 Task: Research Airbnb properties in JÃ©rÃ©mie, Haiti from 10th November, 2023 to 25th November, 2023 for 4 adults.4 bedrooms having 4 beds and 4 bathrooms. Property type can be hotel. Amenities needed are: wifi, TV, free parkinig on premises, gym, breakfast. Booking option can be shelf check-in. Look for 3 properties as per requirement.
Action: Mouse moved to (406, 90)
Screenshot: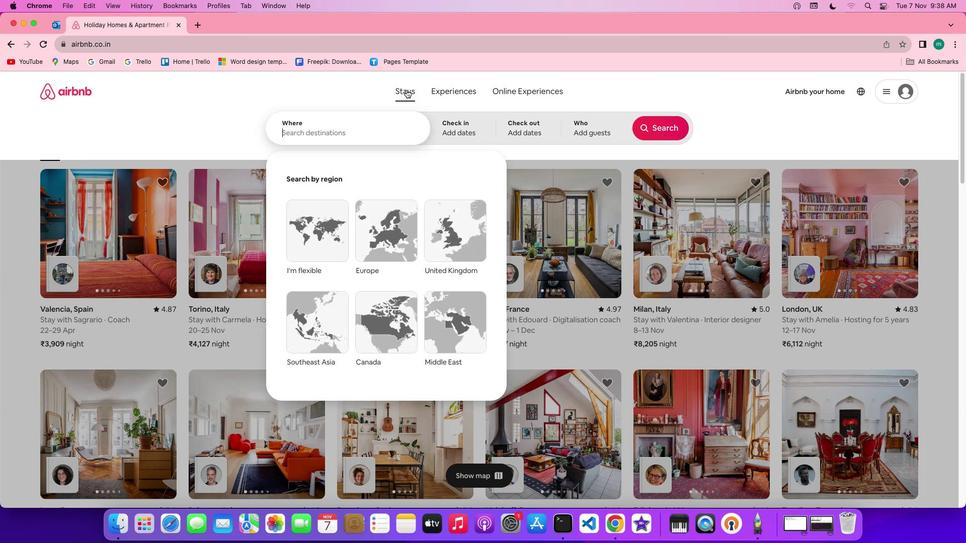 
Action: Mouse pressed left at (406, 90)
Screenshot: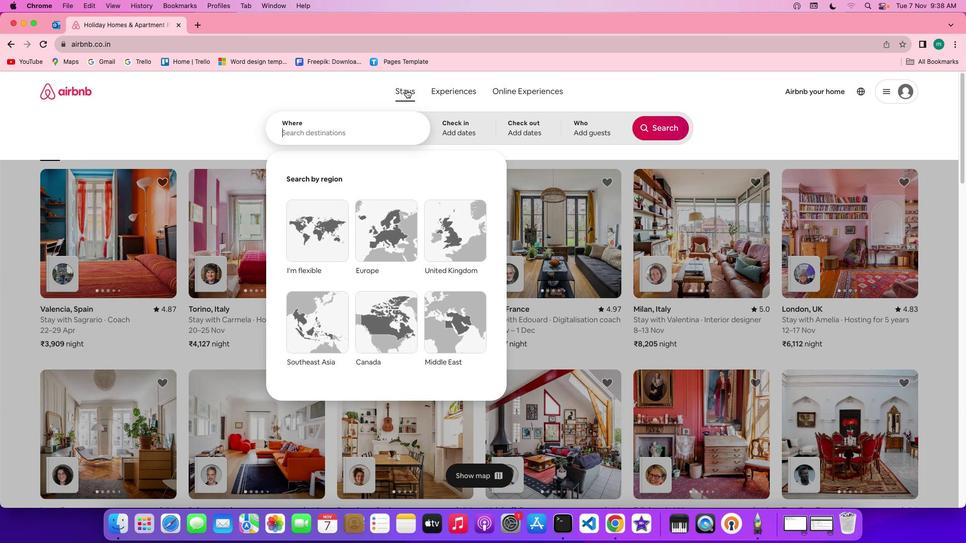 
Action: Mouse pressed left at (406, 90)
Screenshot: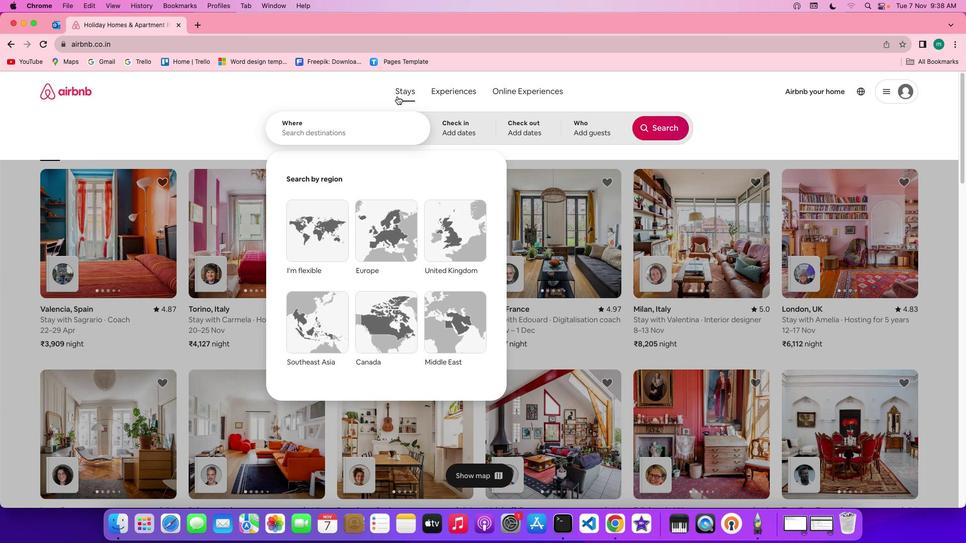 
Action: Mouse moved to (370, 128)
Screenshot: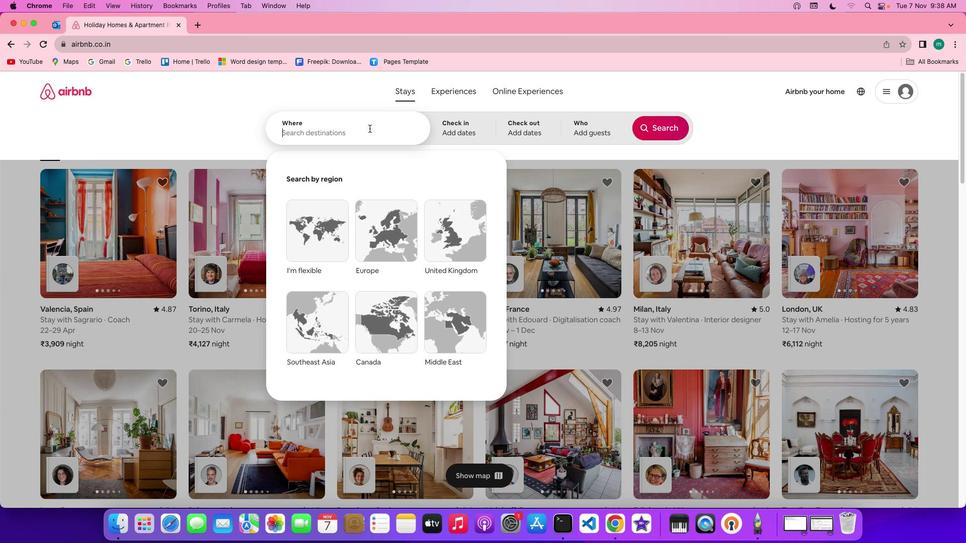 
Action: Key pressed Key.shift'J''e''r''e''m''i''e'','Key.spaceKey.shift'H''a''i''t''i'
Screenshot: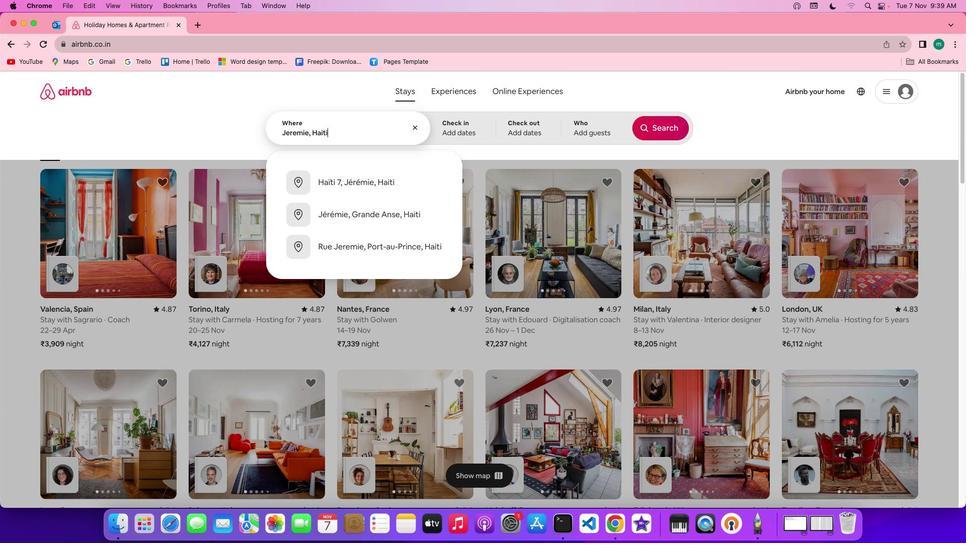 
Action: Mouse moved to (460, 126)
Screenshot: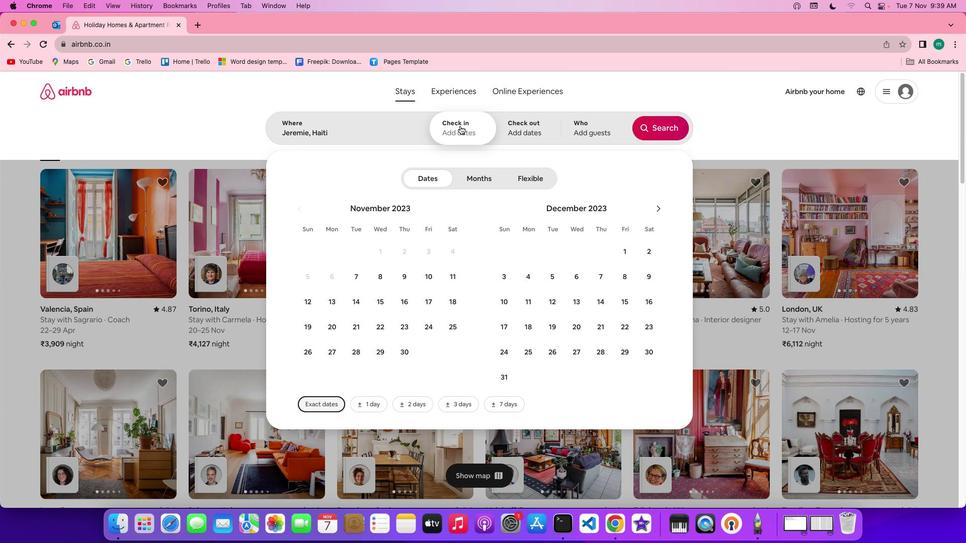 
Action: Mouse pressed left at (460, 126)
Screenshot: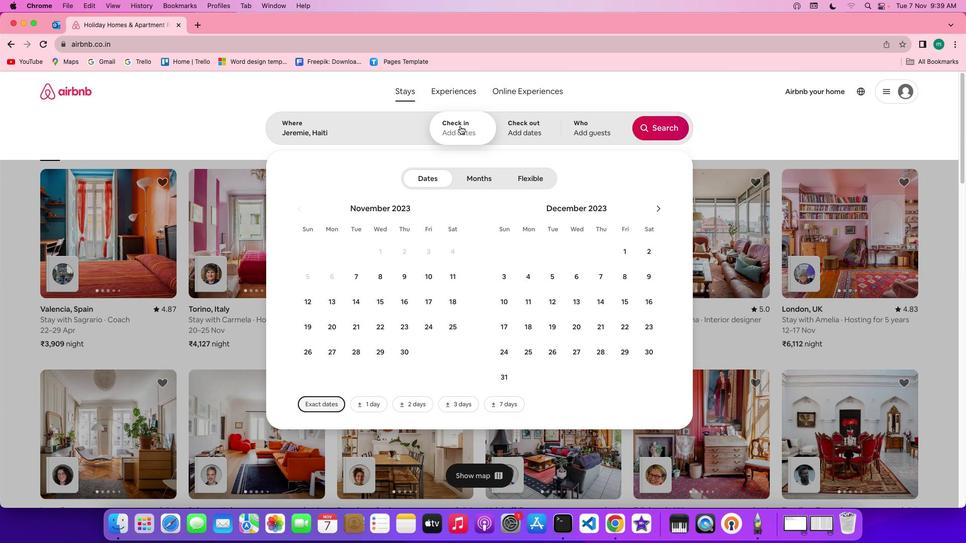 
Action: Mouse moved to (428, 271)
Screenshot: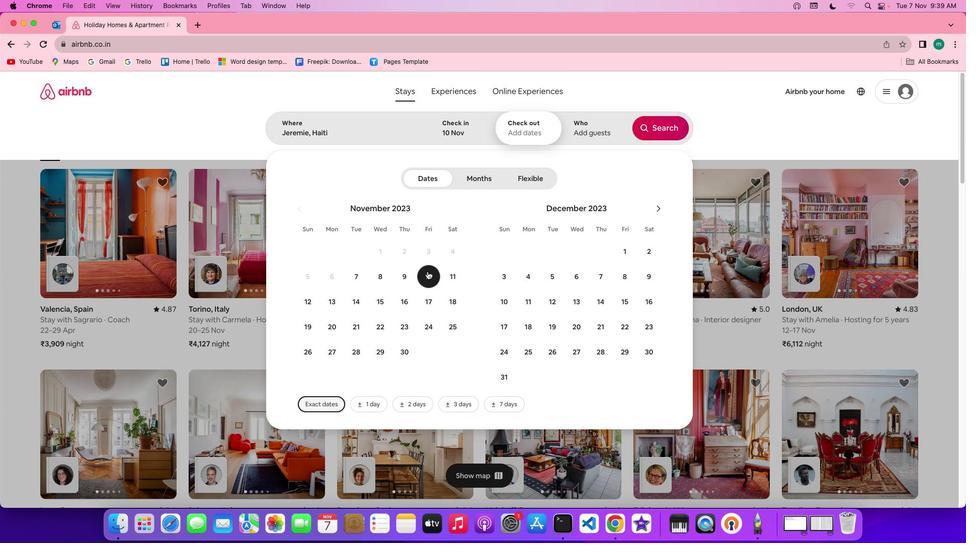 
Action: Mouse pressed left at (428, 271)
Screenshot: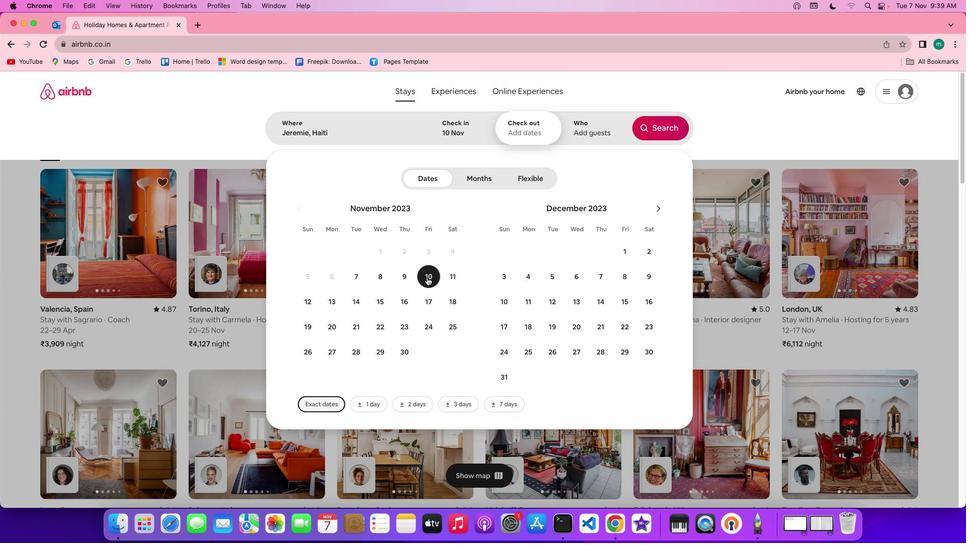 
Action: Mouse moved to (453, 326)
Screenshot: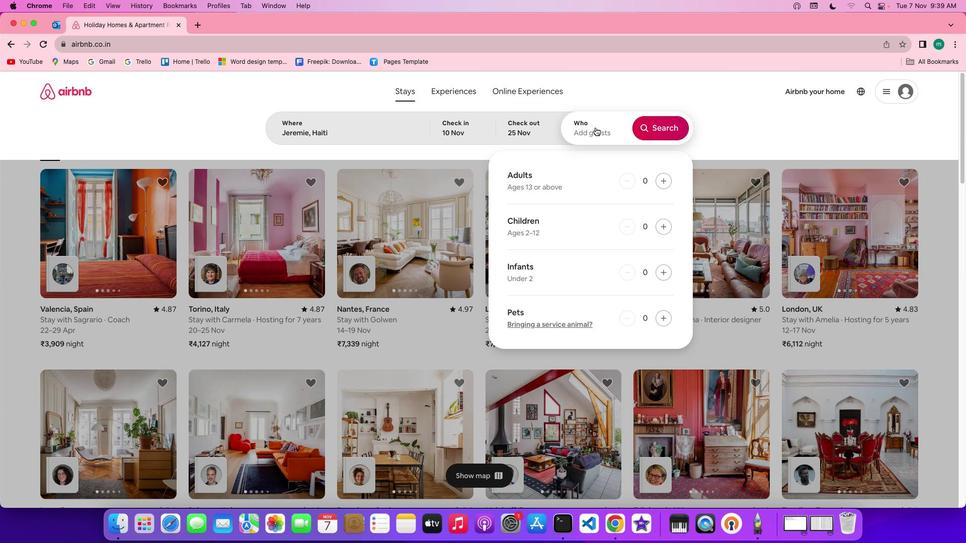 
Action: Mouse pressed left at (453, 326)
Screenshot: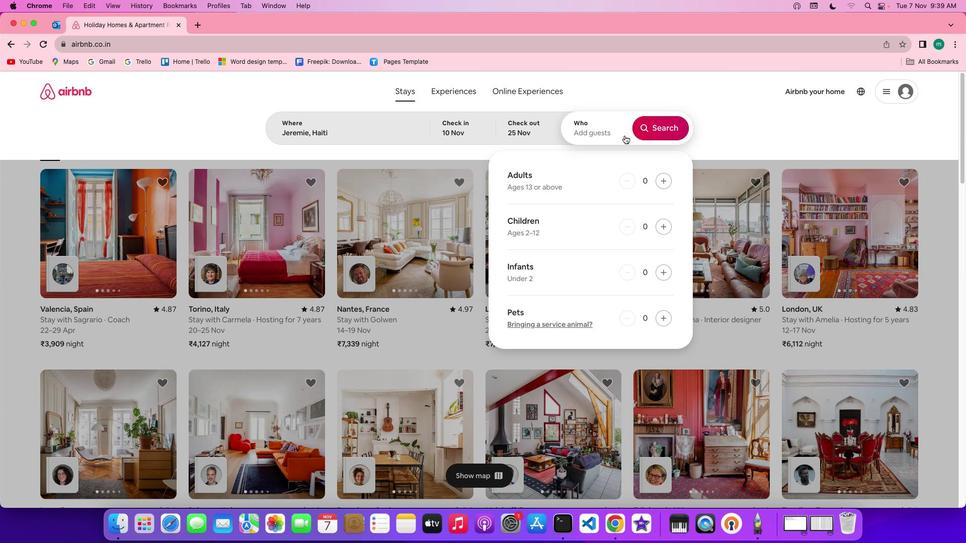 
Action: Mouse moved to (596, 127)
Screenshot: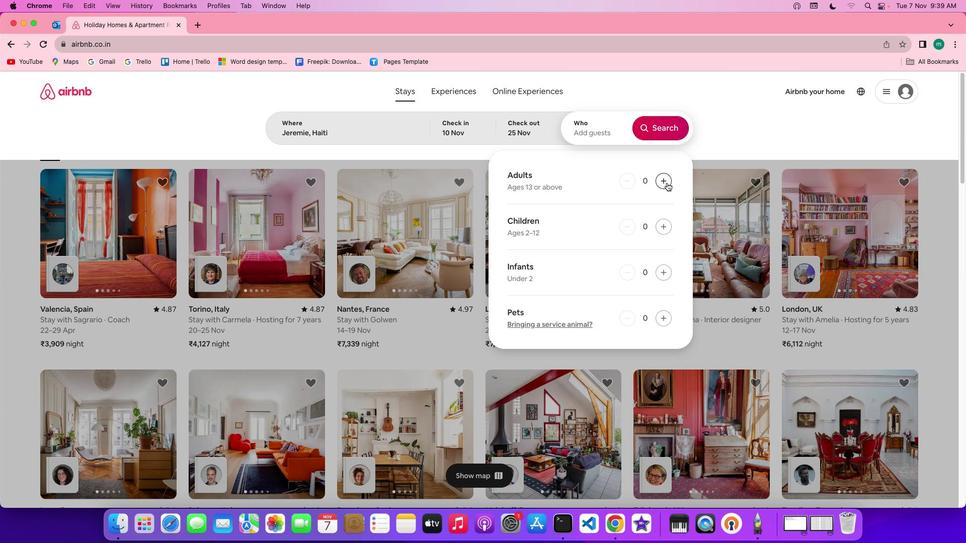 
Action: Mouse pressed left at (596, 127)
Screenshot: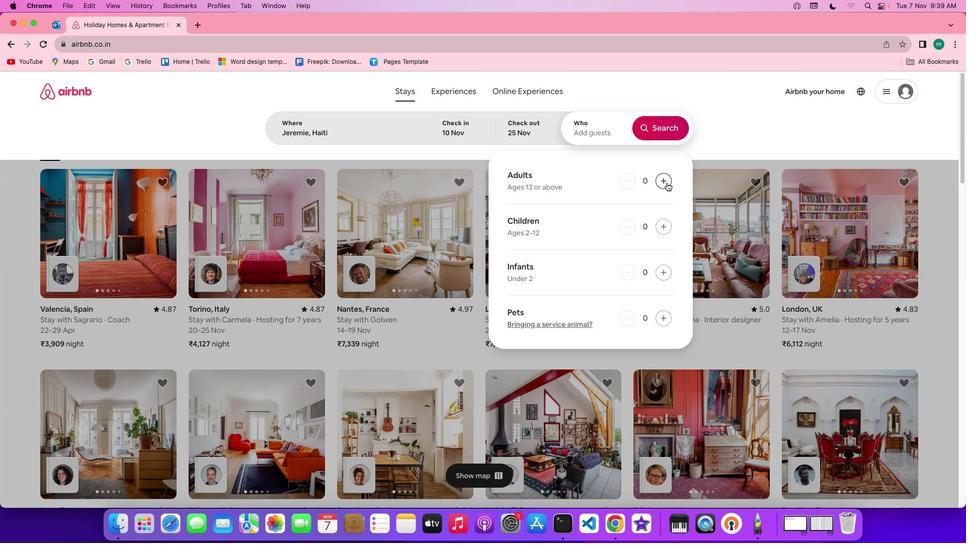 
Action: Mouse moved to (668, 183)
Screenshot: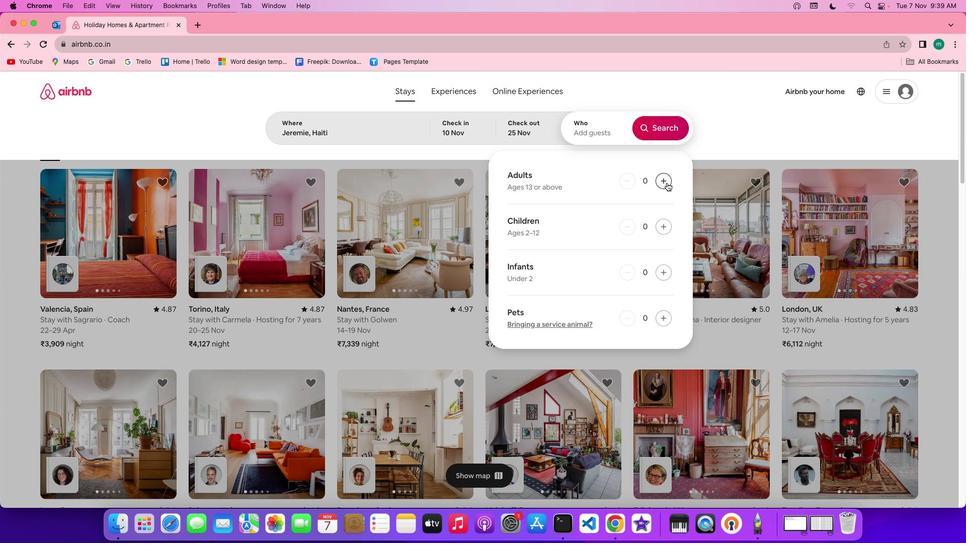 
Action: Mouse pressed left at (668, 183)
Screenshot: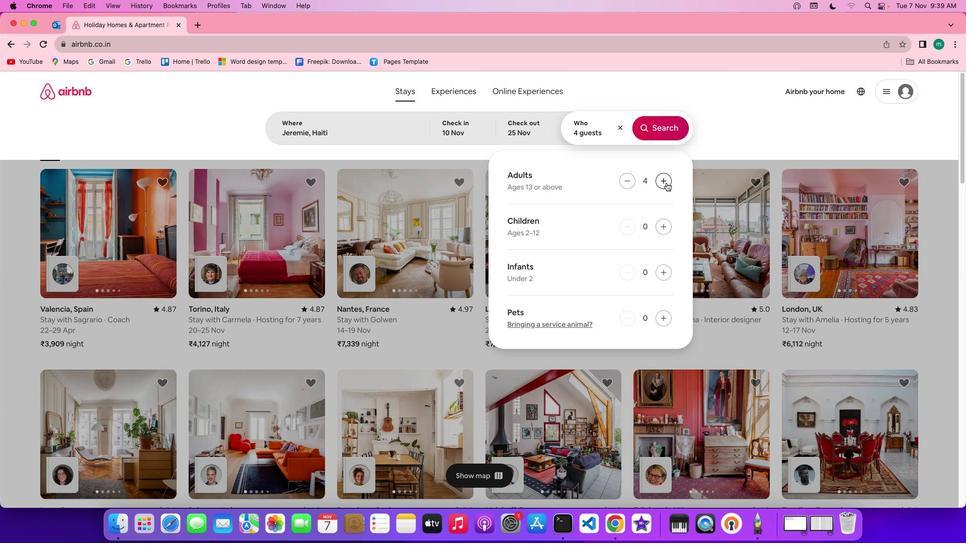 
Action: Mouse pressed left at (668, 183)
Screenshot: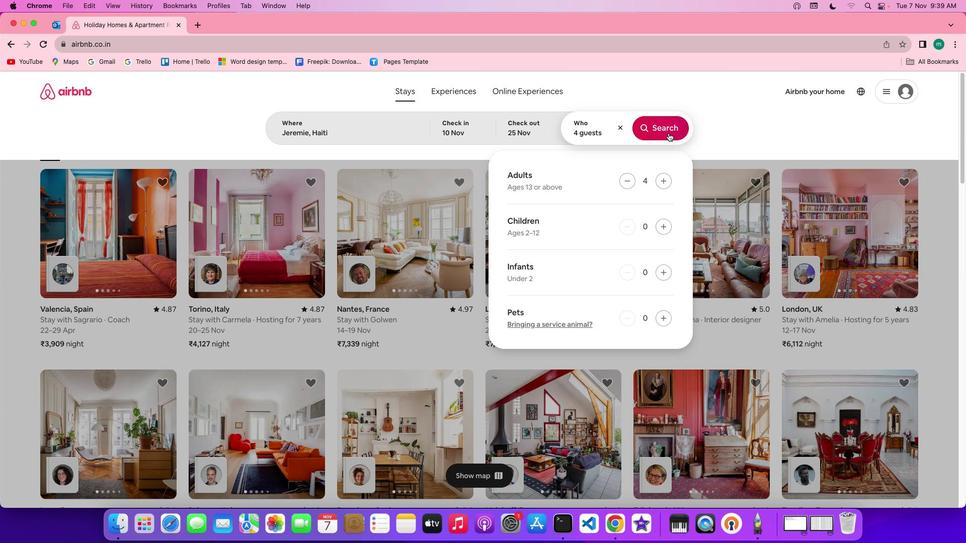 
Action: Mouse moved to (667, 183)
Screenshot: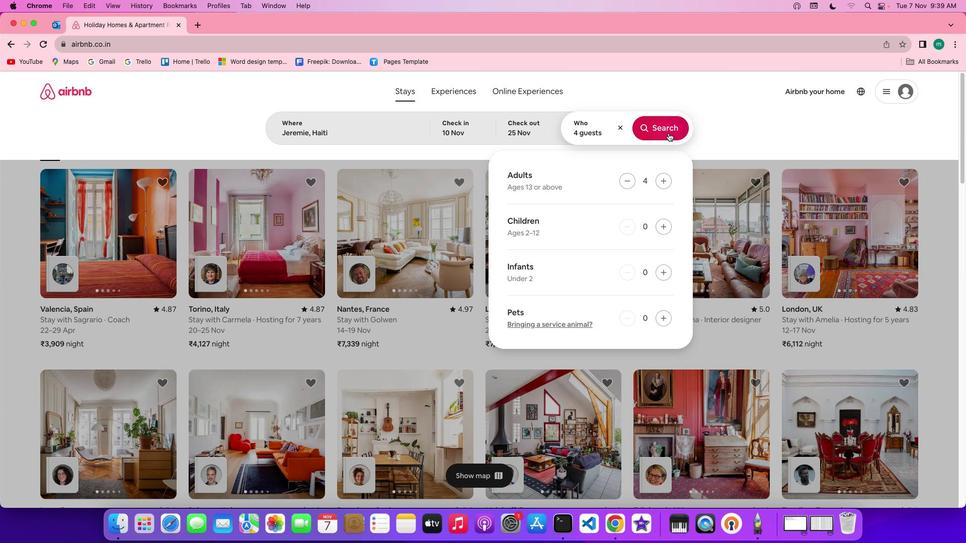 
Action: Mouse pressed left at (667, 183)
Screenshot: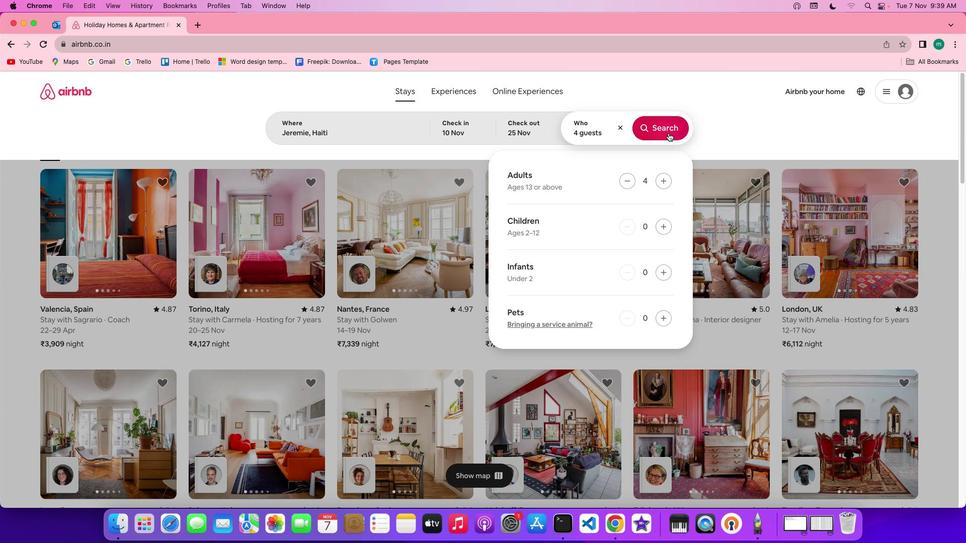 
Action: Mouse pressed left at (667, 183)
Screenshot: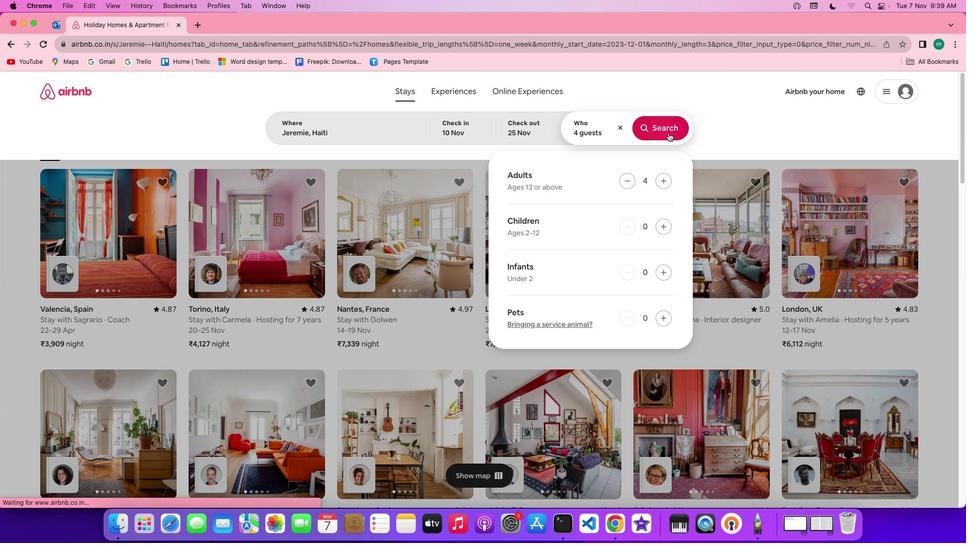 
Action: Mouse moved to (669, 133)
Screenshot: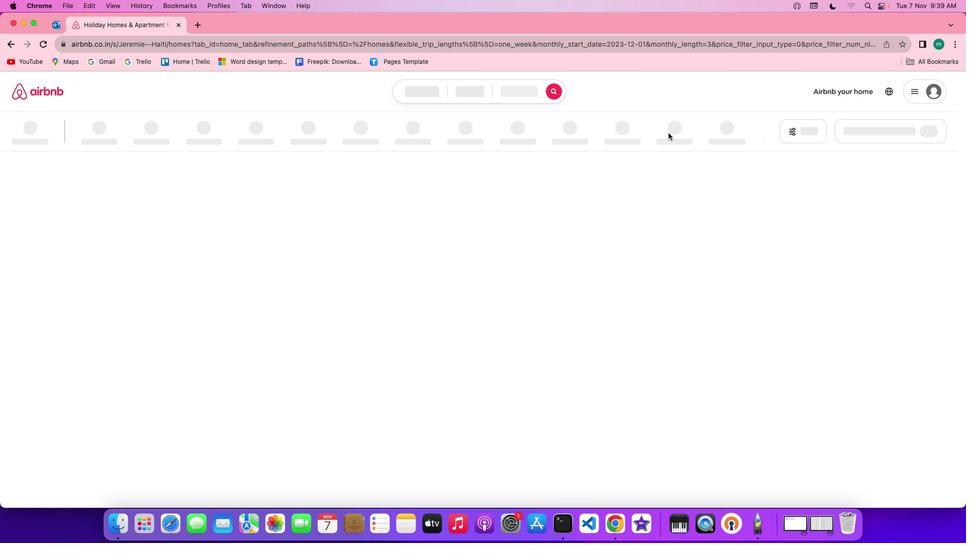 
Action: Mouse pressed left at (669, 133)
Screenshot: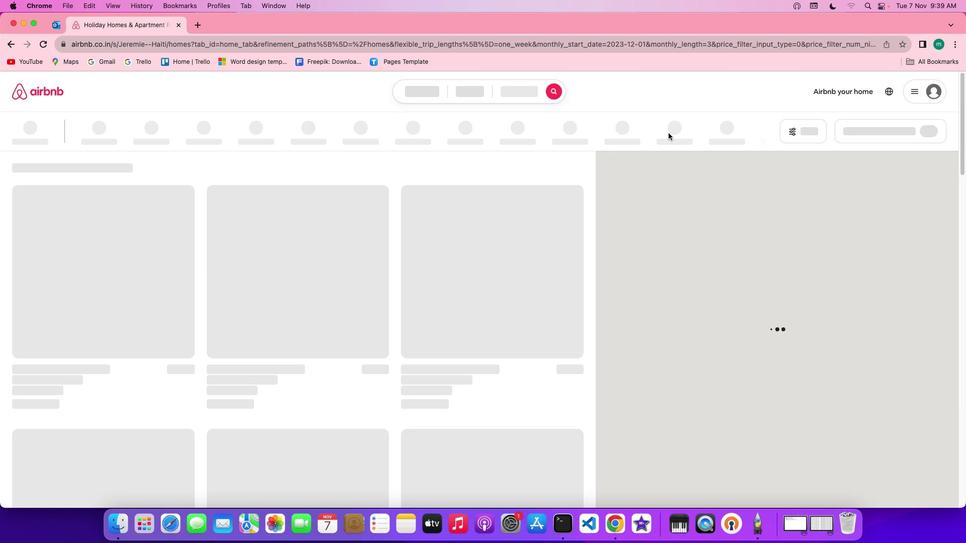 
Action: Mouse moved to (803, 133)
Screenshot: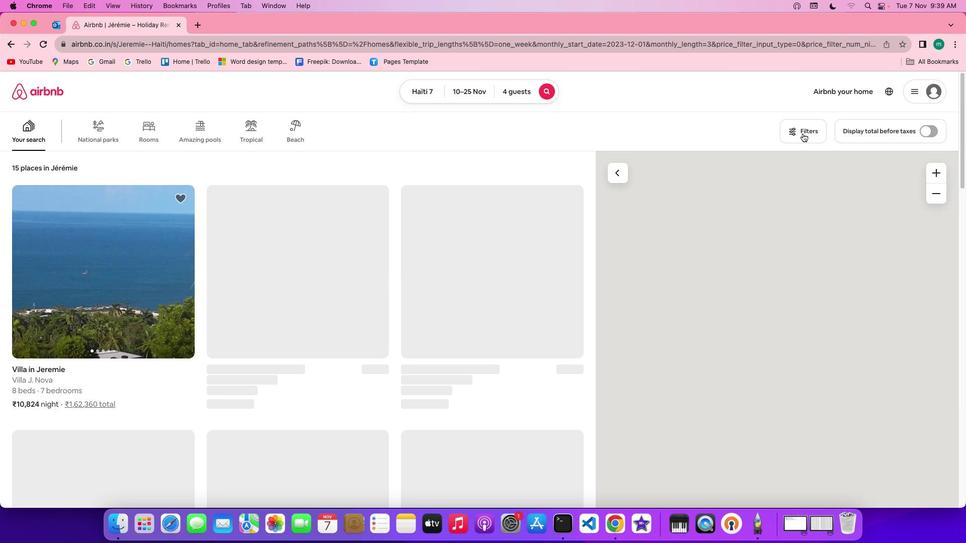 
Action: Mouse pressed left at (803, 133)
Screenshot: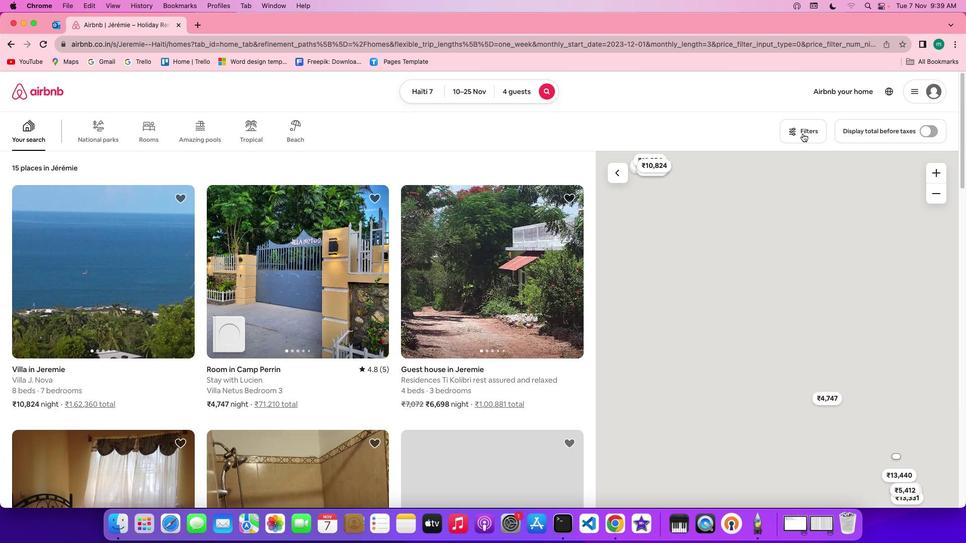 
Action: Mouse moved to (469, 288)
Screenshot: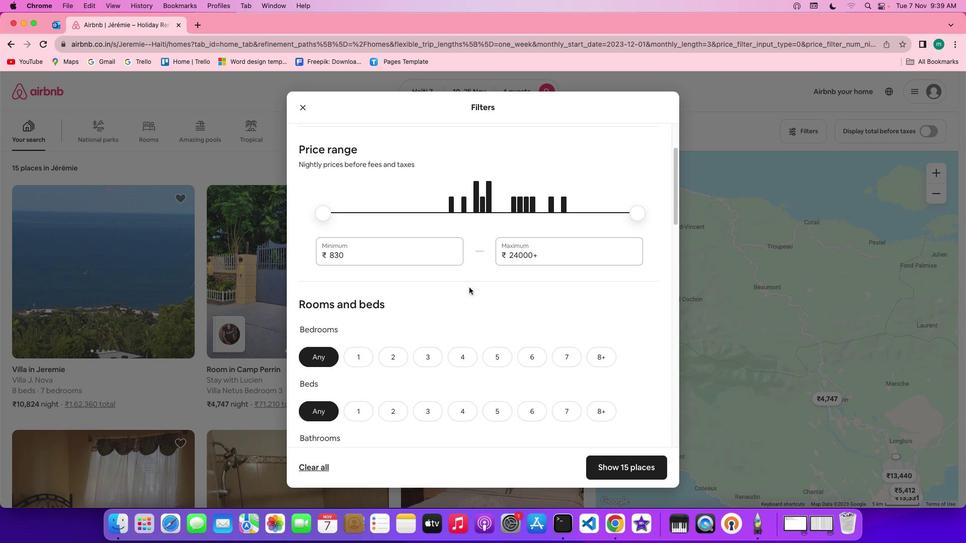
Action: Mouse scrolled (469, 288) with delta (0, 0)
Screenshot: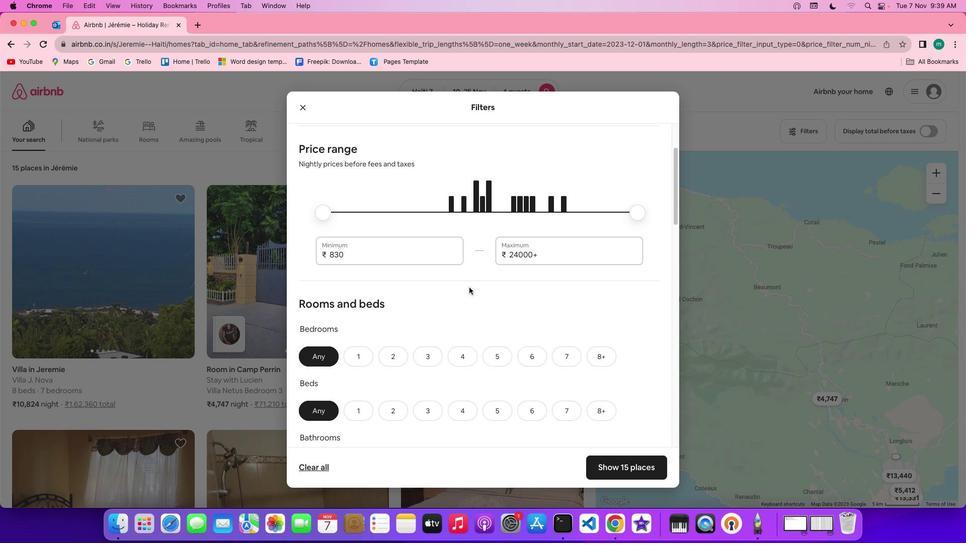 
Action: Mouse scrolled (469, 288) with delta (0, 0)
Screenshot: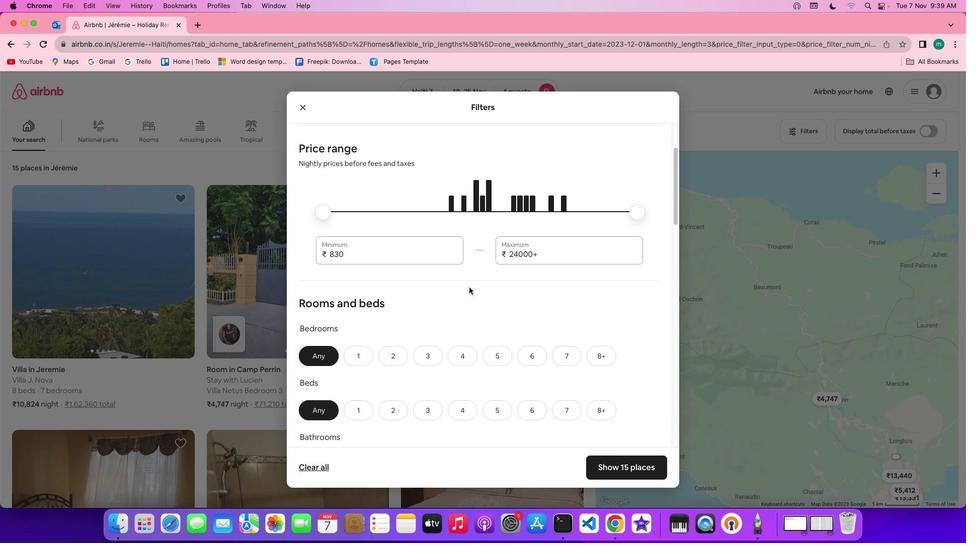 
Action: Mouse scrolled (469, 288) with delta (0, 0)
Screenshot: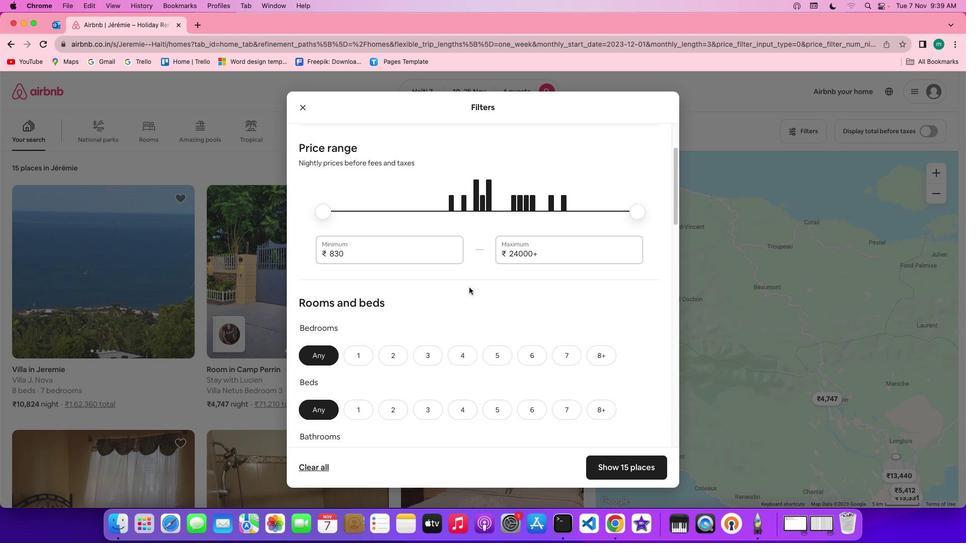 
Action: Mouse scrolled (469, 288) with delta (0, 0)
Screenshot: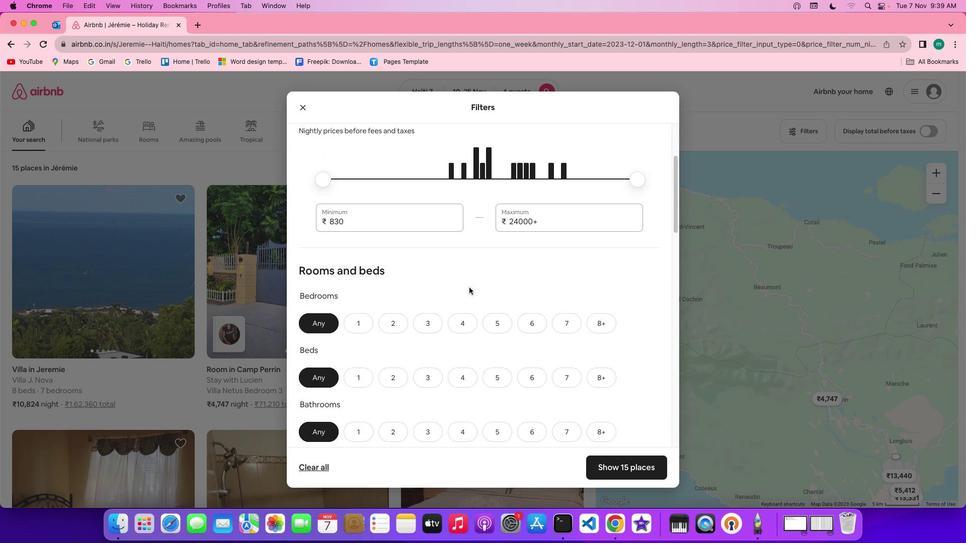 
Action: Mouse scrolled (469, 288) with delta (0, 0)
Screenshot: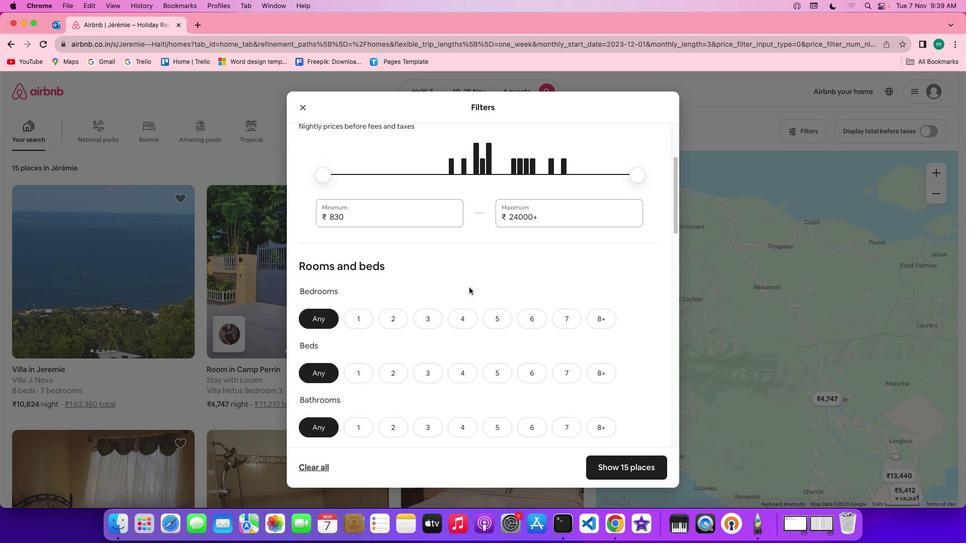 
Action: Mouse scrolled (469, 288) with delta (0, 0)
Screenshot: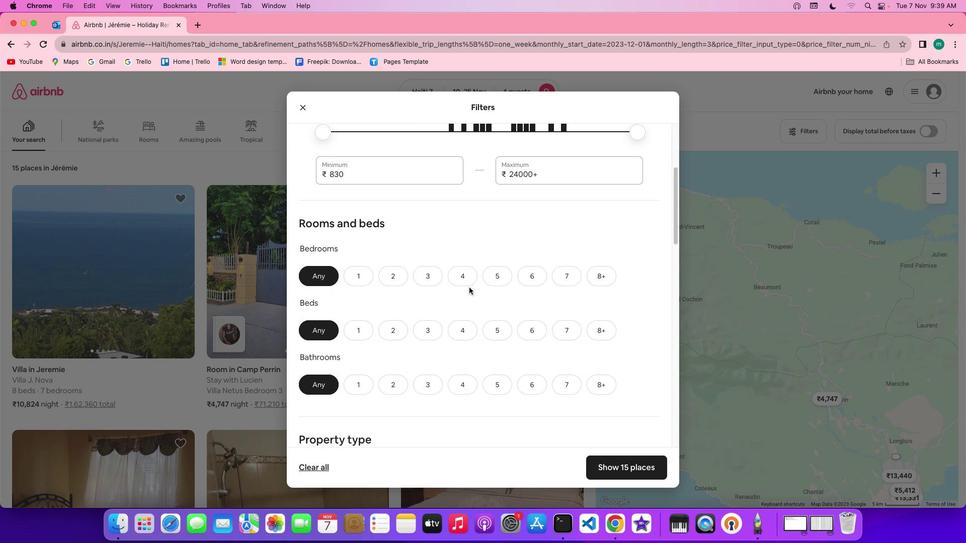 
Action: Mouse scrolled (469, 288) with delta (0, 0)
Screenshot: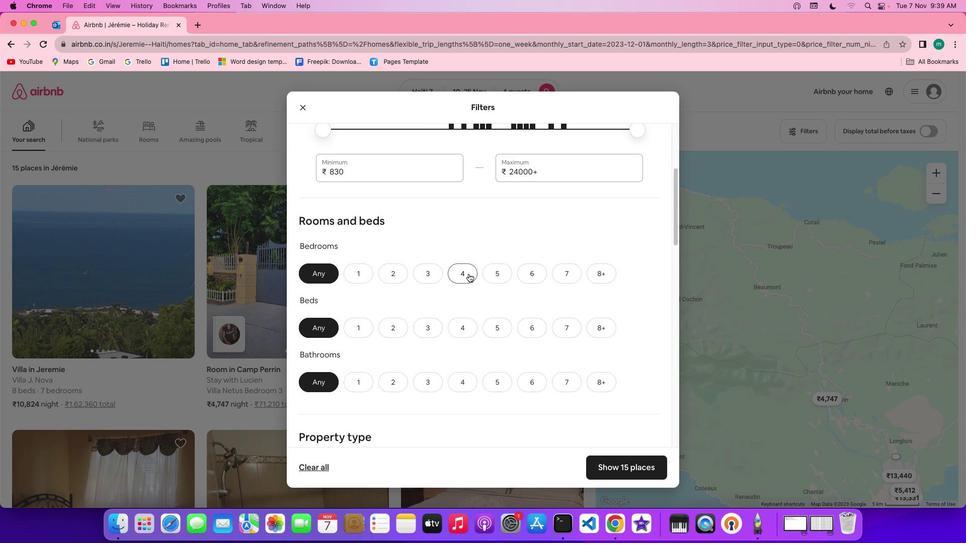 
Action: Mouse scrolled (469, 288) with delta (0, 0)
Screenshot: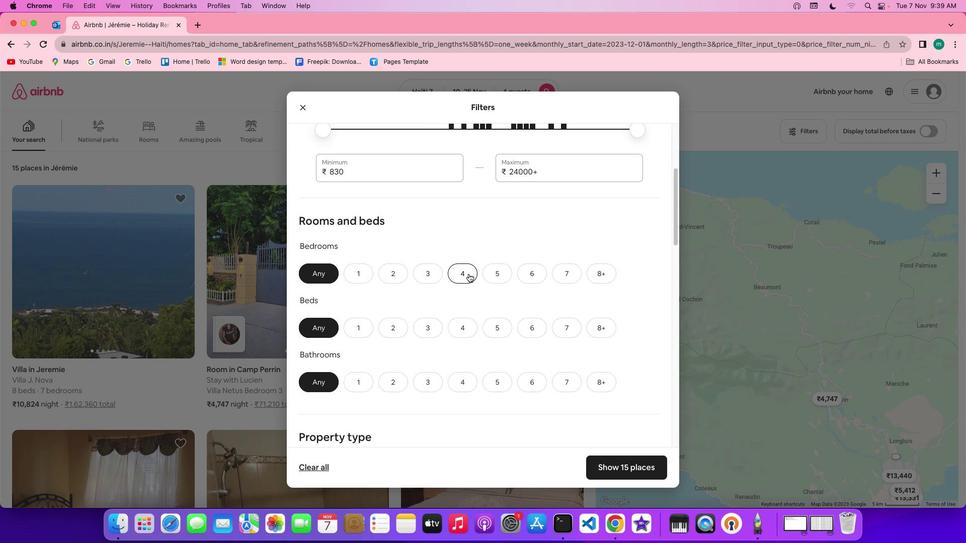 
Action: Mouse scrolled (469, 288) with delta (0, 0)
Screenshot: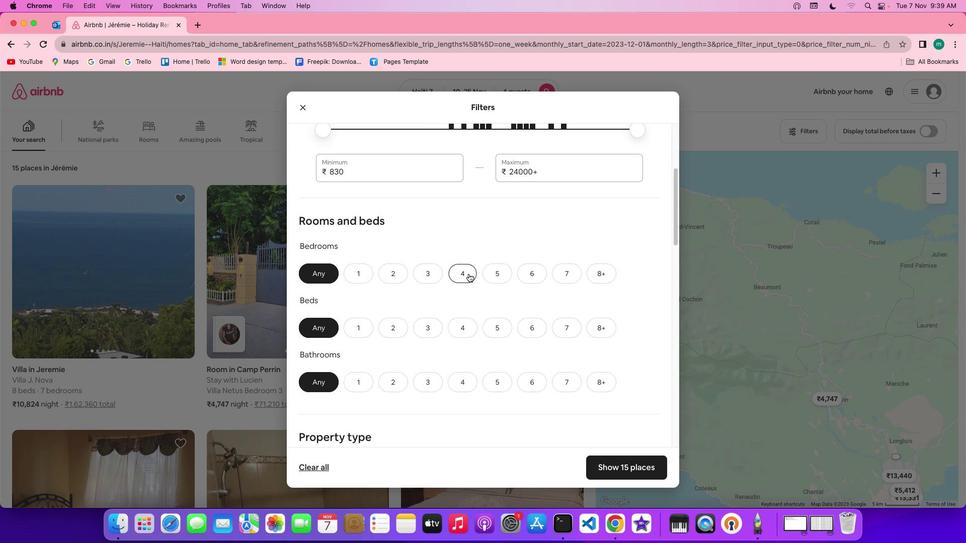 
Action: Mouse scrolled (469, 288) with delta (0, 0)
Screenshot: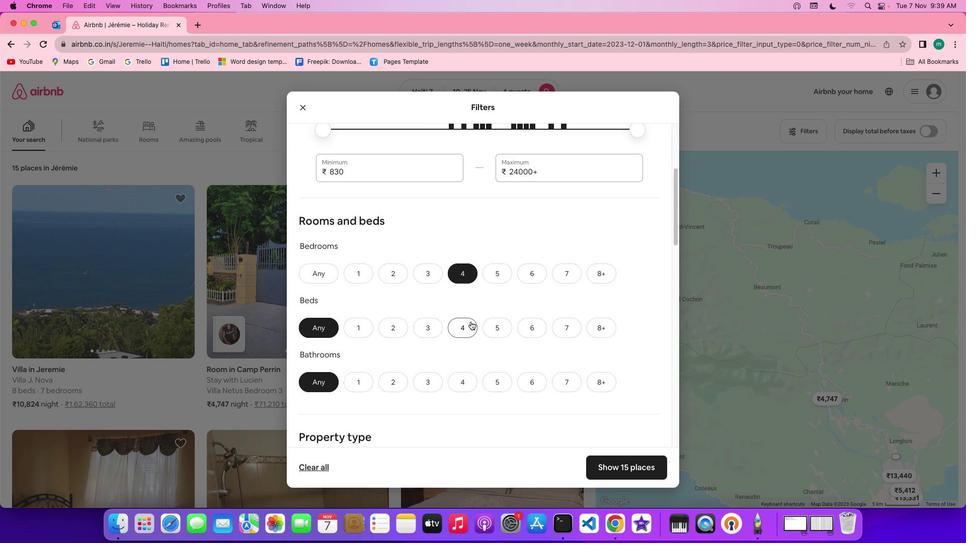 
Action: Mouse scrolled (469, 288) with delta (0, 0)
Screenshot: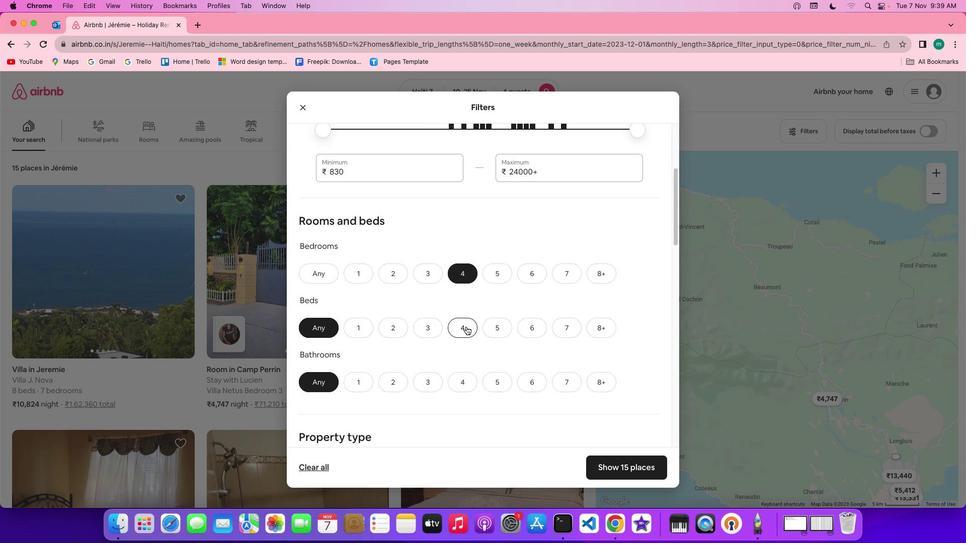 
Action: Mouse scrolled (469, 288) with delta (0, 0)
Screenshot: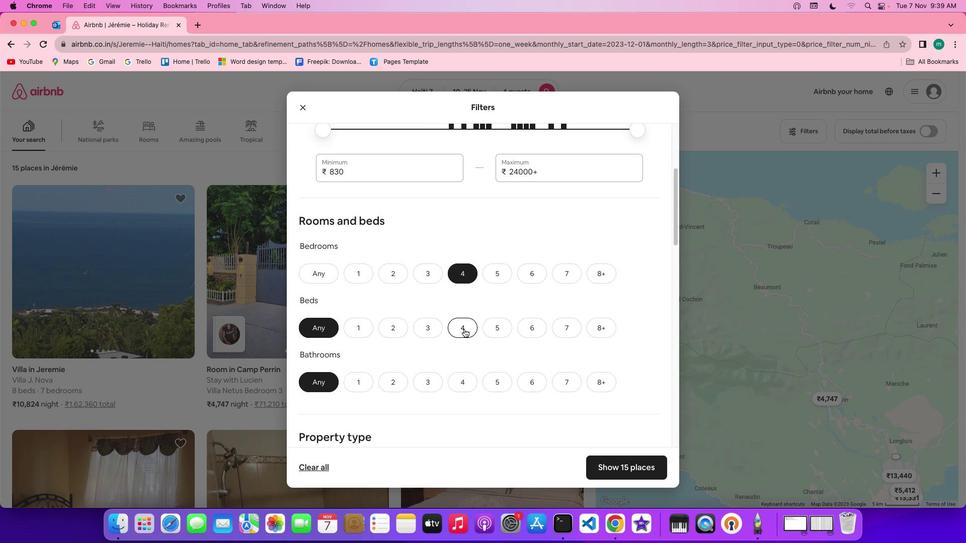 
Action: Mouse moved to (469, 274)
Screenshot: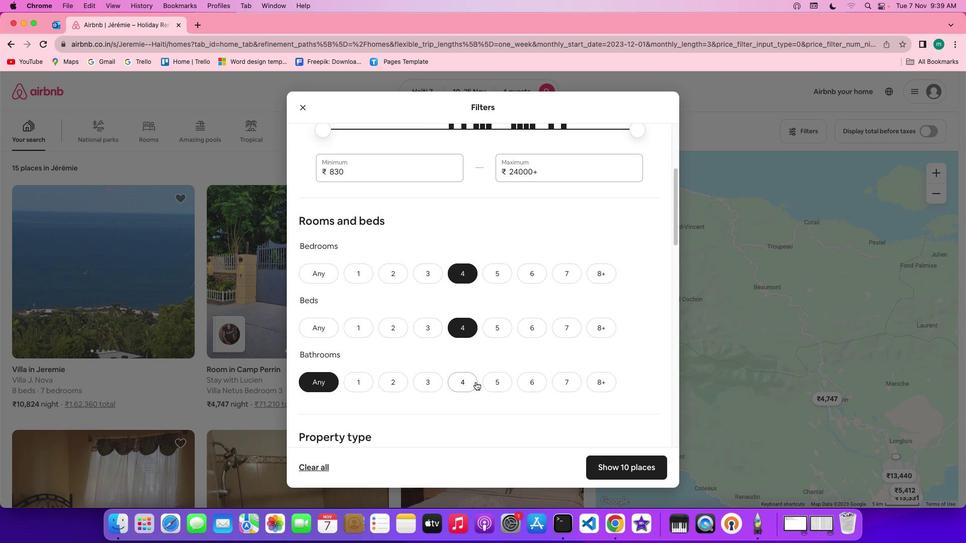 
Action: Mouse pressed left at (469, 274)
Screenshot: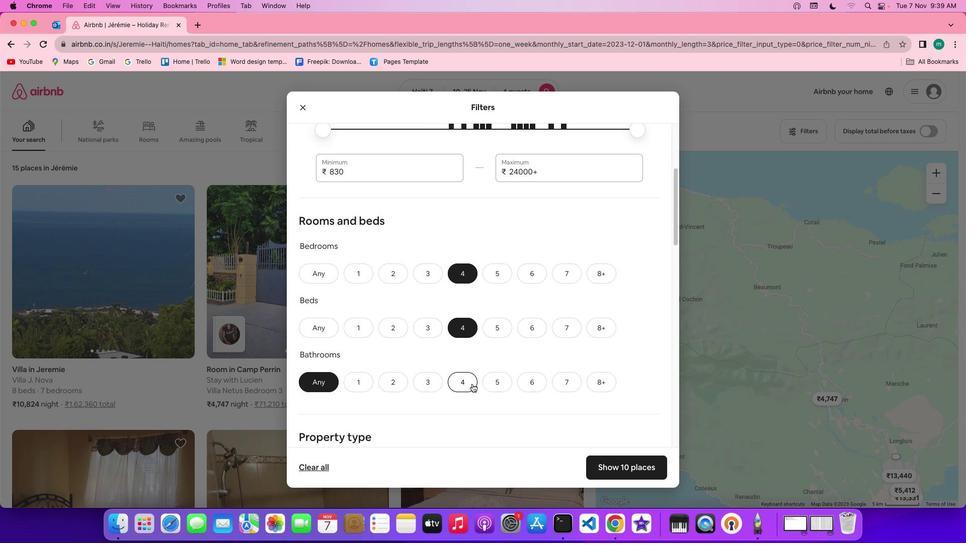 
Action: Mouse moved to (464, 330)
Screenshot: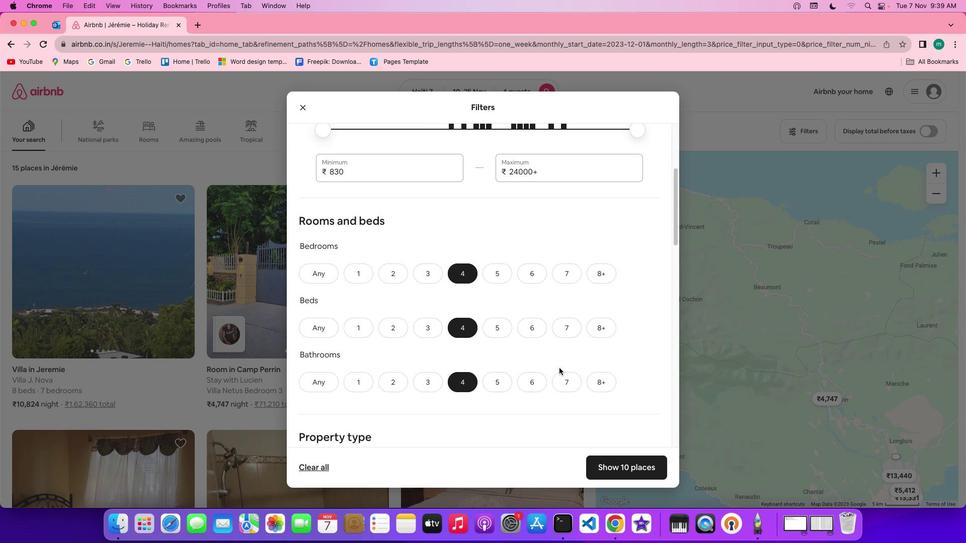 
Action: Mouse pressed left at (464, 330)
Screenshot: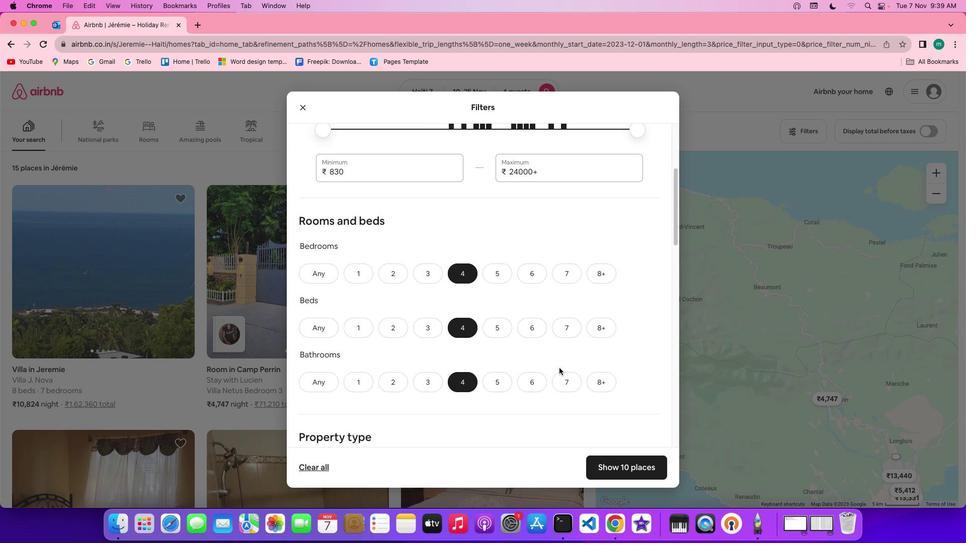 
Action: Mouse moved to (472, 385)
Screenshot: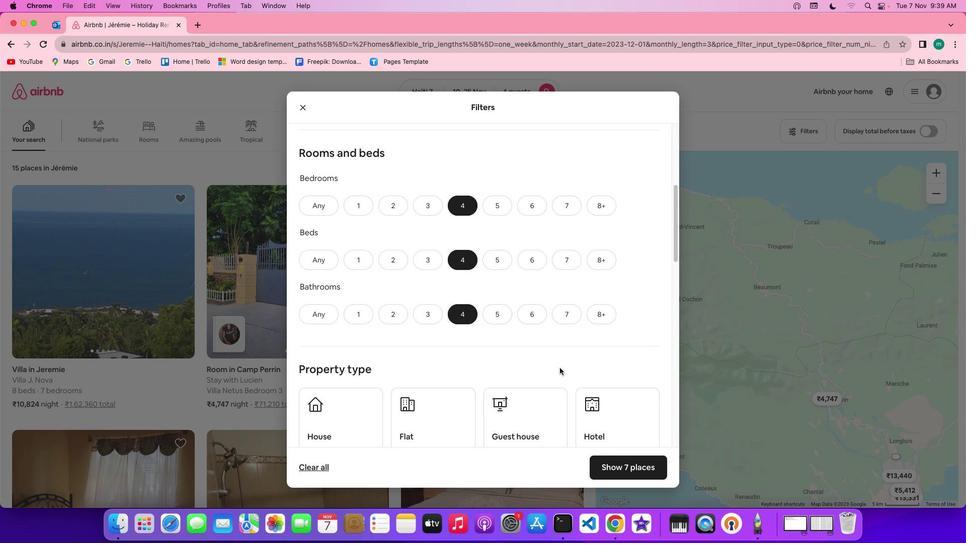 
Action: Mouse pressed left at (472, 385)
Screenshot: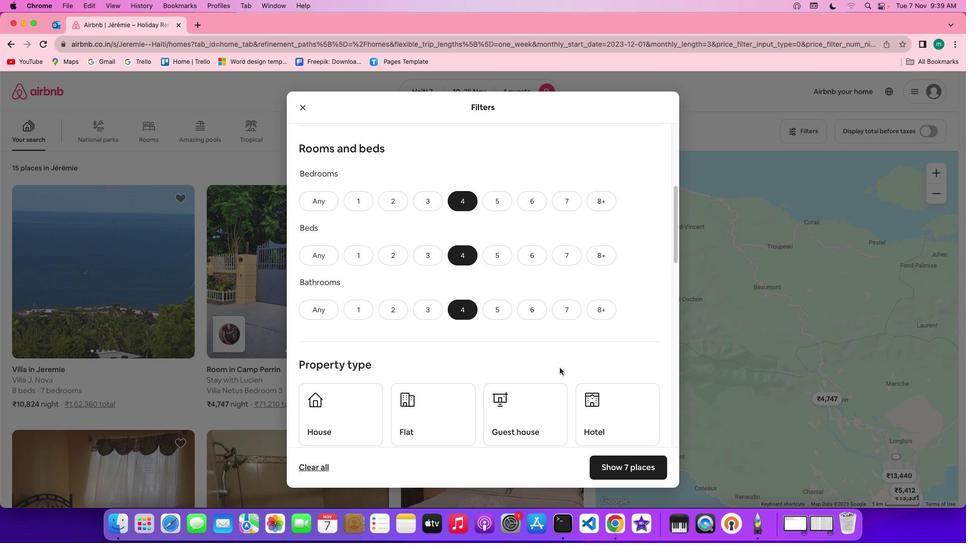 
Action: Mouse moved to (560, 368)
Screenshot: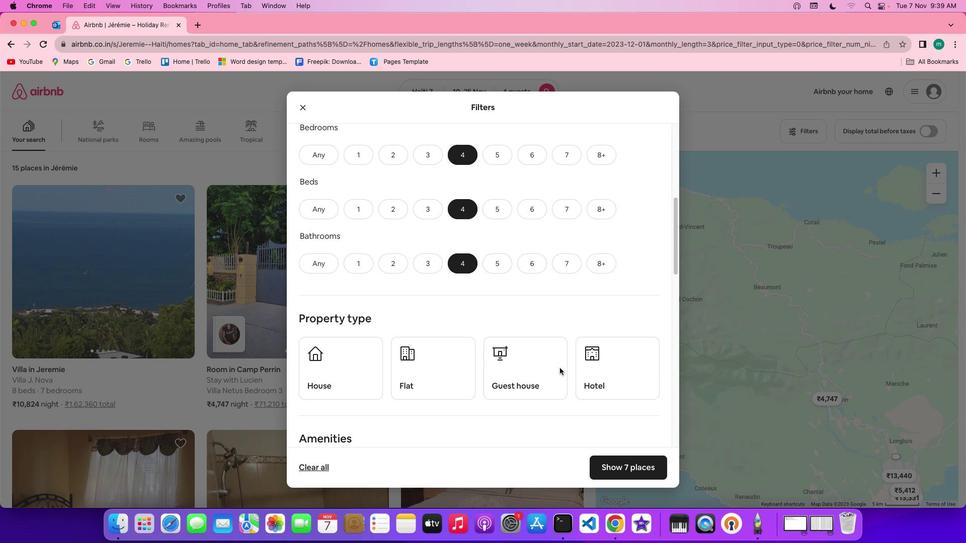 
Action: Mouse scrolled (560, 368) with delta (0, 0)
Screenshot: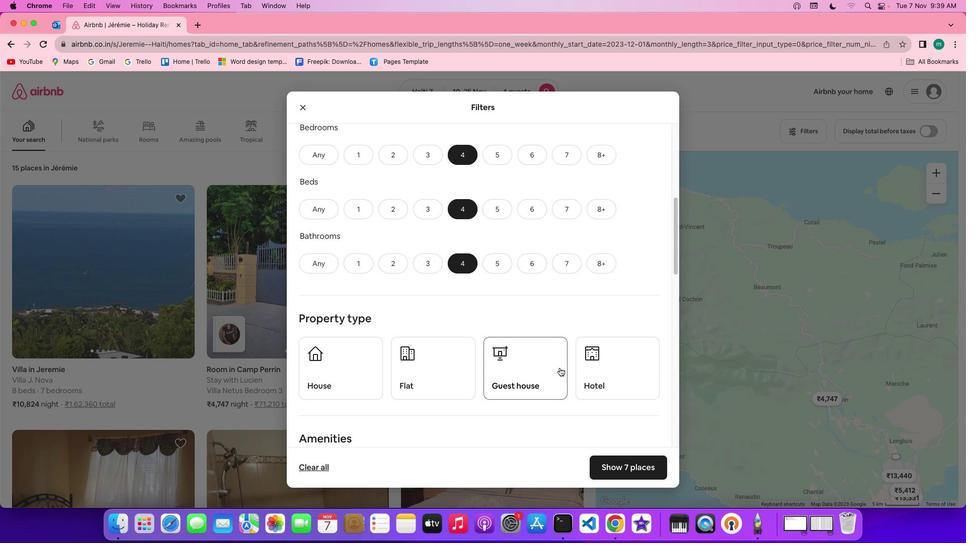 
Action: Mouse scrolled (560, 368) with delta (0, 0)
Screenshot: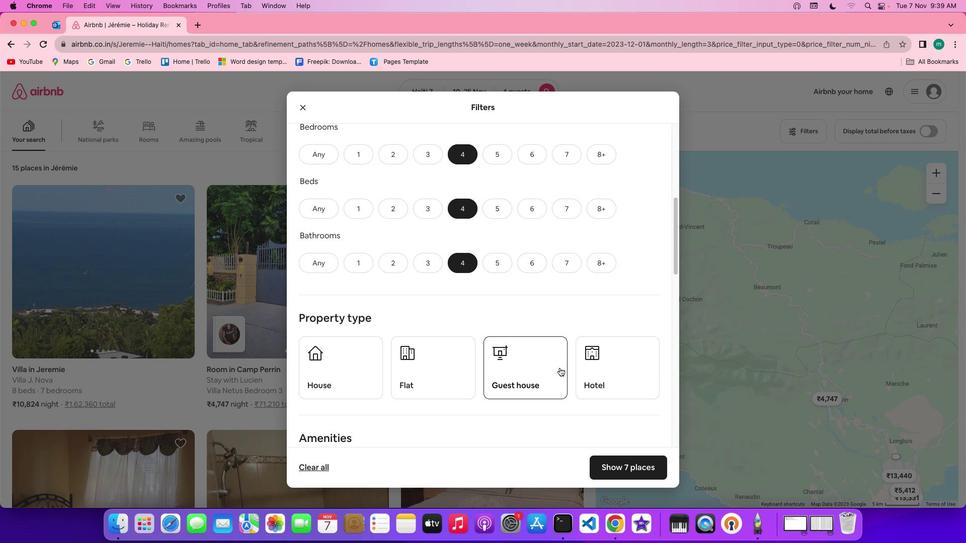 
Action: Mouse scrolled (560, 368) with delta (0, 0)
Screenshot: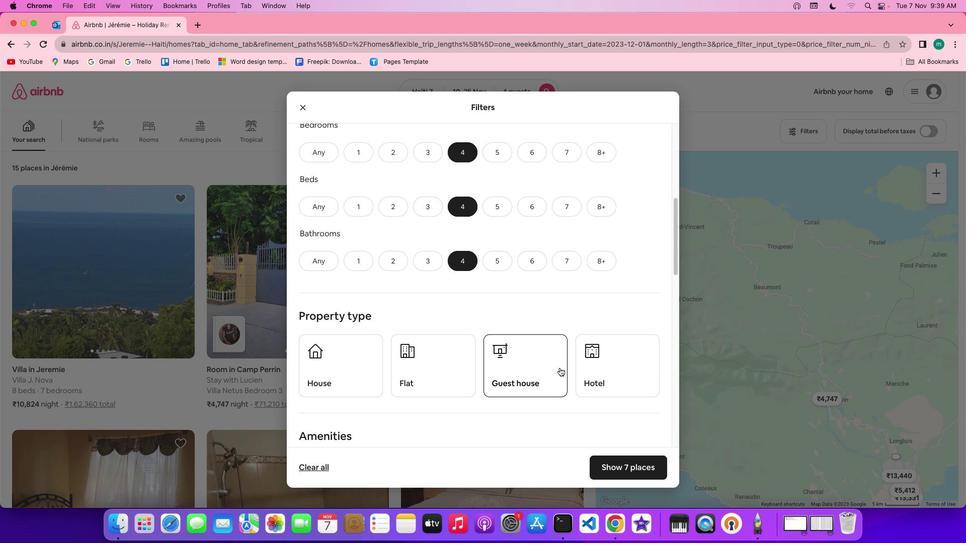 
Action: Mouse moved to (560, 368)
Screenshot: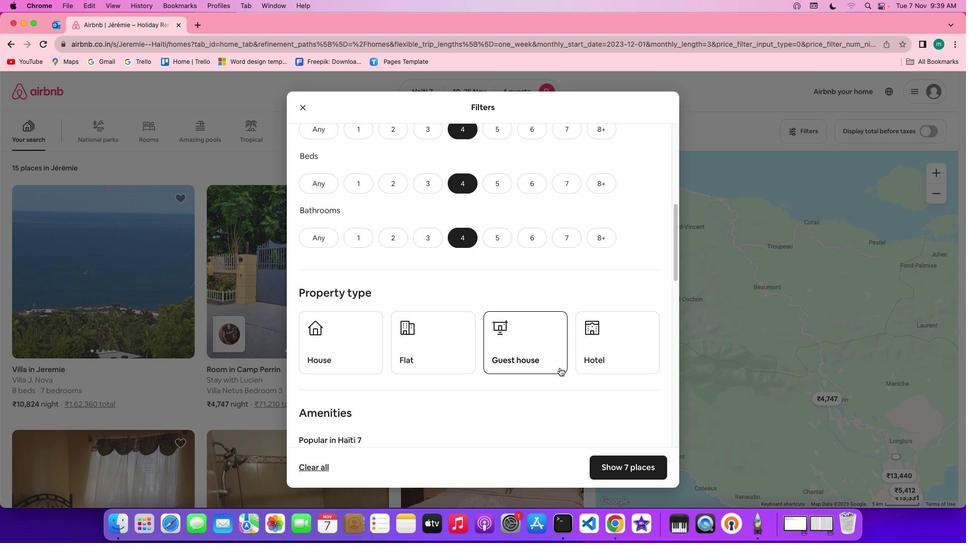 
Action: Mouse scrolled (560, 368) with delta (0, 0)
Screenshot: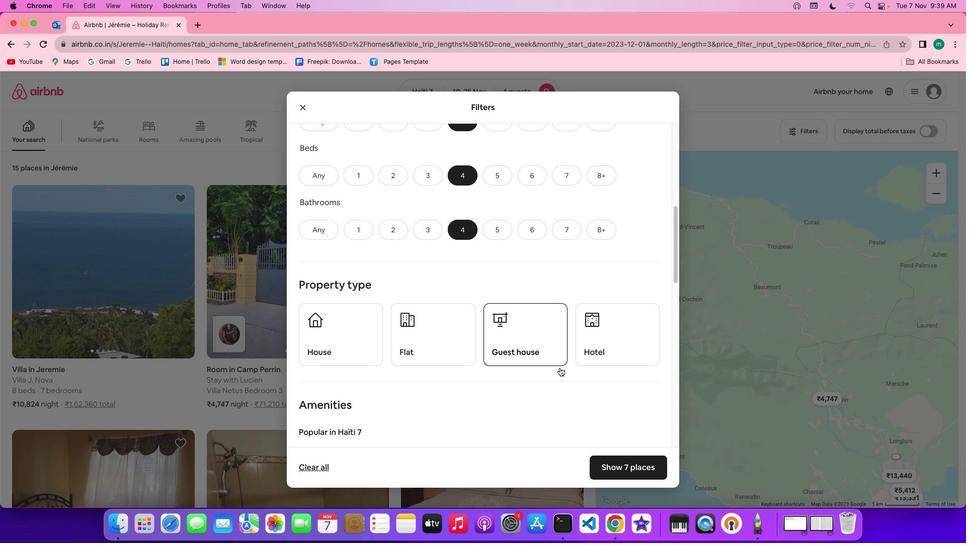 
Action: Mouse scrolled (560, 368) with delta (0, 0)
Screenshot: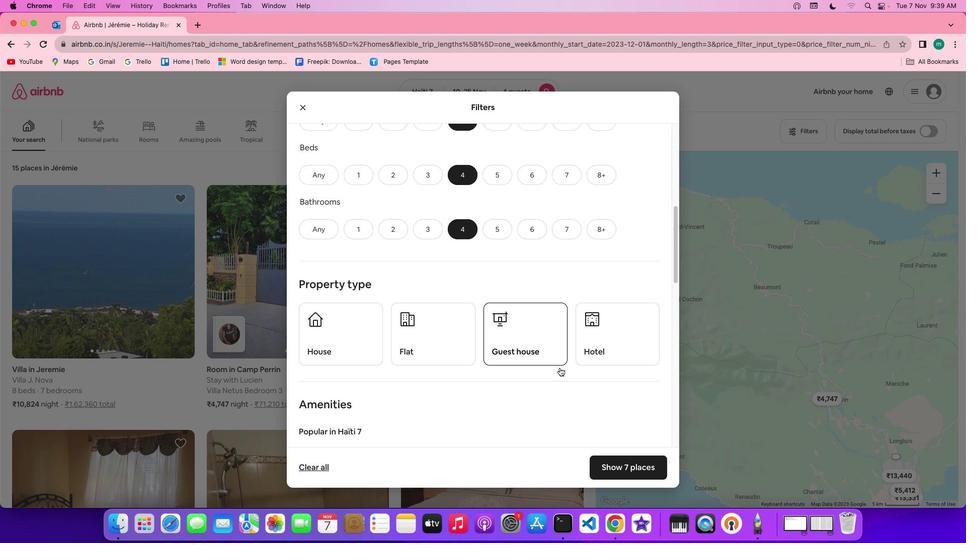 
Action: Mouse scrolled (560, 368) with delta (0, 0)
Screenshot: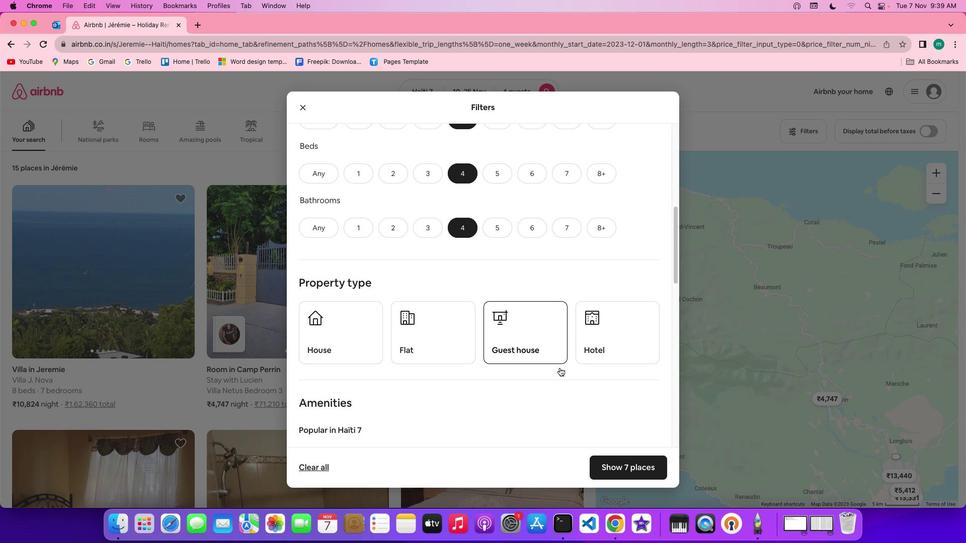 
Action: Mouse scrolled (560, 368) with delta (0, 0)
Screenshot: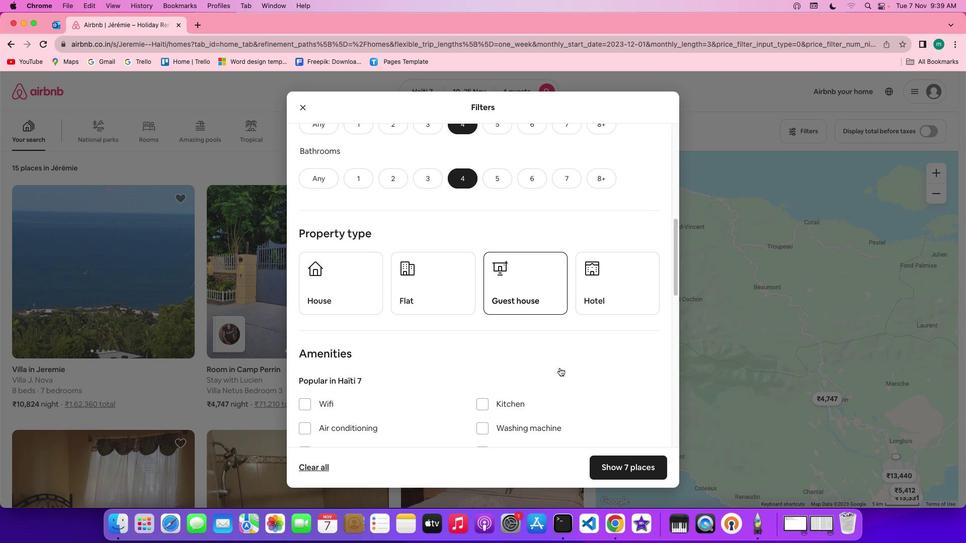 
Action: Mouse scrolled (560, 368) with delta (0, 0)
Screenshot: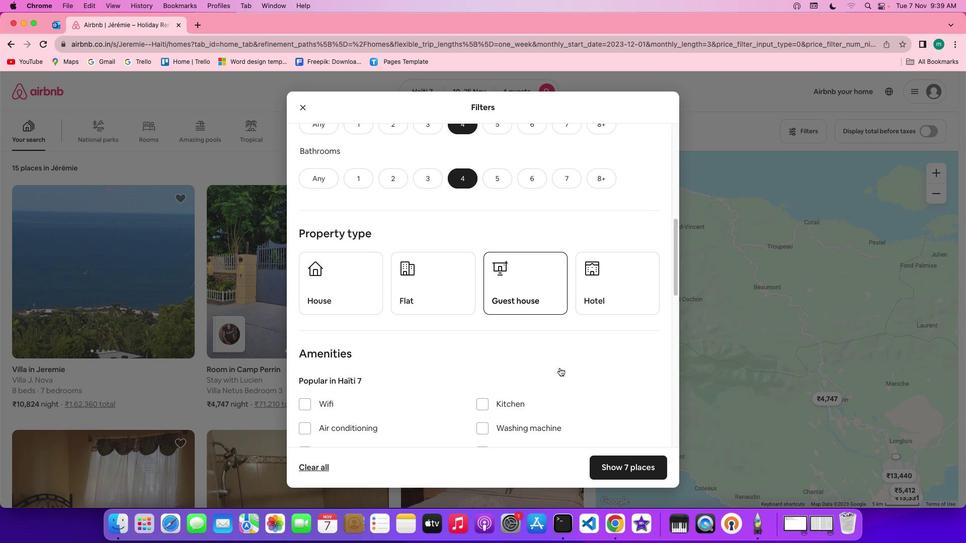 
Action: Mouse scrolled (560, 368) with delta (0, 0)
Screenshot: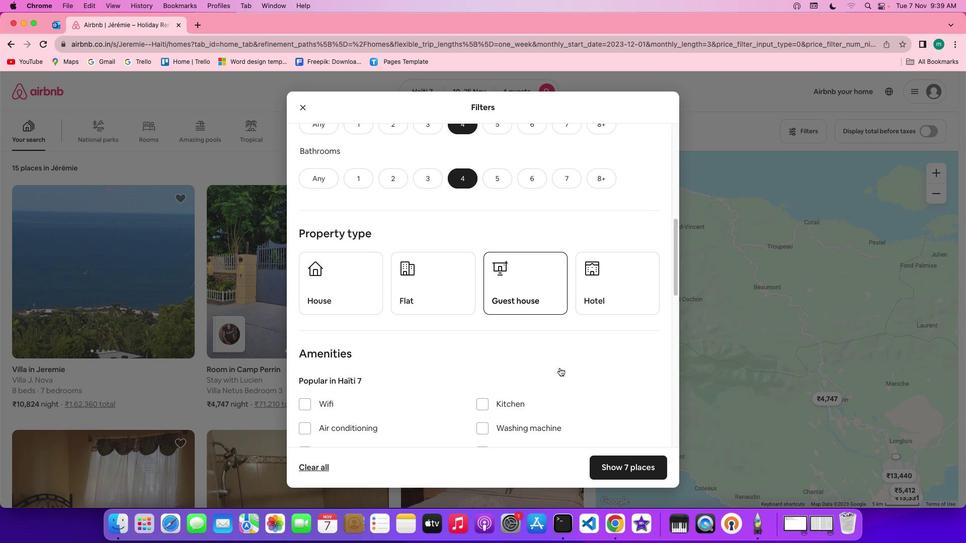 
Action: Mouse scrolled (560, 368) with delta (0, 0)
Screenshot: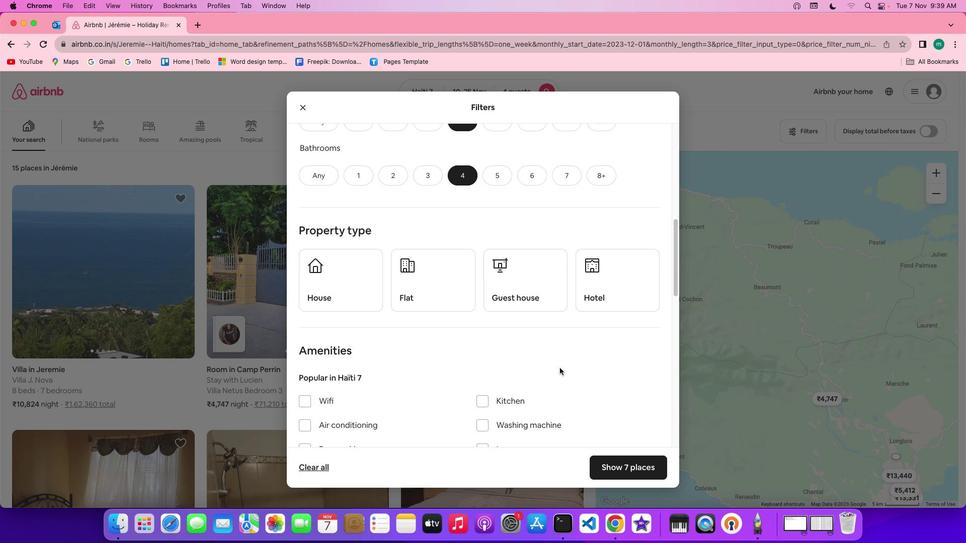 
Action: Mouse scrolled (560, 368) with delta (0, 0)
Screenshot: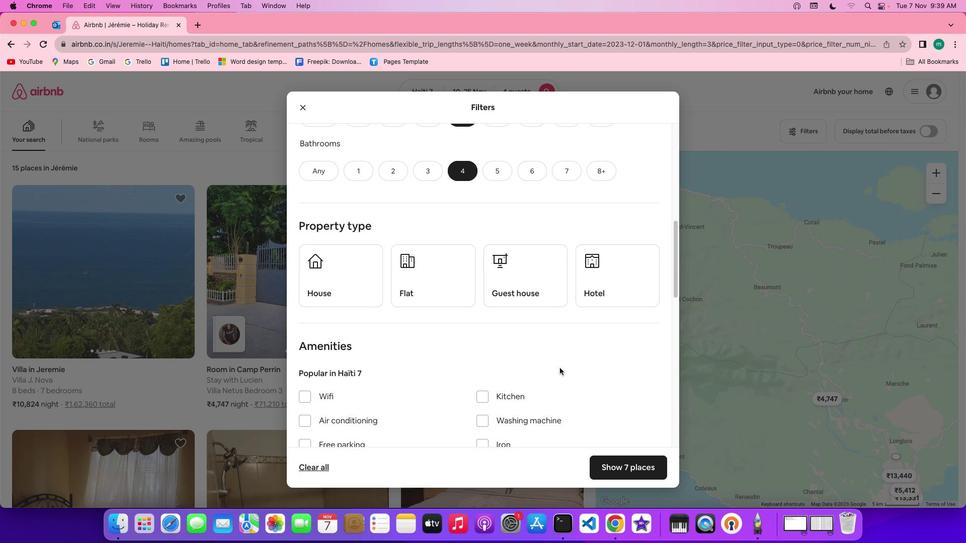 
Action: Mouse scrolled (560, 368) with delta (0, 0)
Screenshot: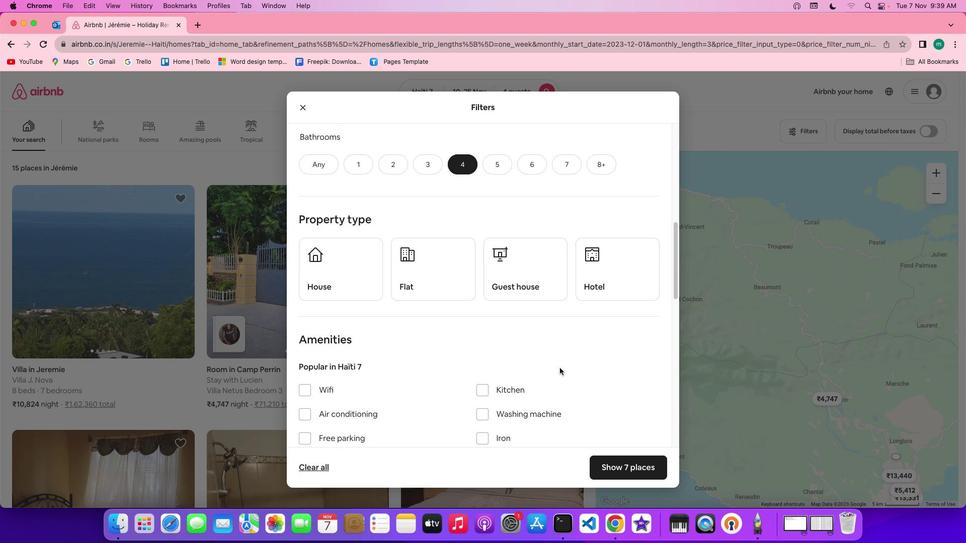 
Action: Mouse scrolled (560, 368) with delta (0, 0)
Screenshot: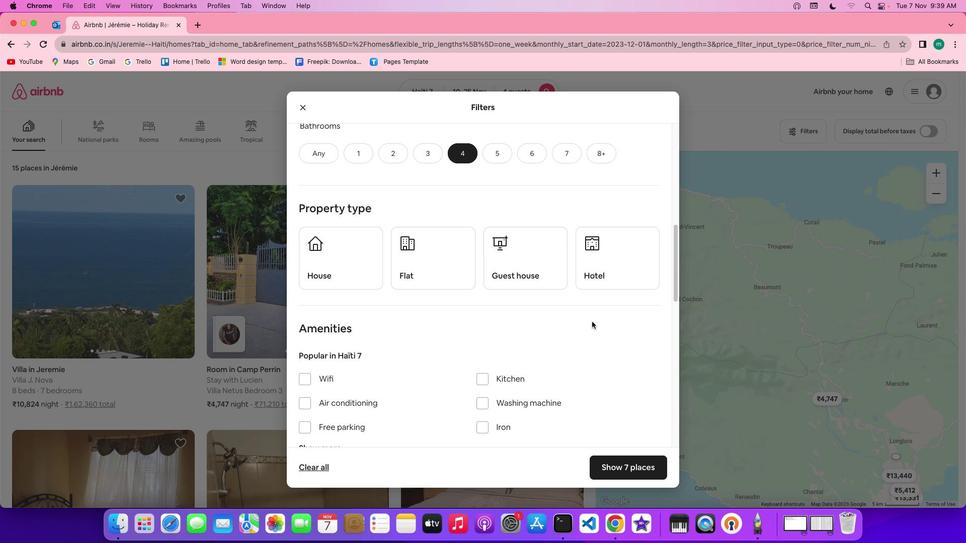 
Action: Mouse scrolled (560, 368) with delta (0, 0)
Screenshot: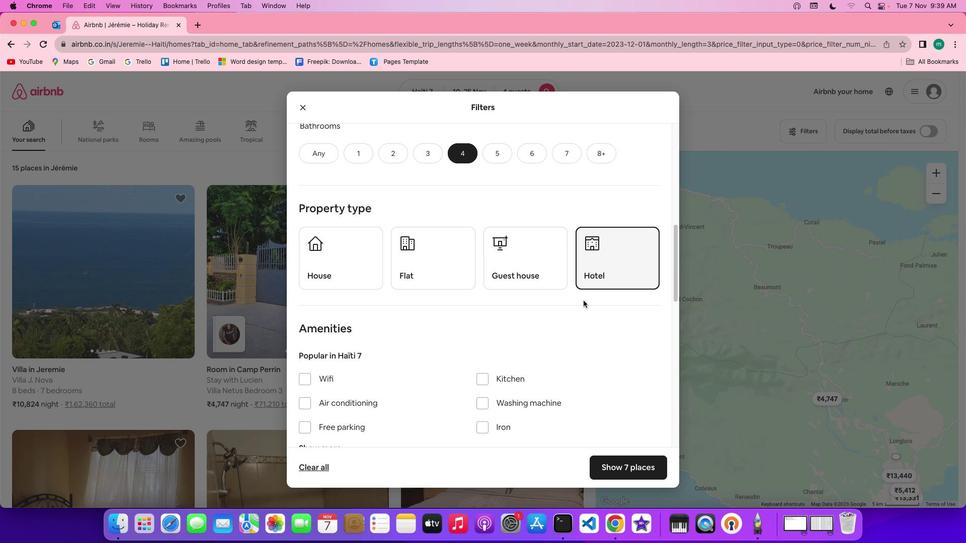 
Action: Mouse scrolled (560, 368) with delta (0, 0)
Screenshot: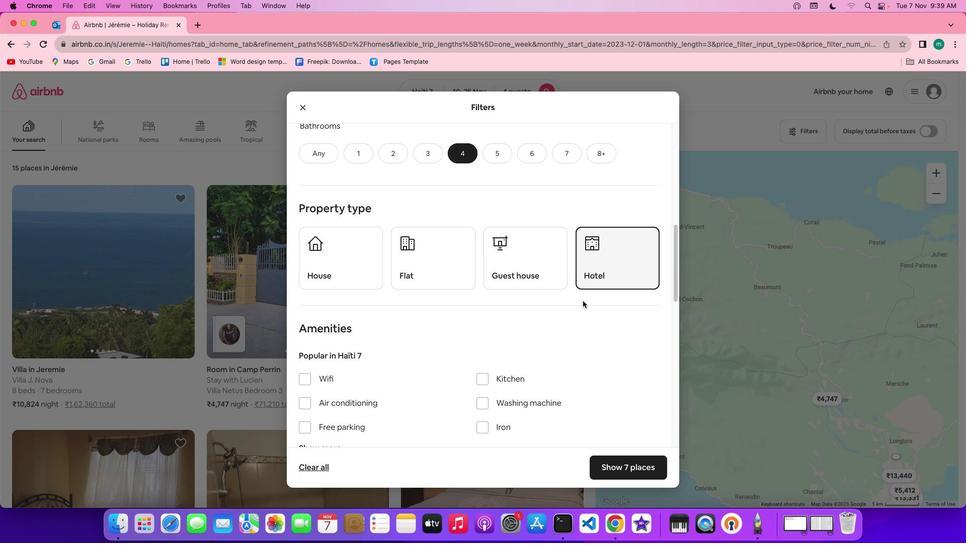 
Action: Mouse scrolled (560, 368) with delta (0, 0)
Screenshot: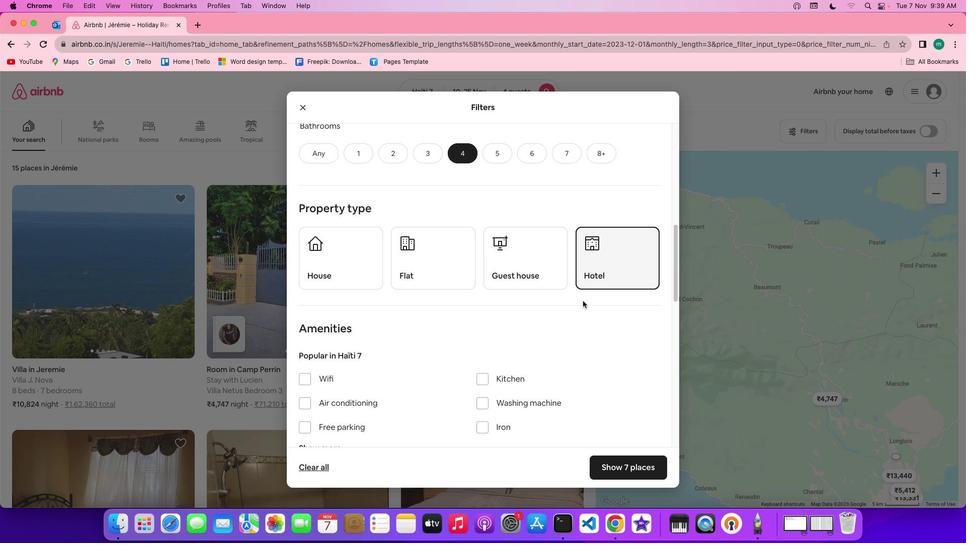 
Action: Mouse moved to (617, 269)
Screenshot: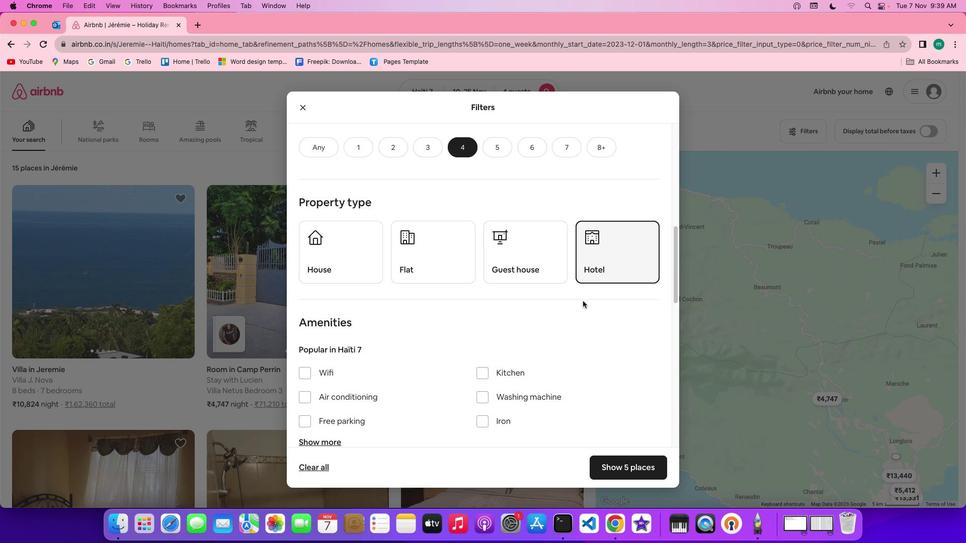 
Action: Mouse pressed left at (617, 269)
Screenshot: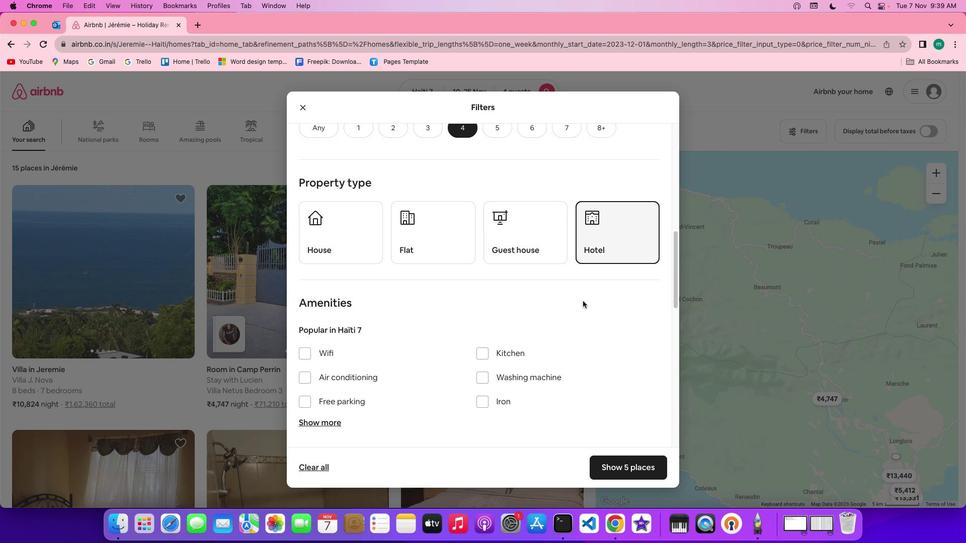 
Action: Mouse moved to (583, 301)
Screenshot: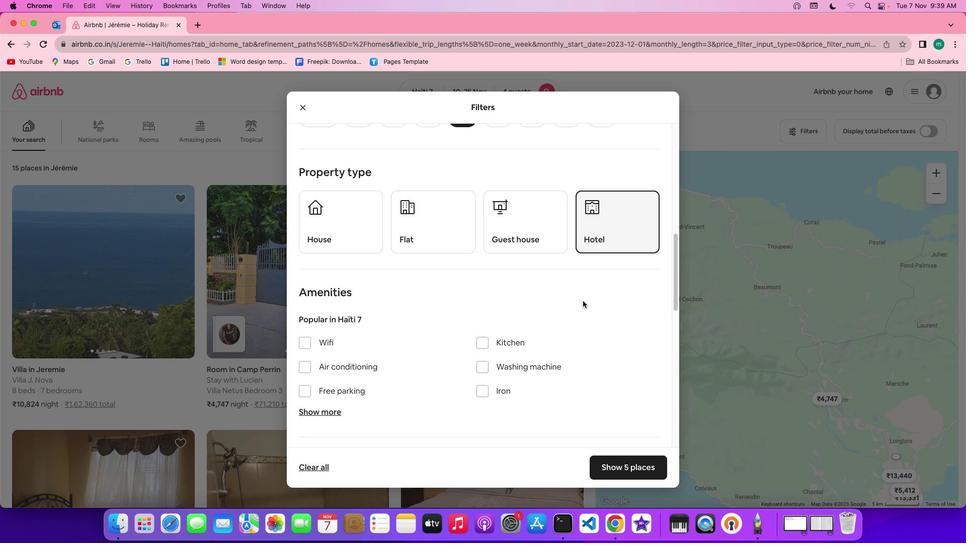 
Action: Mouse scrolled (583, 301) with delta (0, 0)
Screenshot: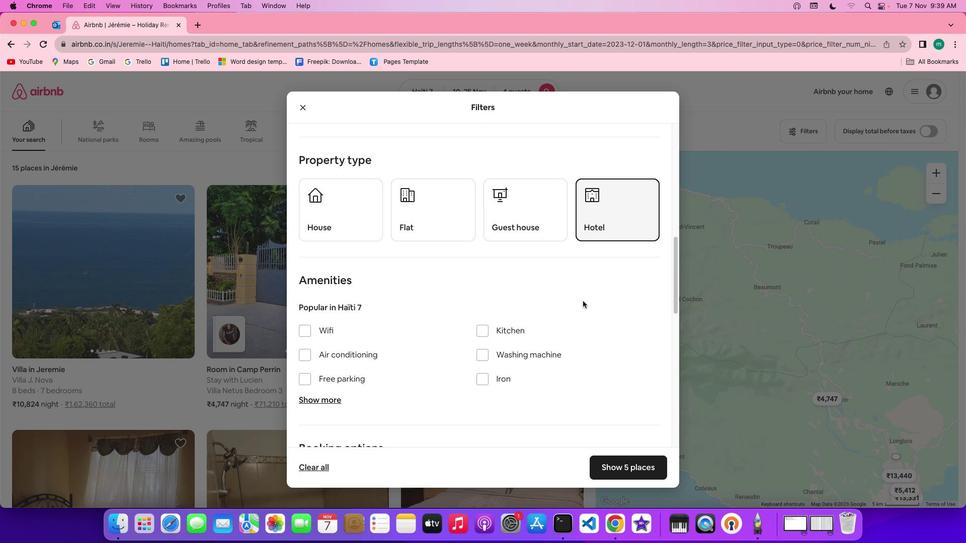 
Action: Mouse scrolled (583, 301) with delta (0, 0)
Screenshot: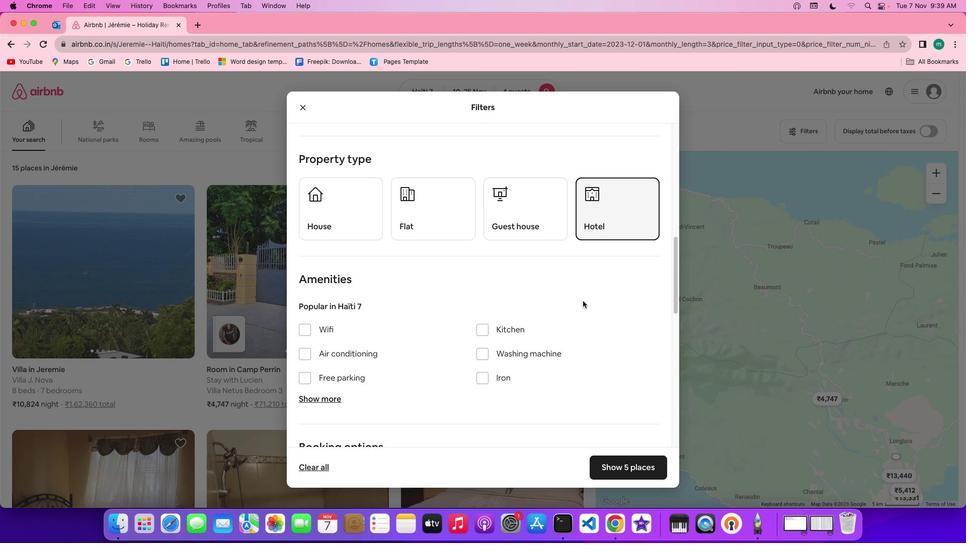 
Action: Mouse scrolled (583, 301) with delta (0, 0)
Screenshot: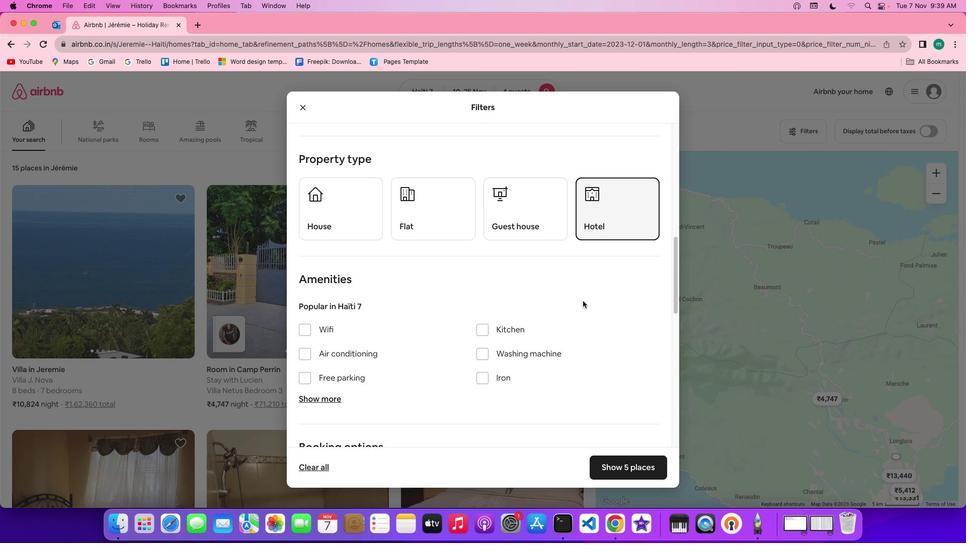 
Action: Mouse scrolled (583, 301) with delta (0, 0)
Screenshot: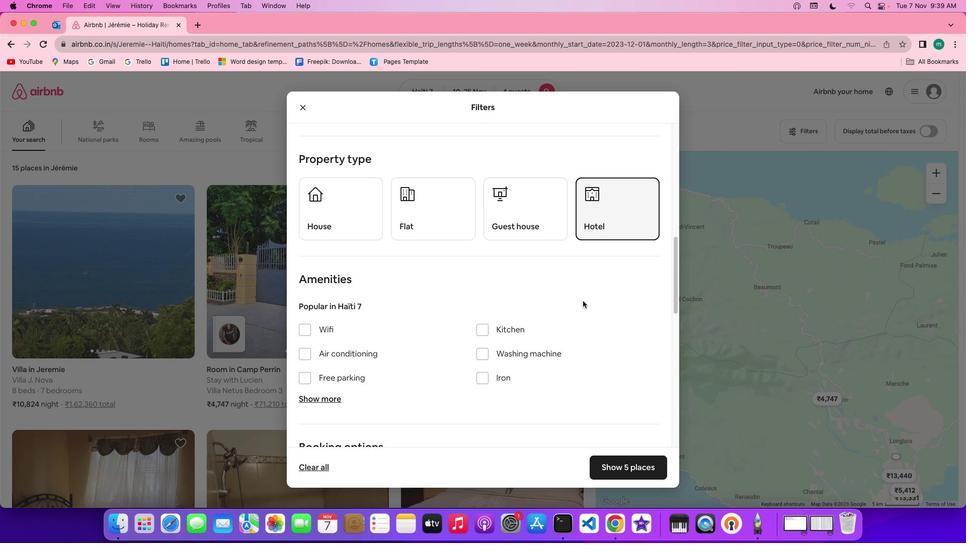 
Action: Mouse scrolled (583, 301) with delta (0, 0)
Screenshot: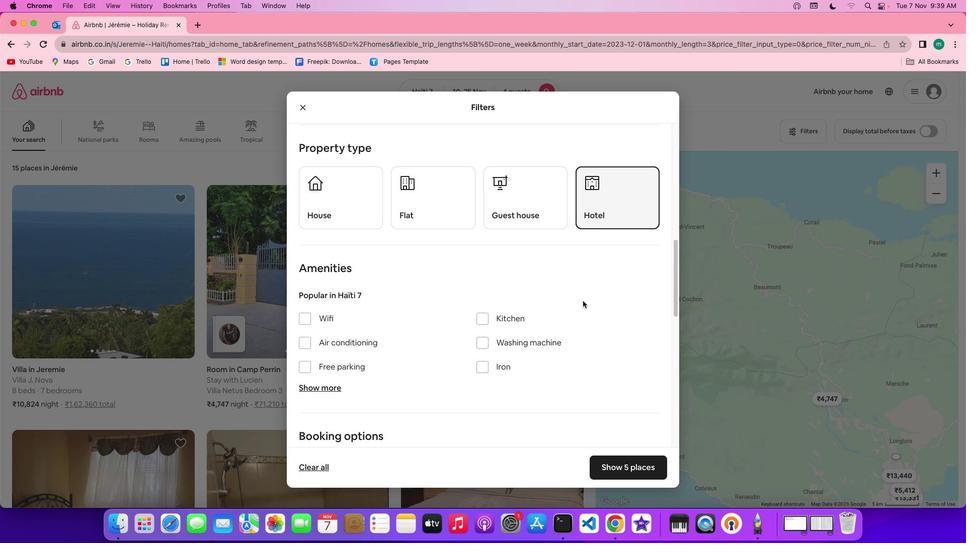 
Action: Mouse scrolled (583, 301) with delta (0, 0)
Screenshot: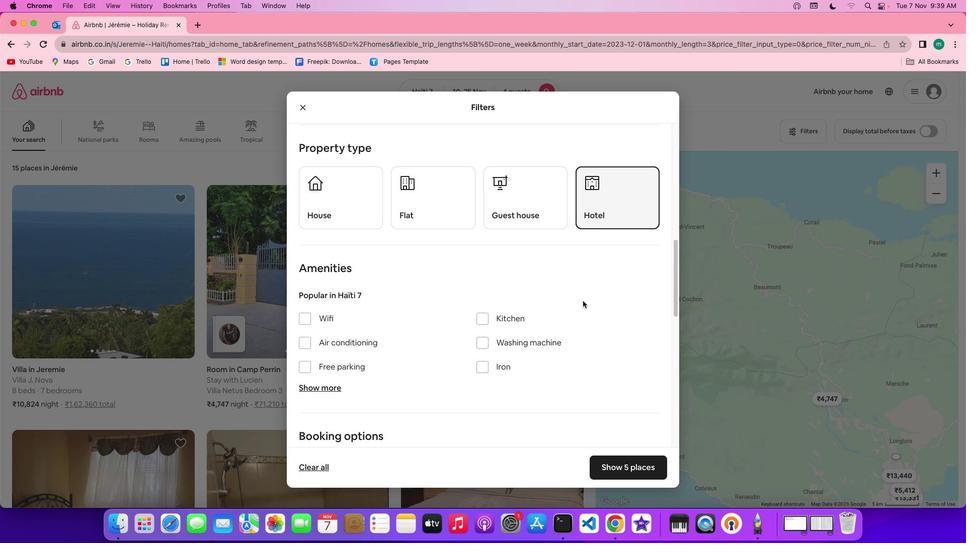 
Action: Mouse scrolled (583, 301) with delta (0, 0)
Screenshot: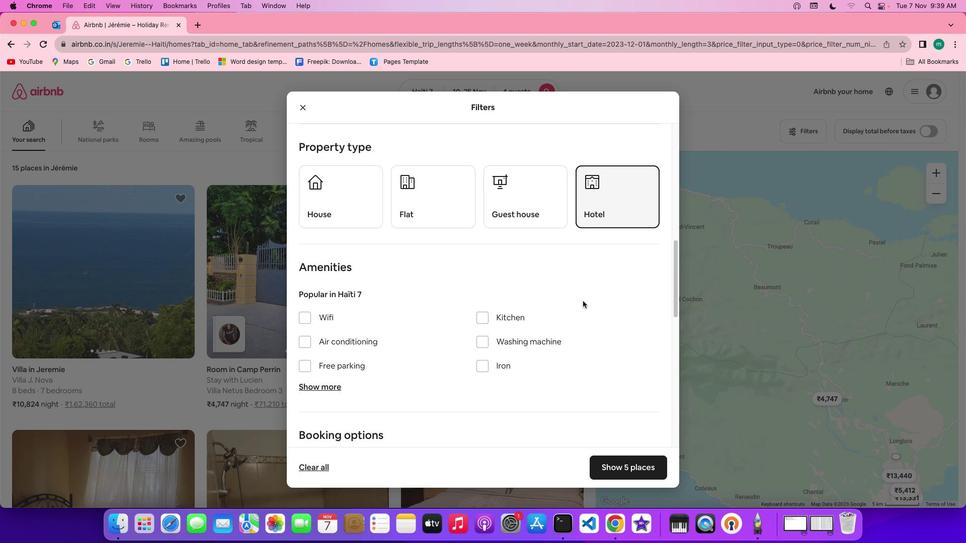 
Action: Mouse moved to (583, 301)
Screenshot: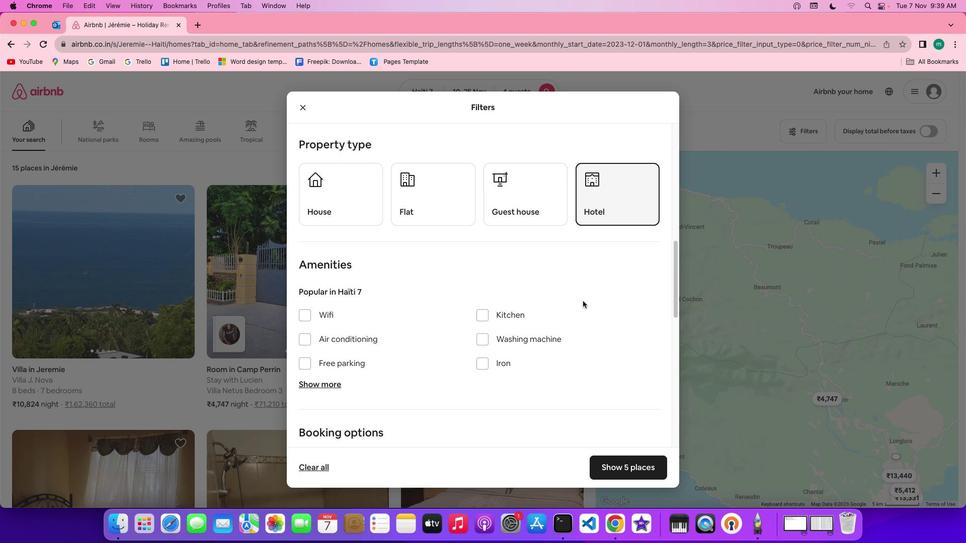 
Action: Mouse scrolled (583, 301) with delta (0, 0)
Screenshot: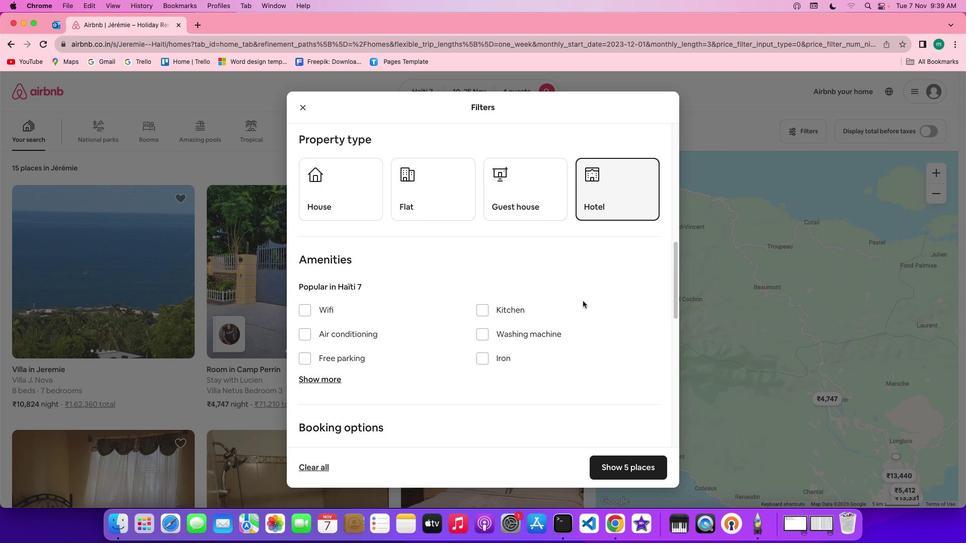 
Action: Mouse scrolled (583, 301) with delta (0, 0)
Screenshot: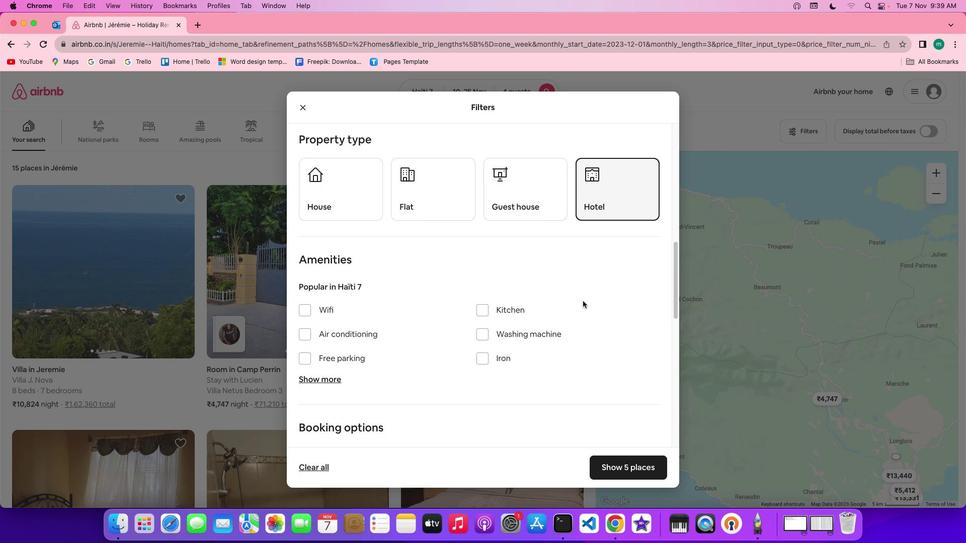 
Action: Mouse scrolled (583, 301) with delta (0, 0)
Screenshot: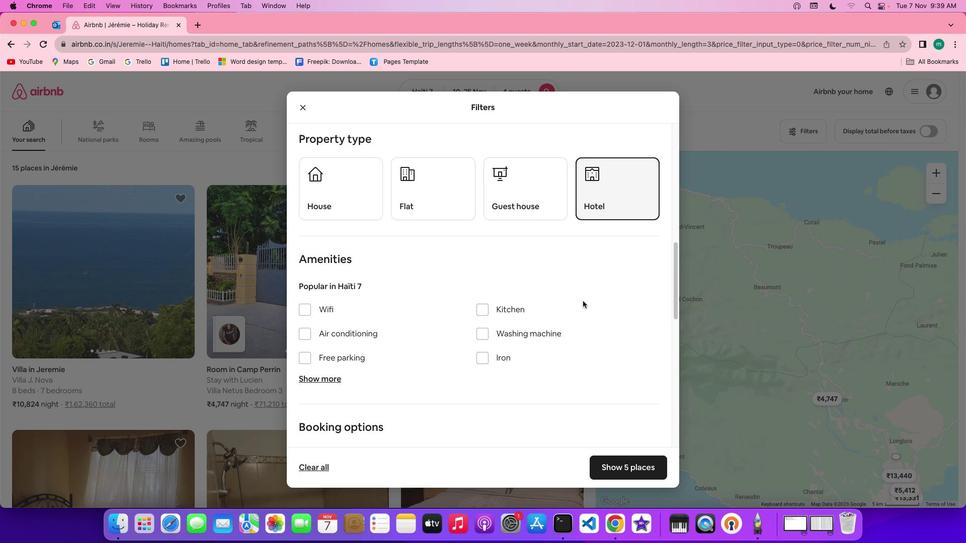 
Action: Mouse scrolled (583, 301) with delta (0, 0)
Screenshot: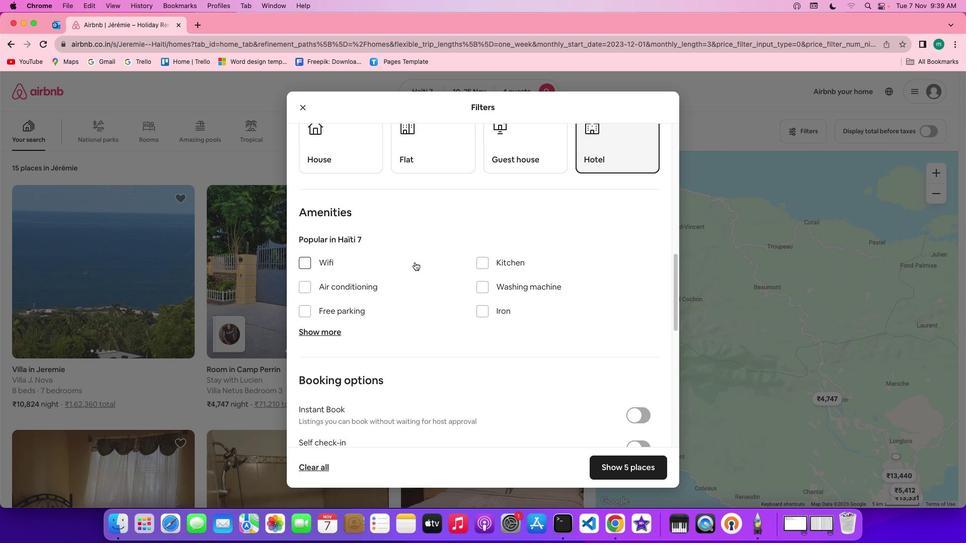 
Action: Mouse scrolled (583, 301) with delta (0, 0)
Screenshot: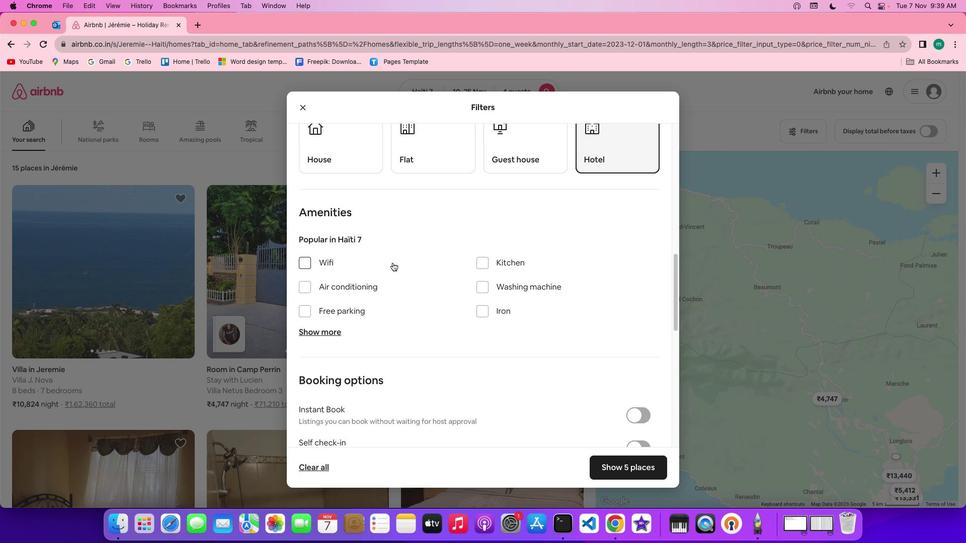 
Action: Mouse scrolled (583, 301) with delta (0, 0)
Screenshot: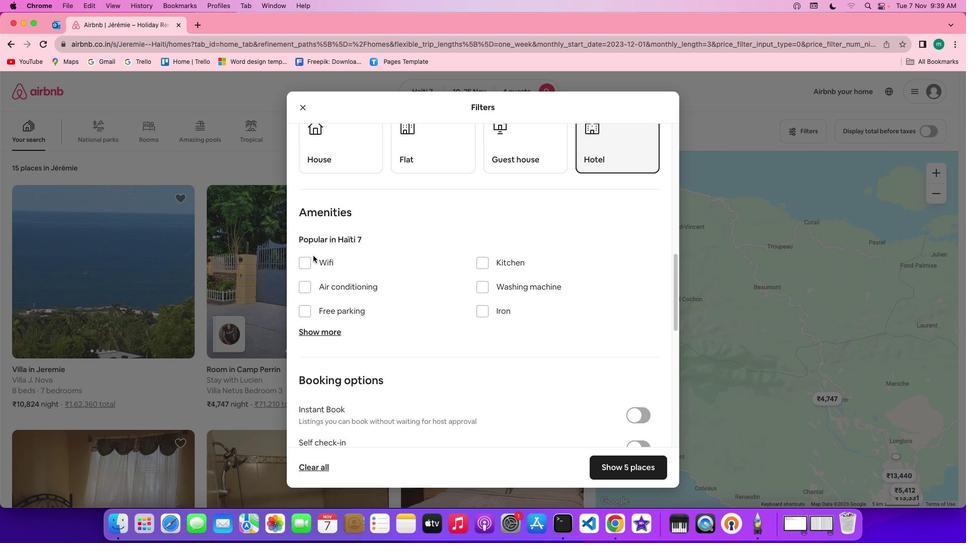 
Action: Mouse scrolled (583, 301) with delta (0, 0)
Screenshot: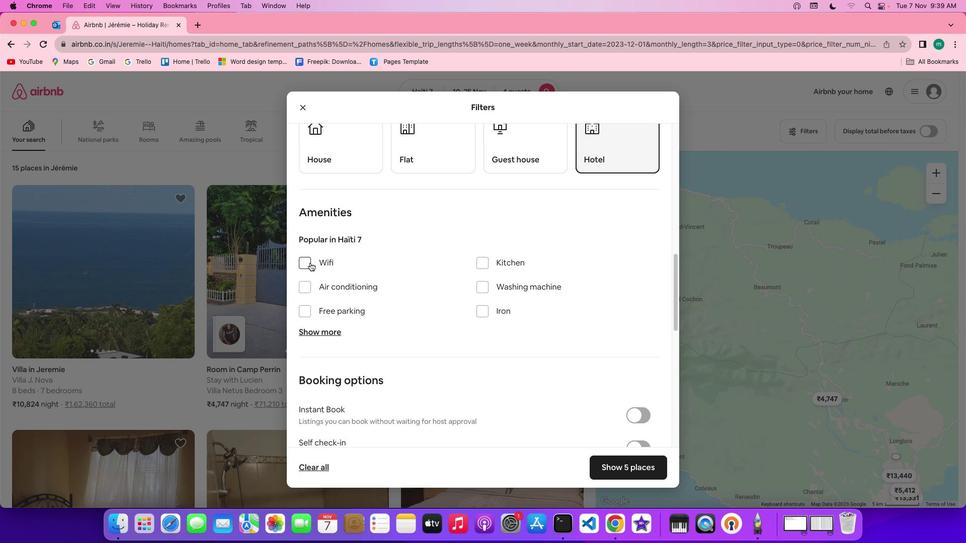 
Action: Mouse scrolled (583, 301) with delta (0, 0)
Screenshot: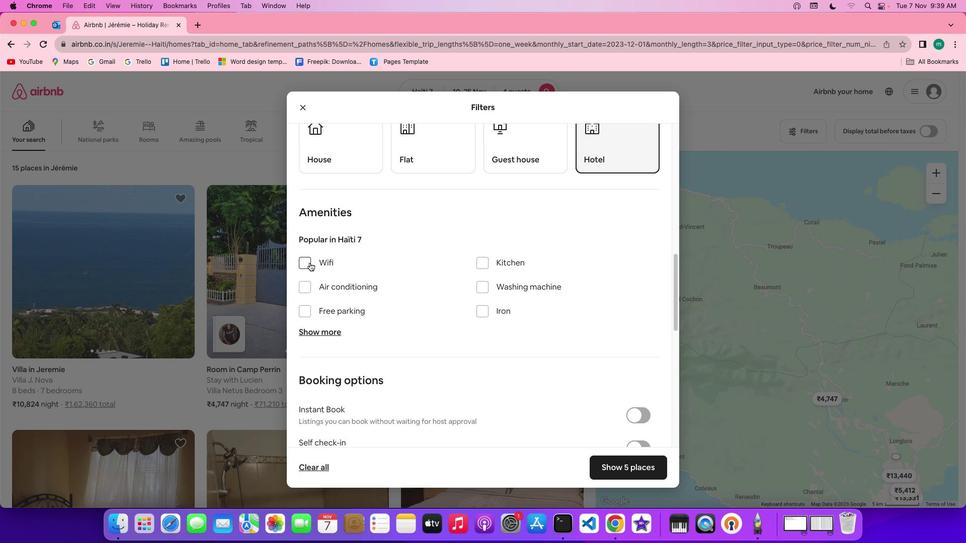 
Action: Mouse scrolled (583, 301) with delta (0, 0)
Screenshot: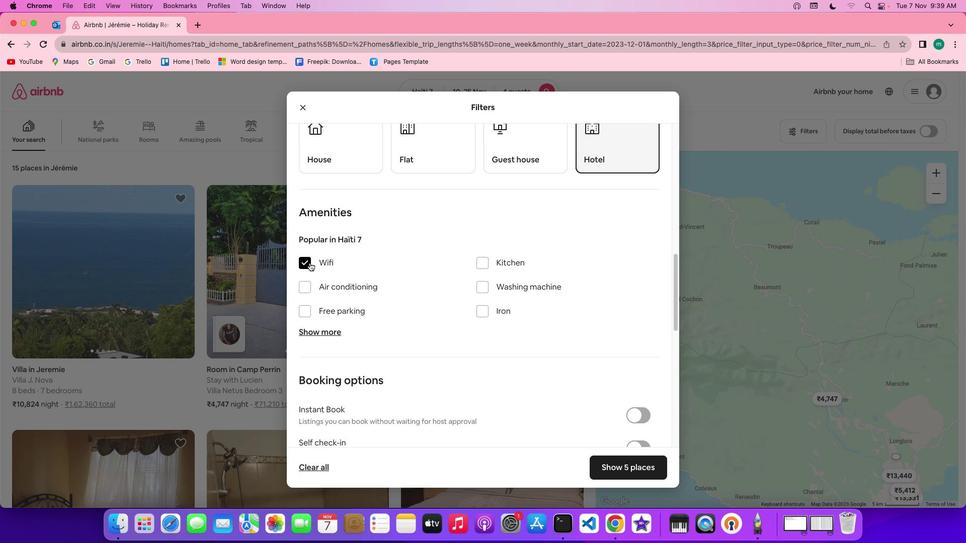 
Action: Mouse moved to (310, 263)
Screenshot: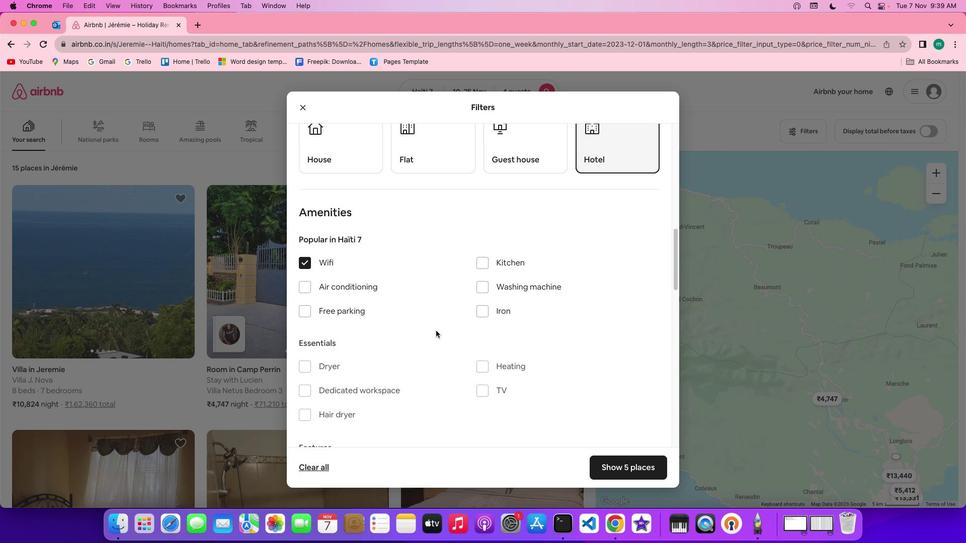 
Action: Mouse pressed left at (310, 263)
Screenshot: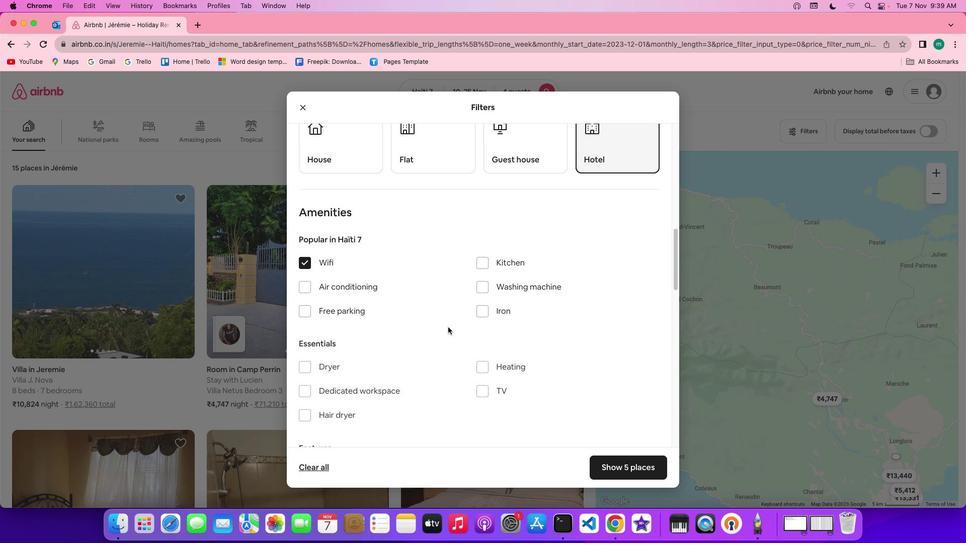 
Action: Mouse moved to (310, 329)
Screenshot: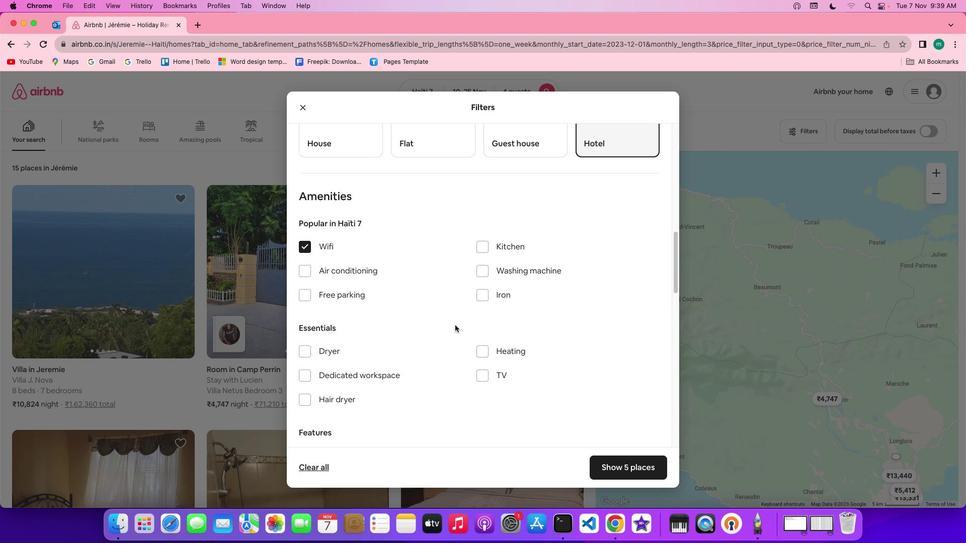 
Action: Mouse pressed left at (310, 329)
Screenshot: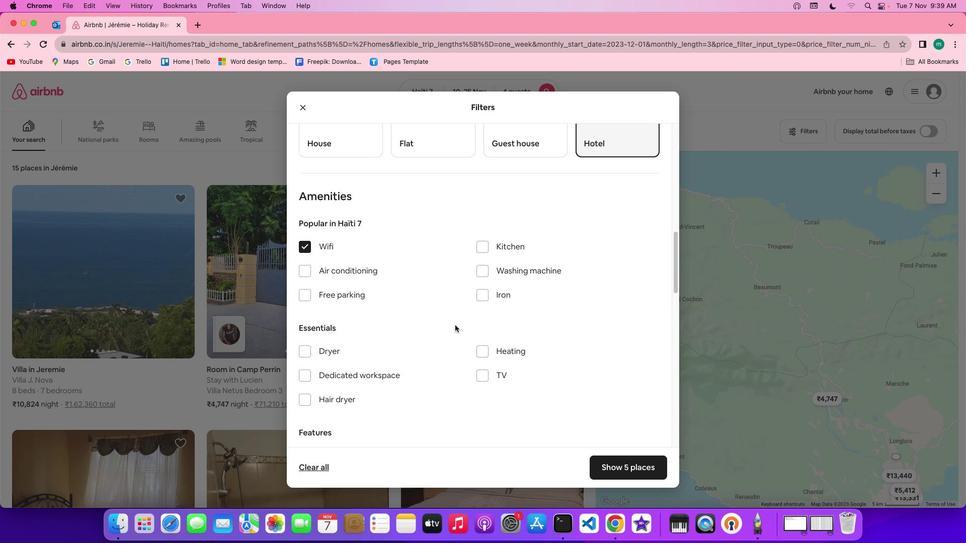 
Action: Mouse moved to (456, 325)
Screenshot: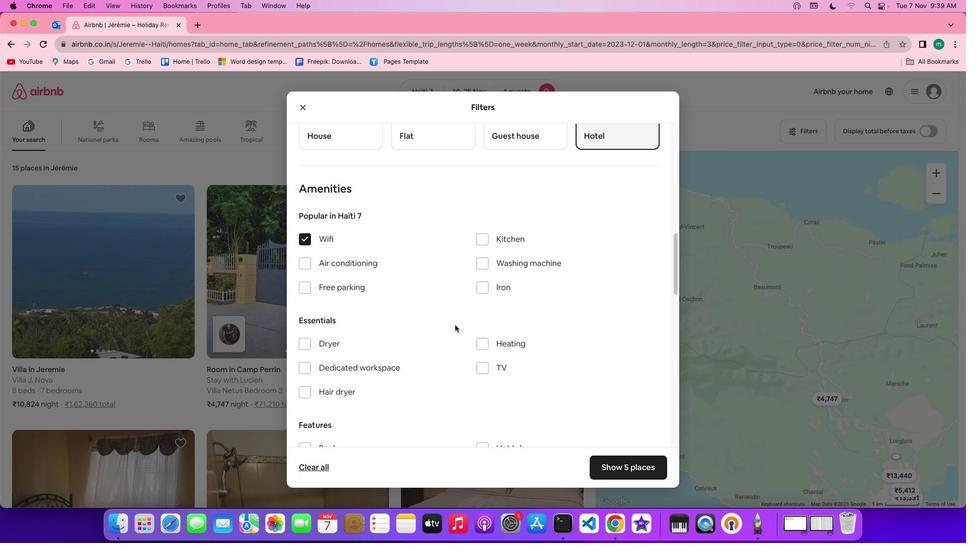 
Action: Mouse scrolled (456, 325) with delta (0, 0)
Screenshot: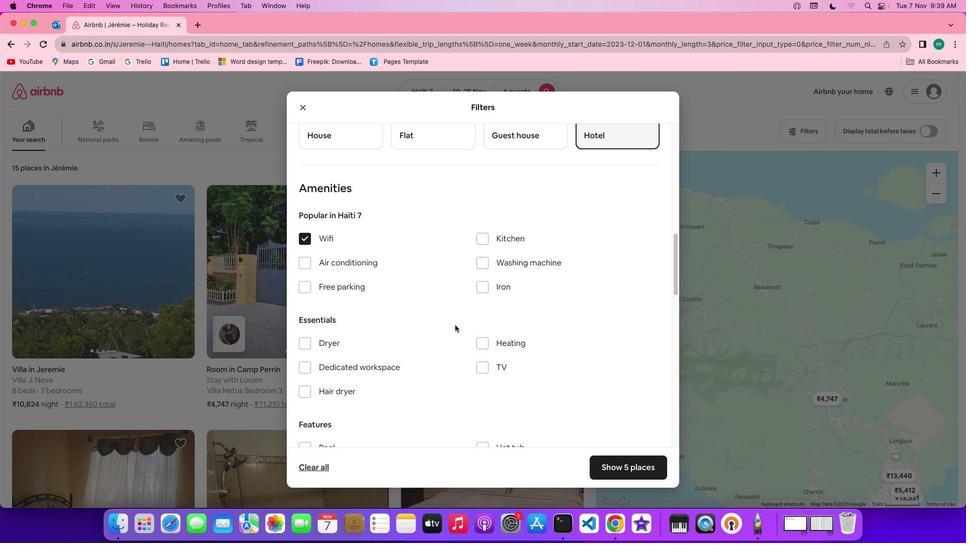 
Action: Mouse scrolled (456, 325) with delta (0, 0)
Screenshot: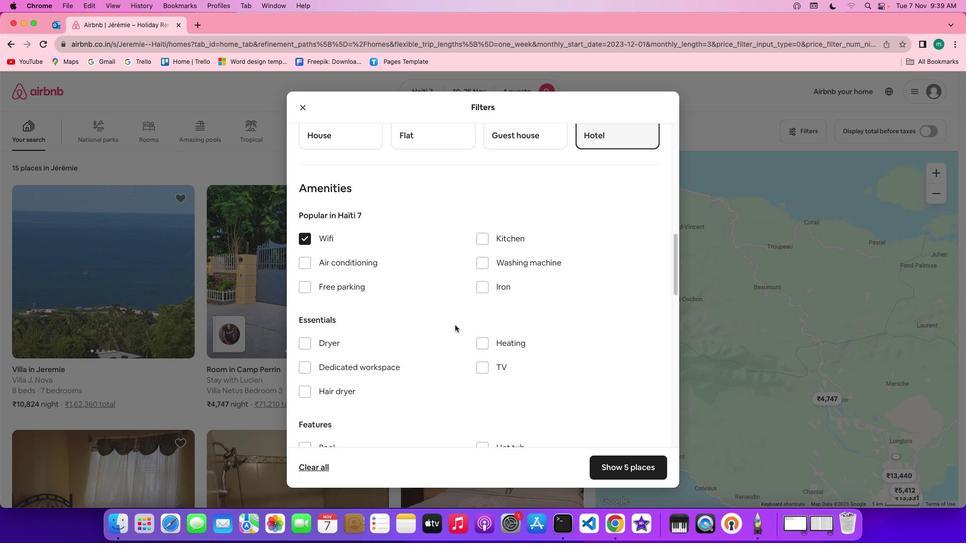 
Action: Mouse scrolled (456, 325) with delta (0, 0)
Screenshot: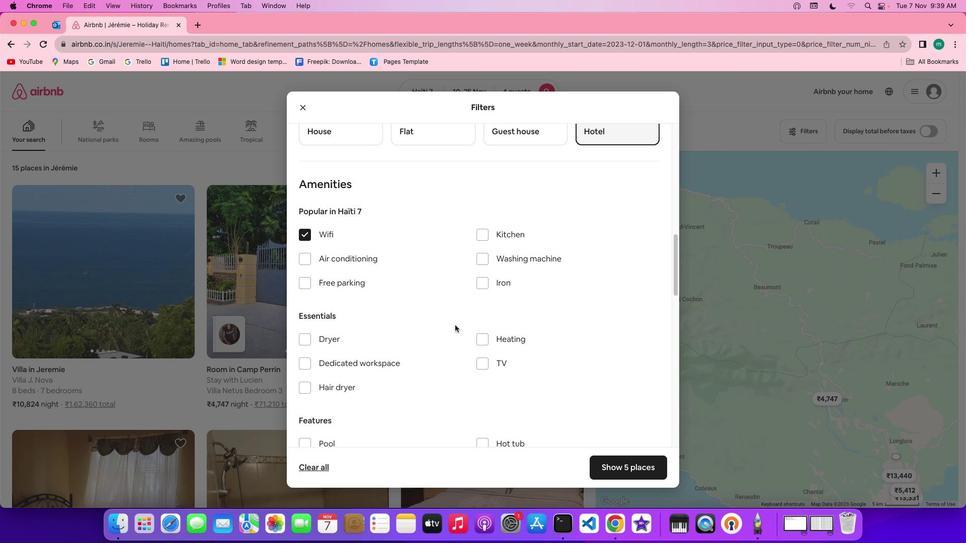 
Action: Mouse scrolled (456, 325) with delta (0, 0)
Screenshot: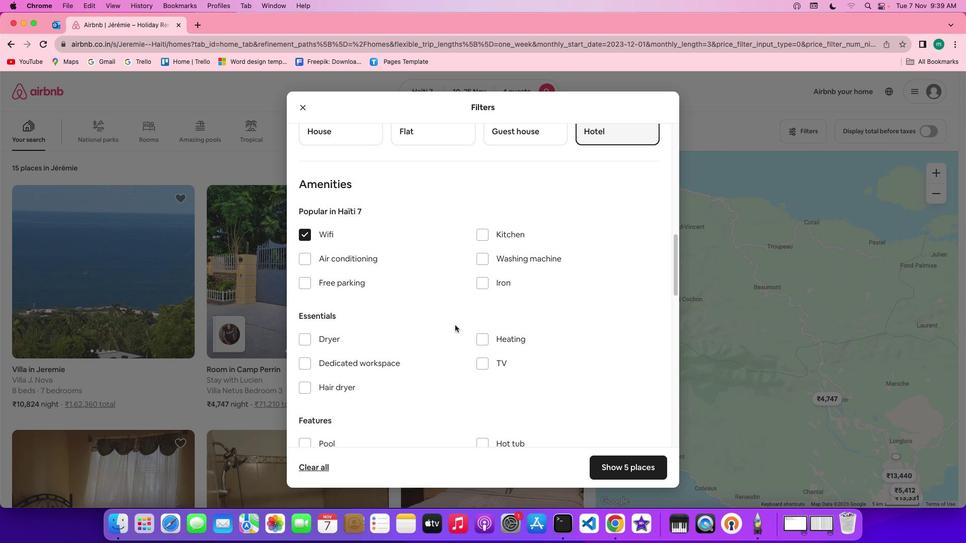 
Action: Mouse scrolled (456, 325) with delta (0, 0)
Screenshot: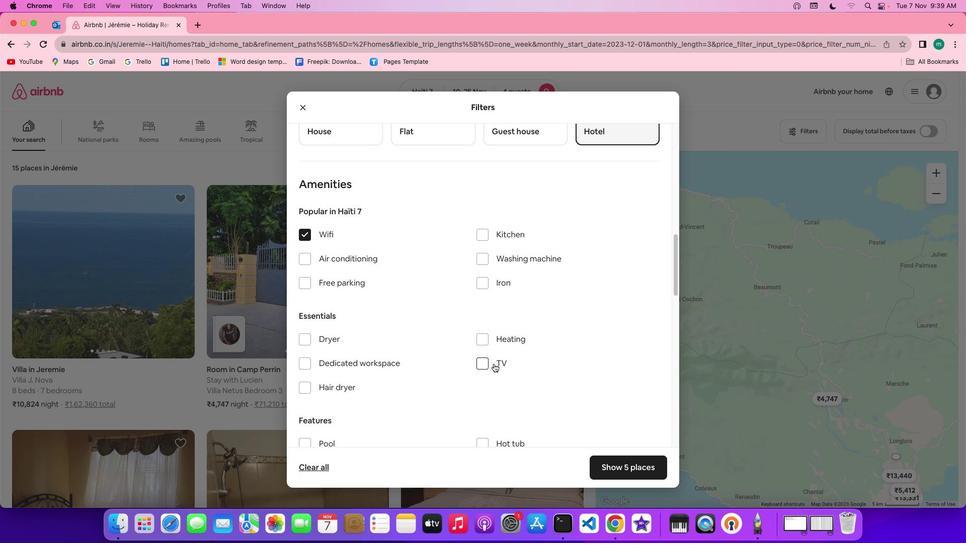 
Action: Mouse scrolled (456, 325) with delta (0, 0)
Screenshot: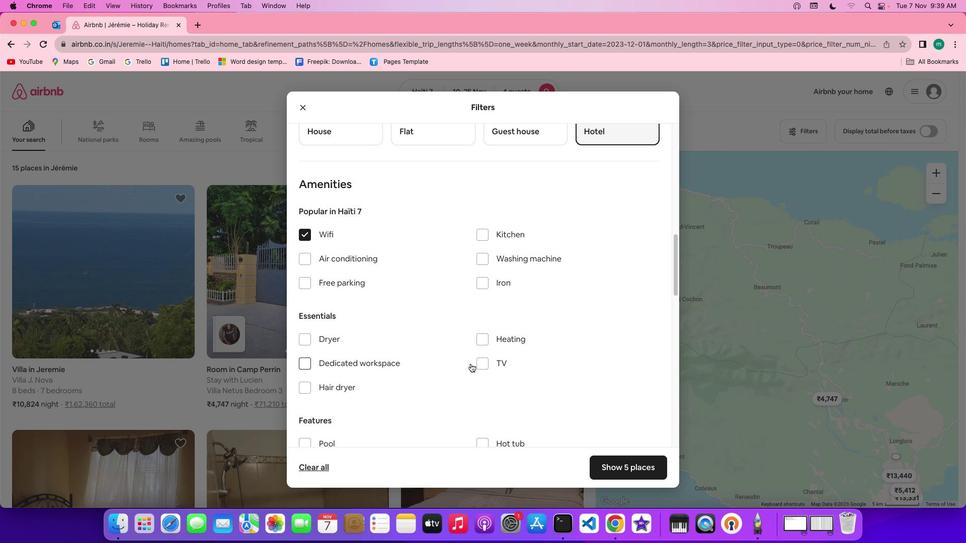 
Action: Mouse moved to (483, 367)
Screenshot: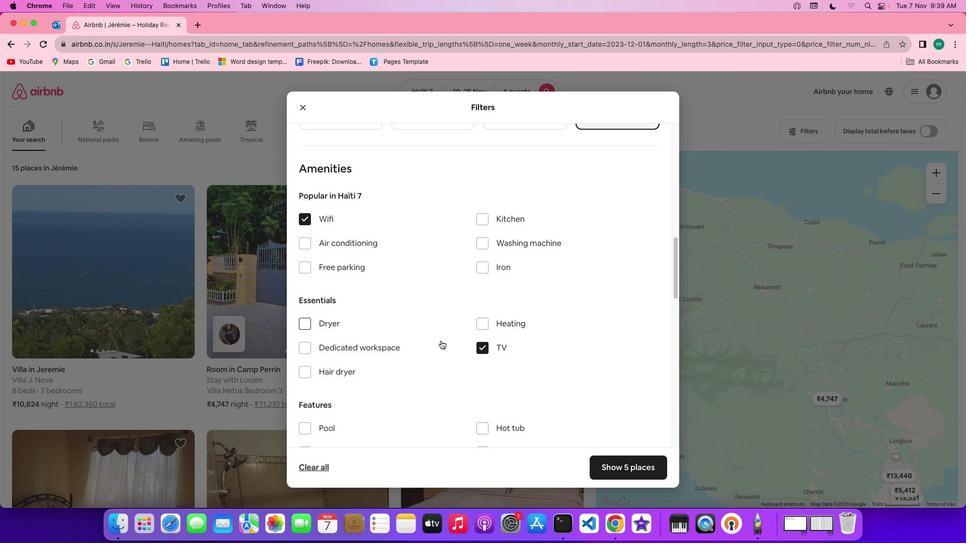 
Action: Mouse pressed left at (483, 367)
Screenshot: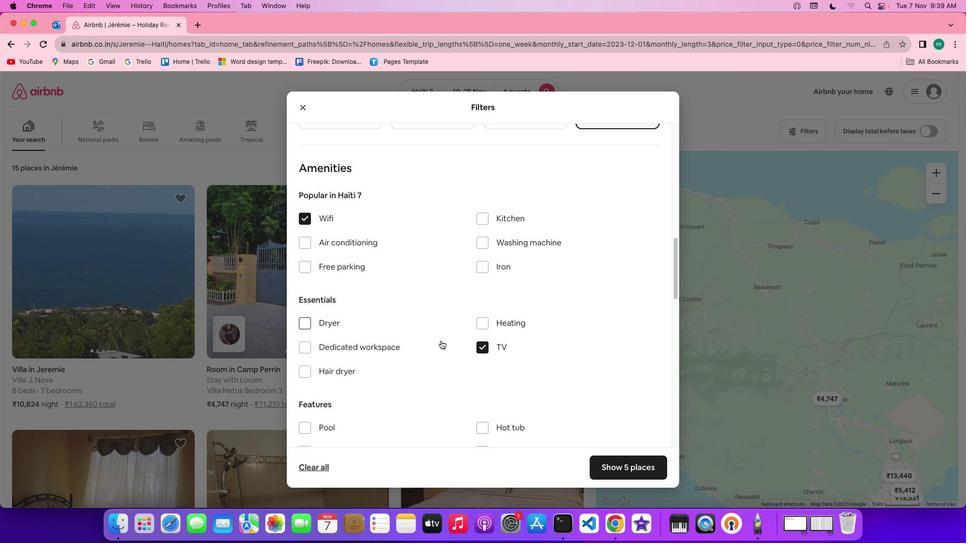 
Action: Mouse moved to (441, 341)
Screenshot: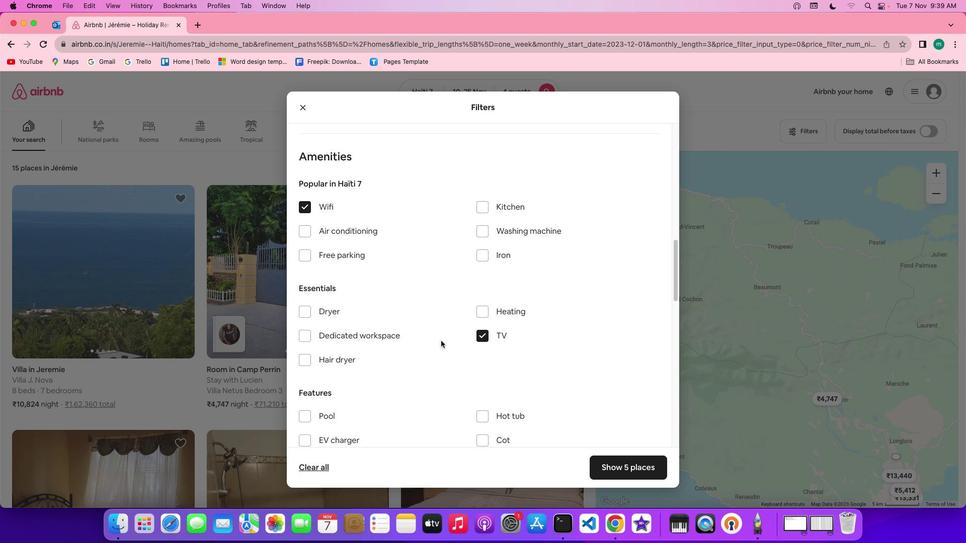 
Action: Mouse scrolled (441, 341) with delta (0, 0)
Screenshot: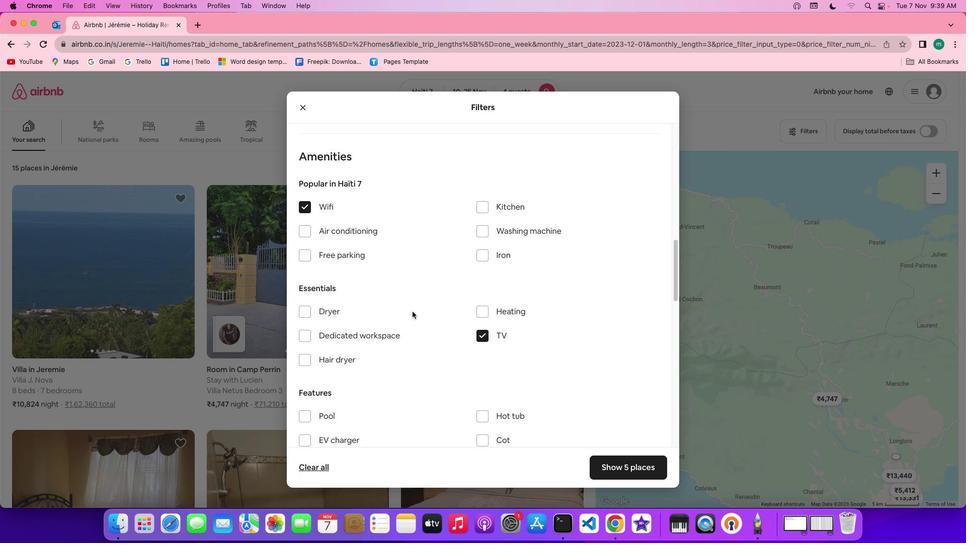 
Action: Mouse scrolled (441, 341) with delta (0, 0)
Screenshot: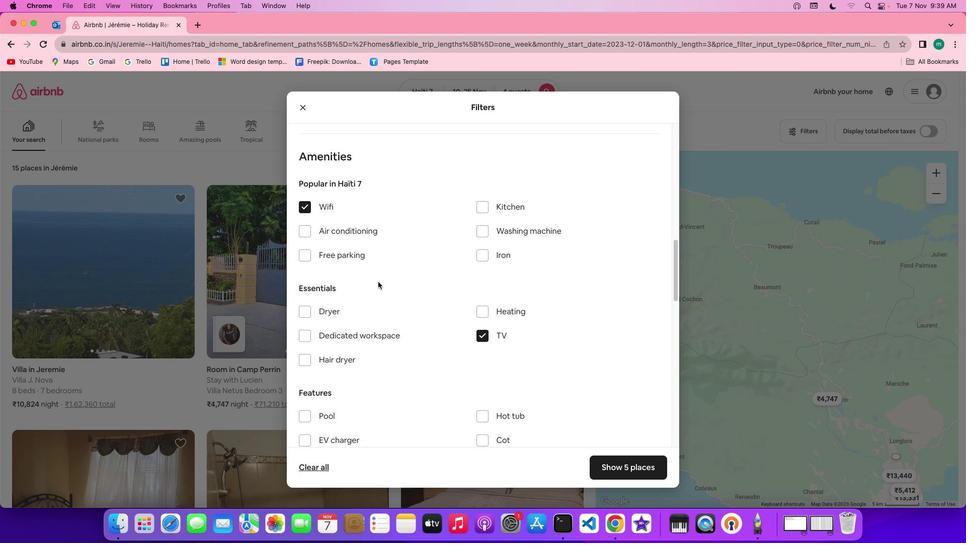 
Action: Mouse scrolled (441, 341) with delta (0, 0)
Screenshot: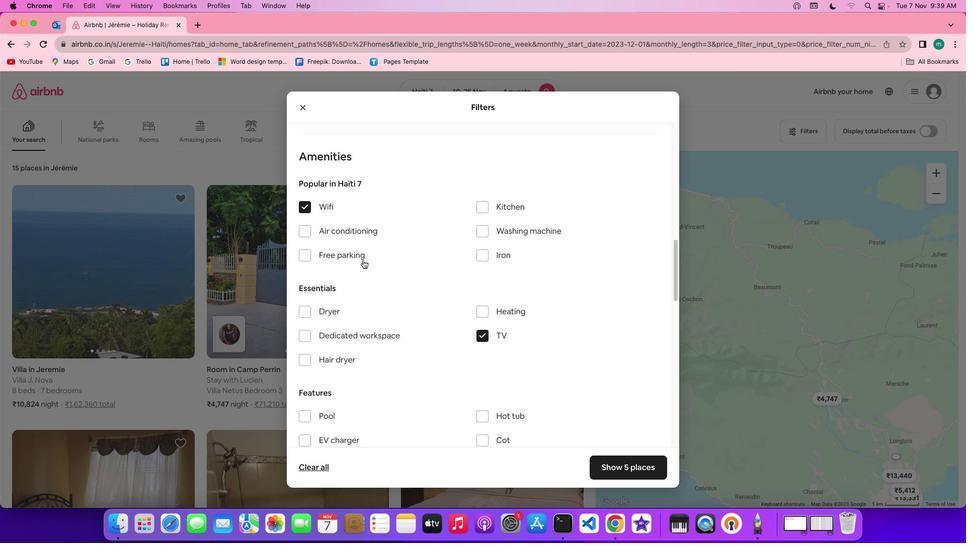 
Action: Mouse scrolled (441, 341) with delta (0, 0)
Screenshot: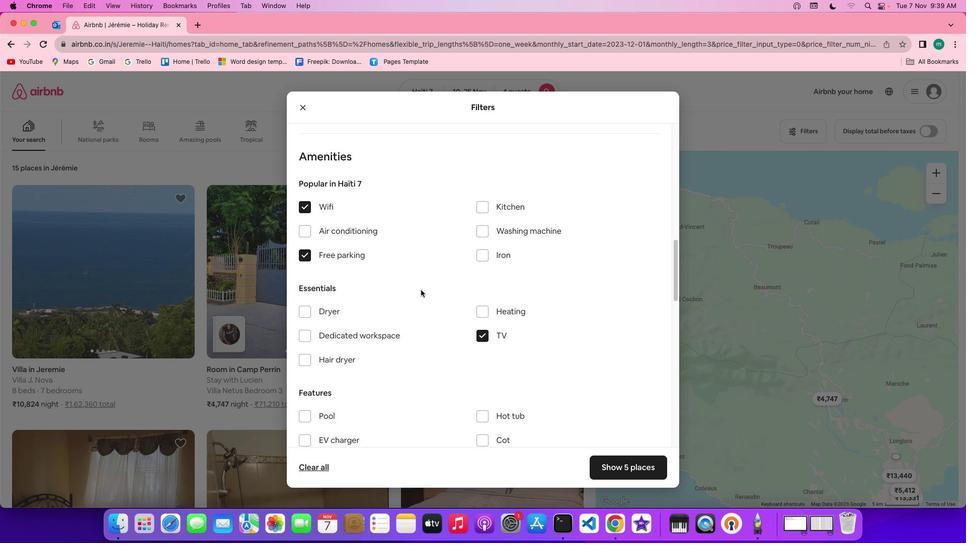 
Action: Mouse scrolled (441, 341) with delta (0, 0)
Screenshot: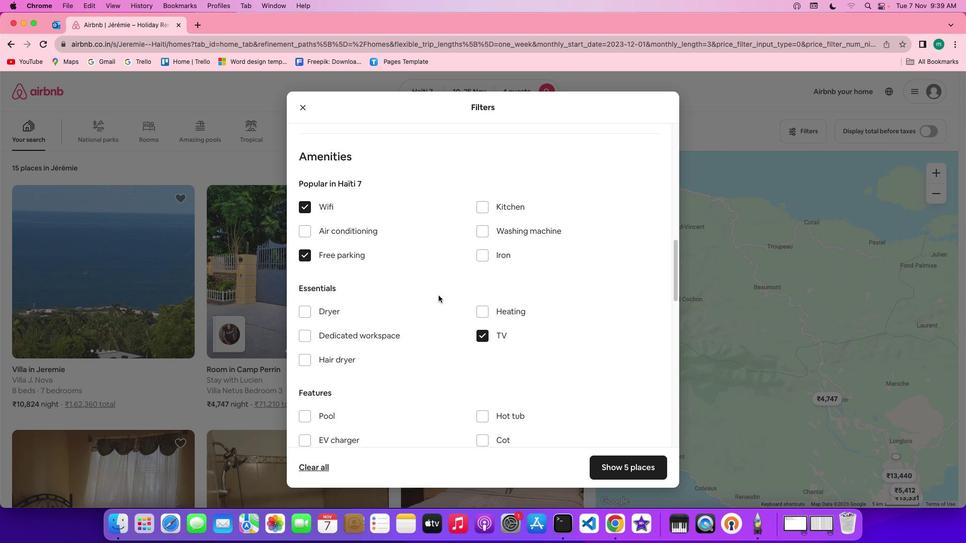 
Action: Mouse moved to (361, 257)
Screenshot: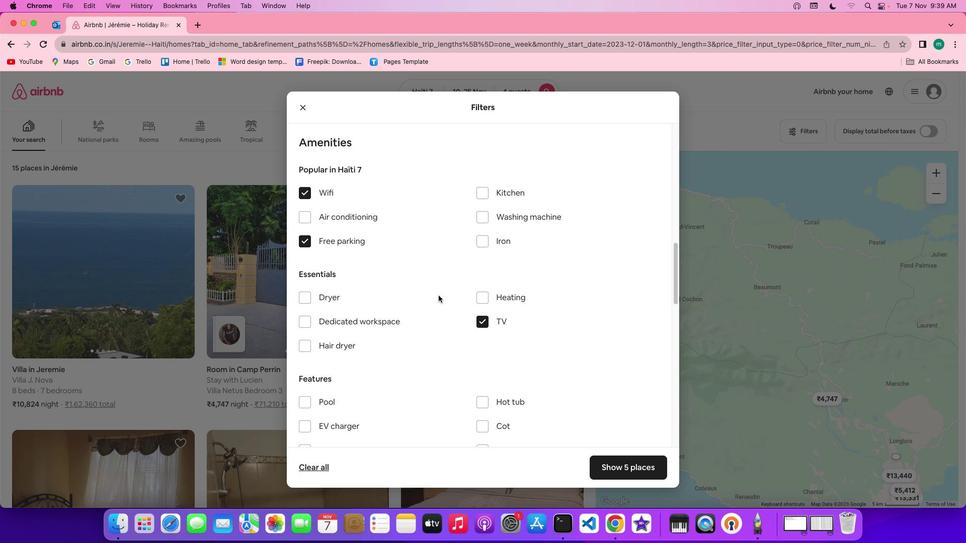 
Action: Mouse pressed left at (361, 257)
Screenshot: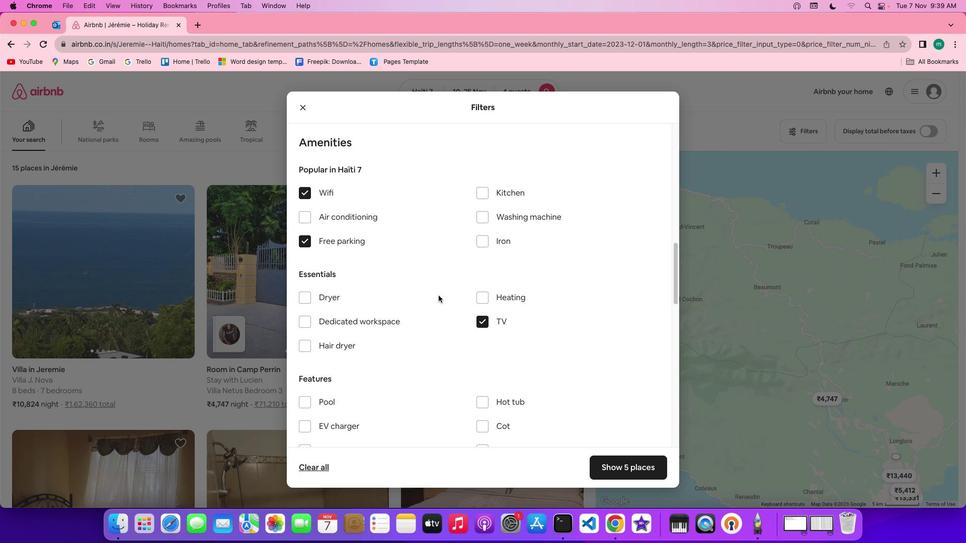 
Action: Mouse moved to (439, 296)
Screenshot: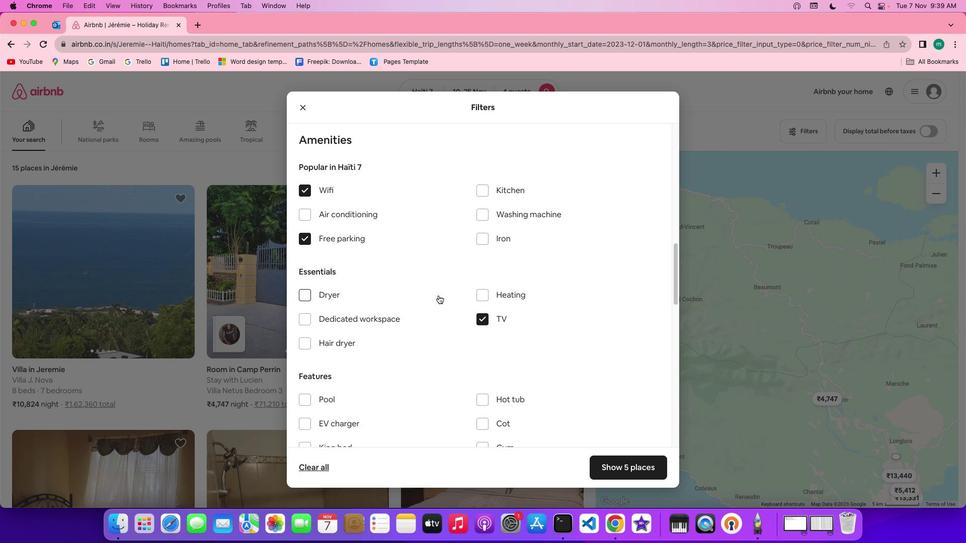 
Action: Mouse scrolled (439, 296) with delta (0, 0)
Screenshot: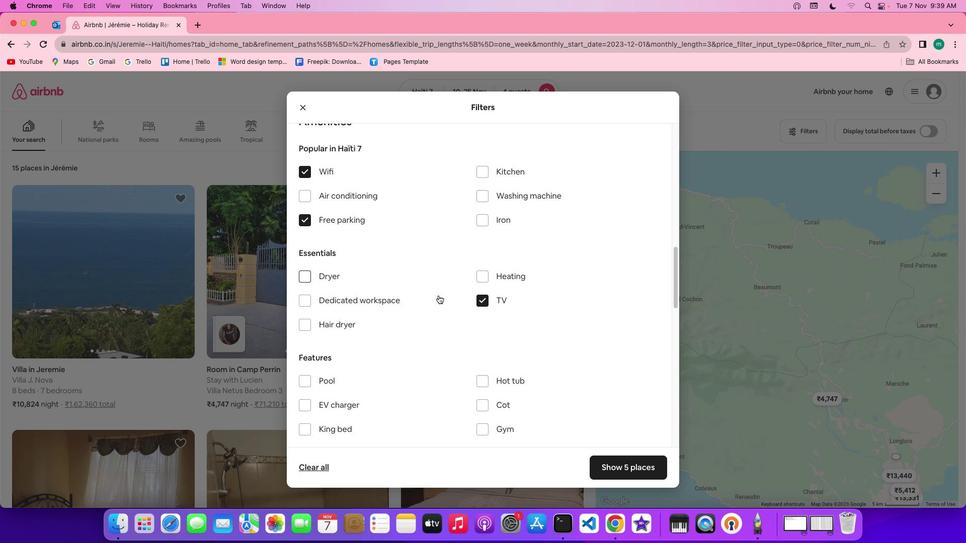 
Action: Mouse scrolled (439, 296) with delta (0, 0)
Screenshot: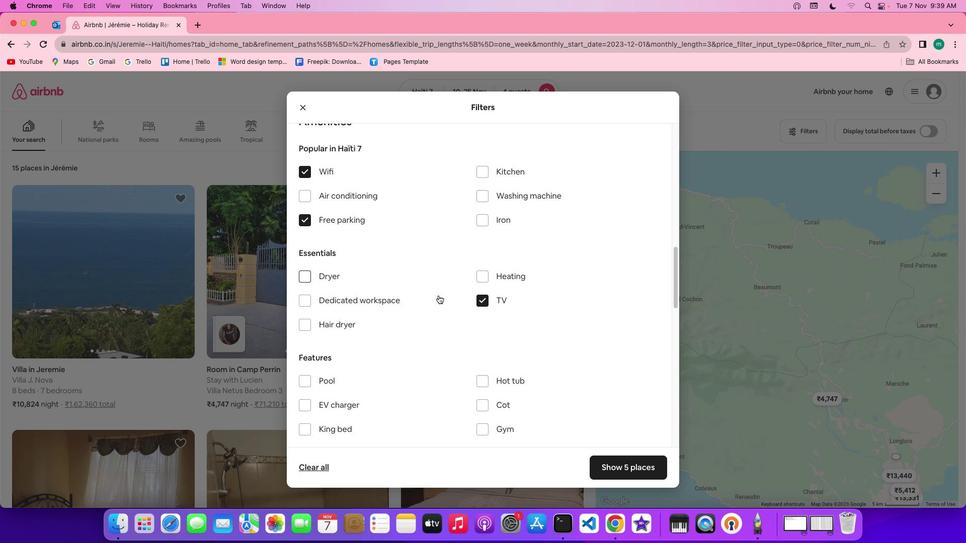 
Action: Mouse scrolled (439, 296) with delta (0, 0)
Screenshot: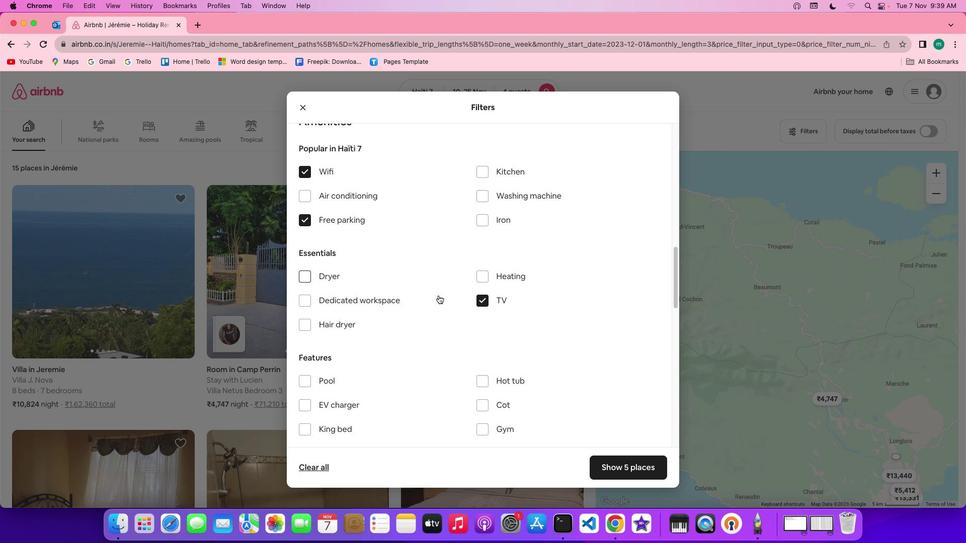 
Action: Mouse scrolled (439, 296) with delta (0, 0)
Screenshot: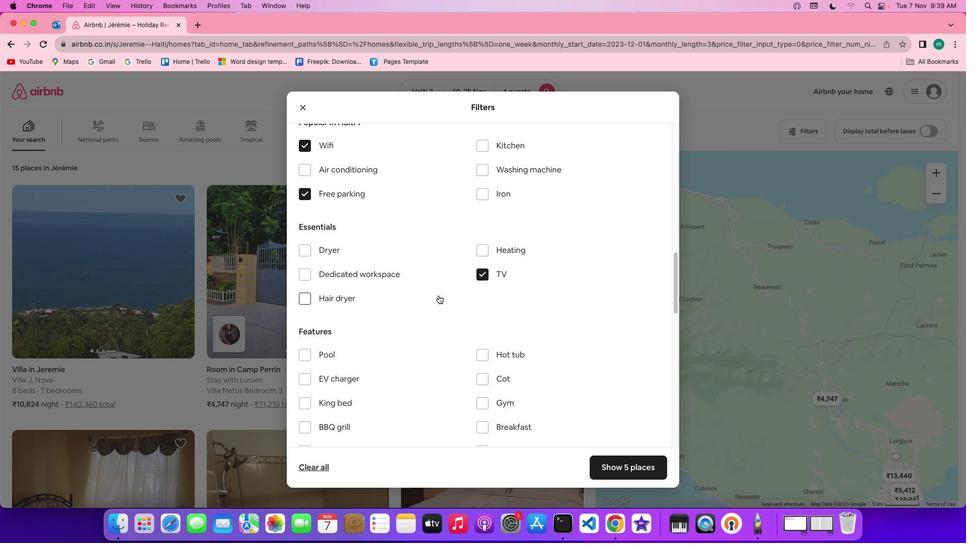 
Action: Mouse scrolled (439, 296) with delta (0, 0)
Screenshot: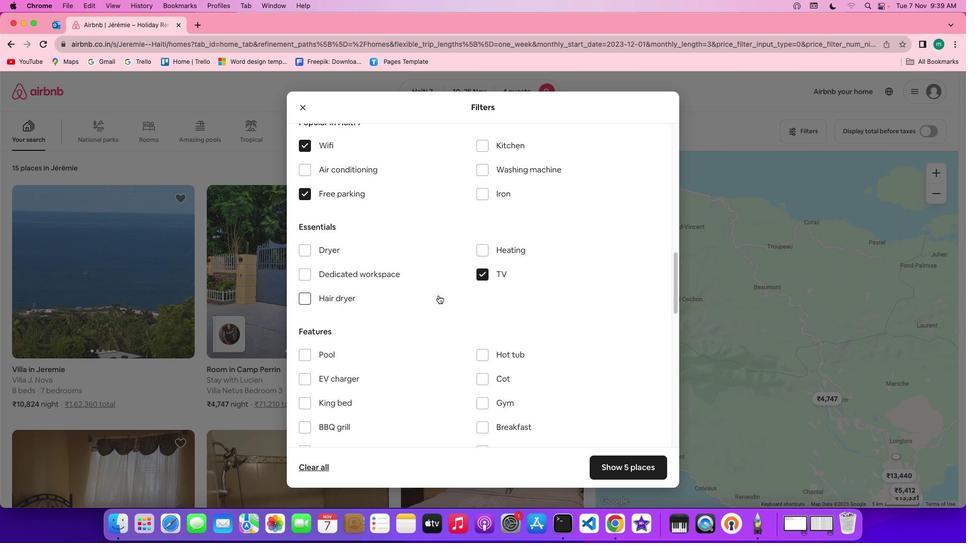 
Action: Mouse scrolled (439, 296) with delta (0, 0)
Screenshot: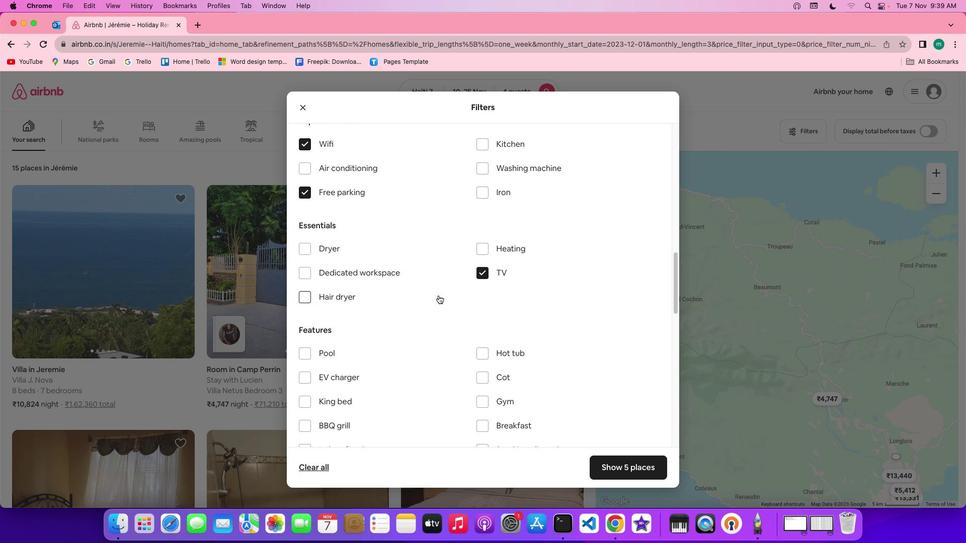 
Action: Mouse scrolled (439, 296) with delta (0, 0)
Screenshot: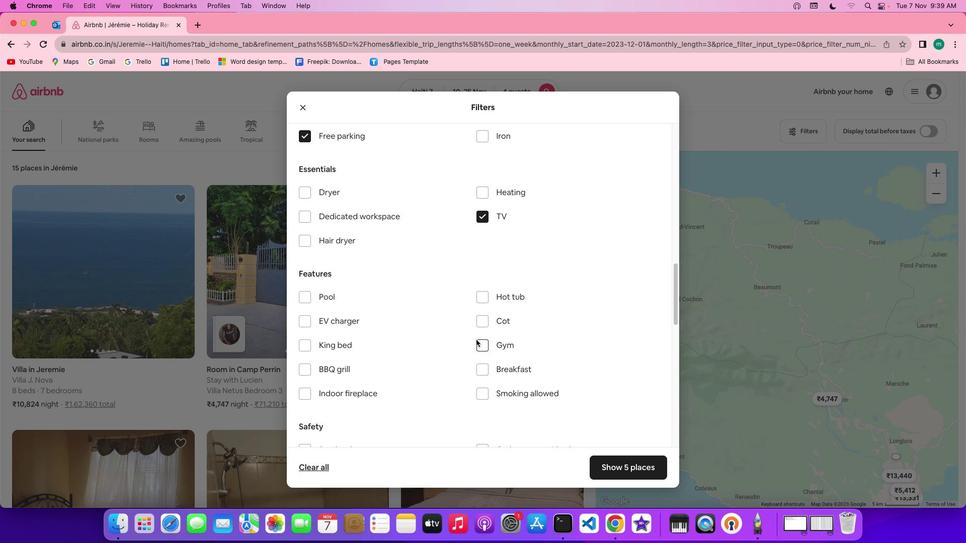 
Action: Mouse scrolled (439, 296) with delta (0, 0)
Screenshot: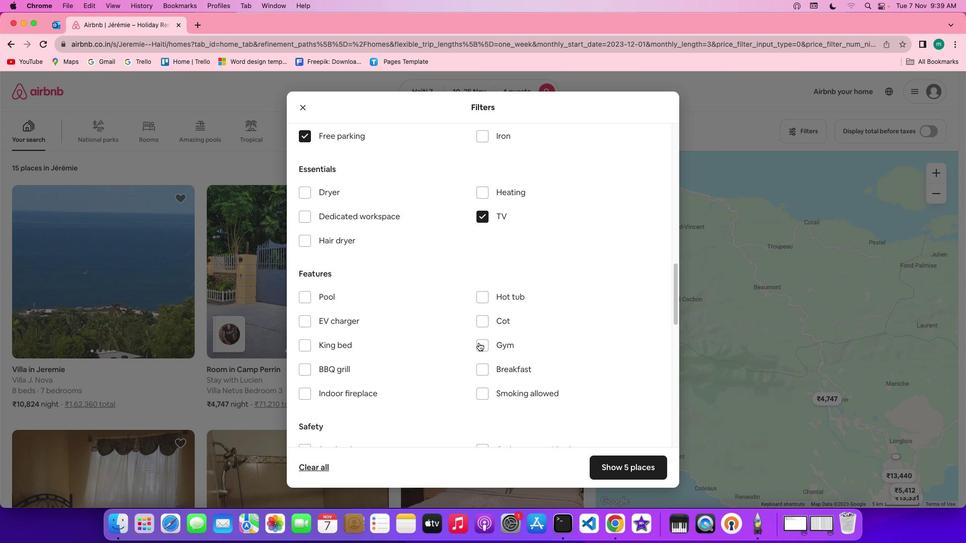 
Action: Mouse scrolled (439, 296) with delta (0, 0)
Screenshot: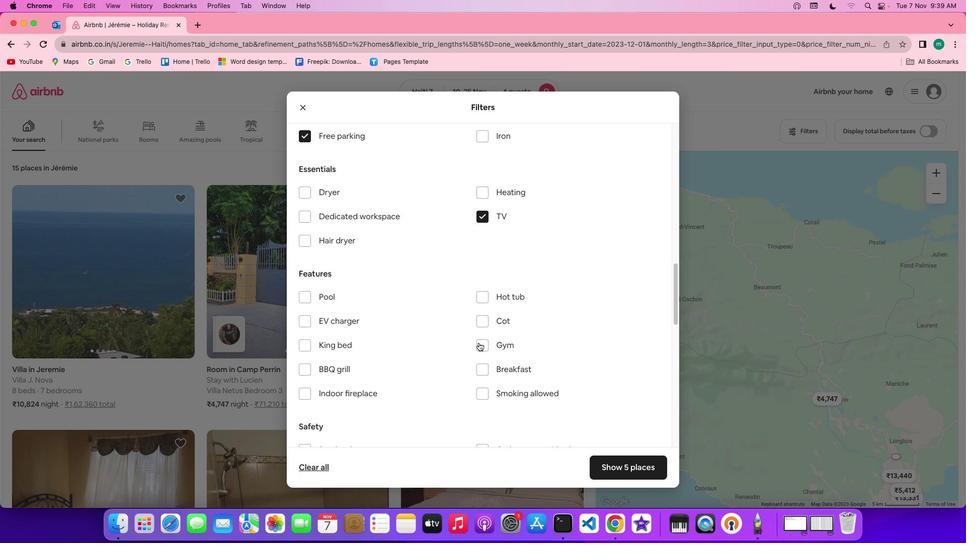 
Action: Mouse moved to (439, 296)
Screenshot: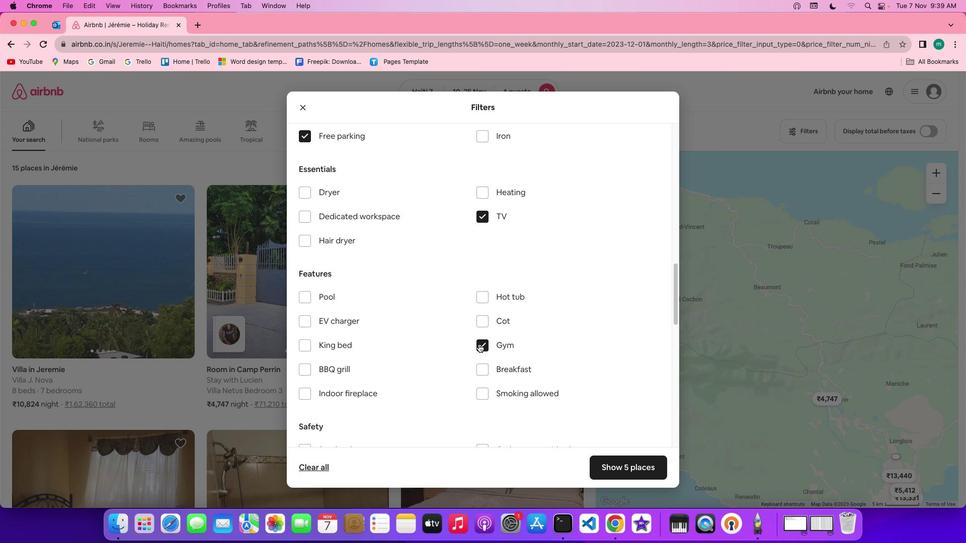 
Action: Mouse scrolled (439, 296) with delta (0, 0)
Screenshot: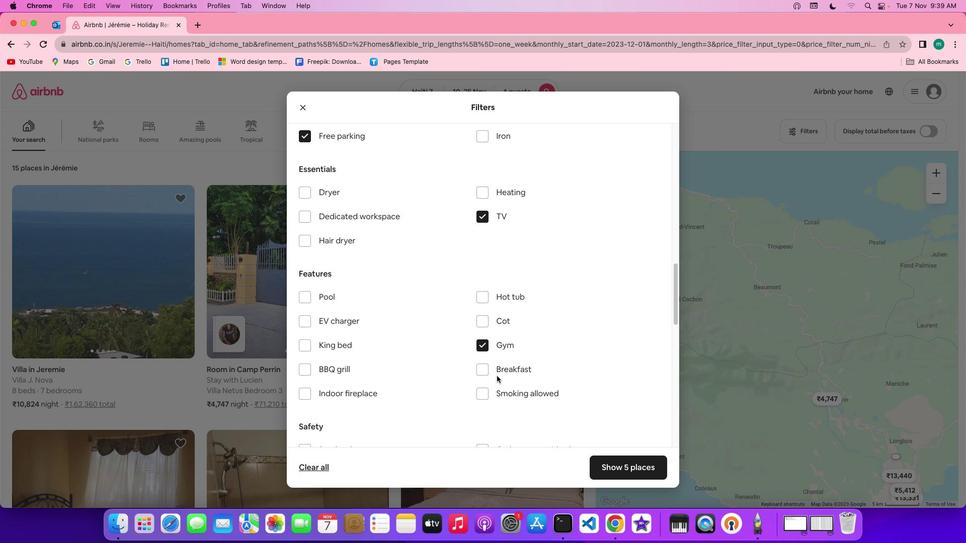 
Action: Mouse scrolled (439, 296) with delta (0, 0)
Screenshot: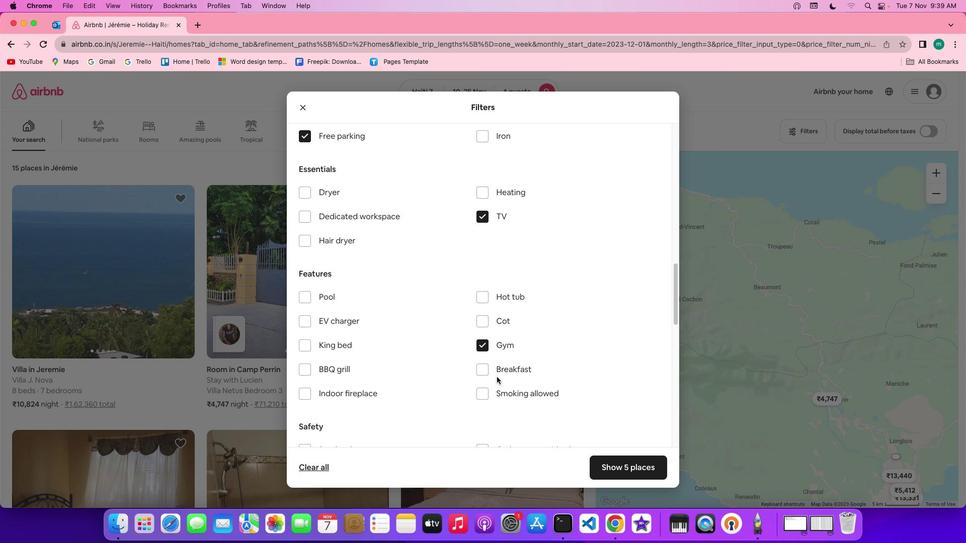 
Action: Mouse scrolled (439, 296) with delta (0, 0)
Screenshot: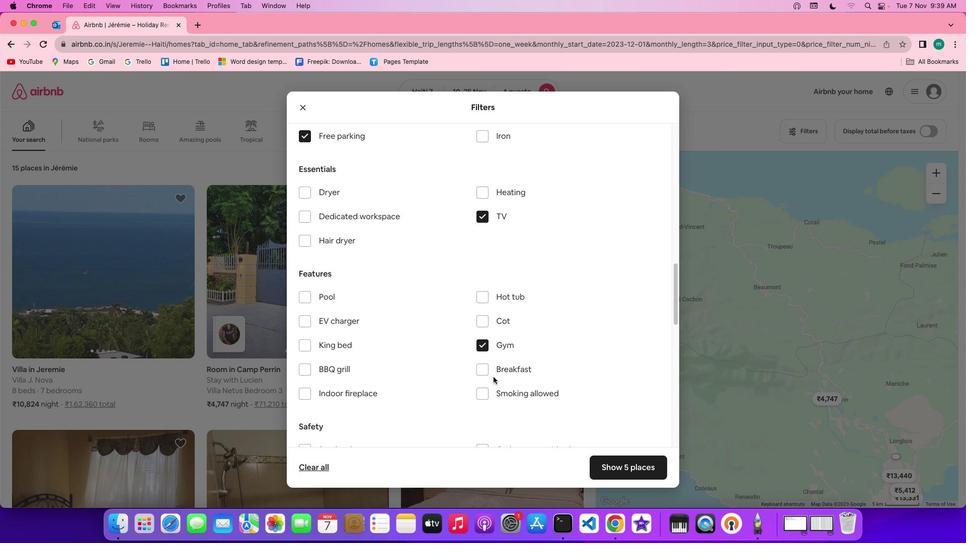
Action: Mouse moved to (479, 343)
Screenshot: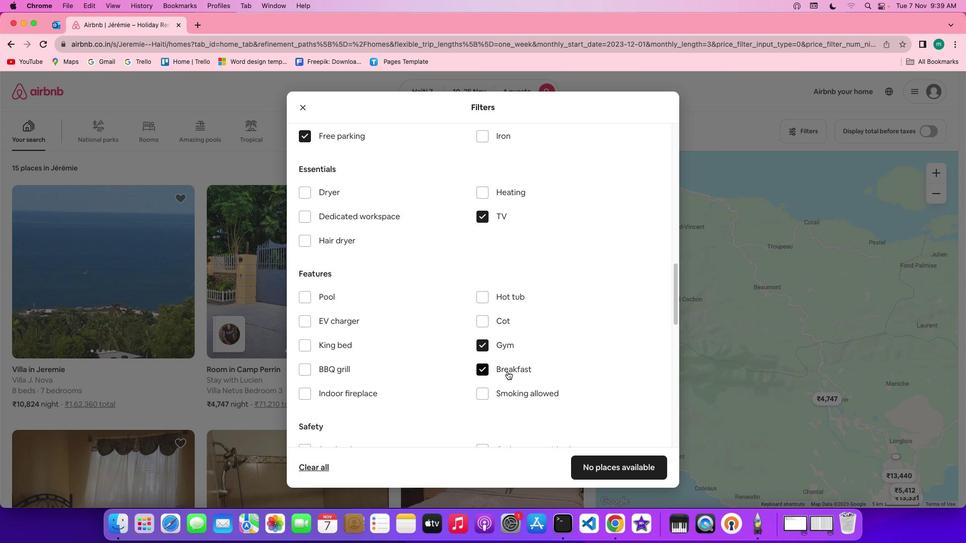 
Action: Mouse pressed left at (479, 343)
Screenshot: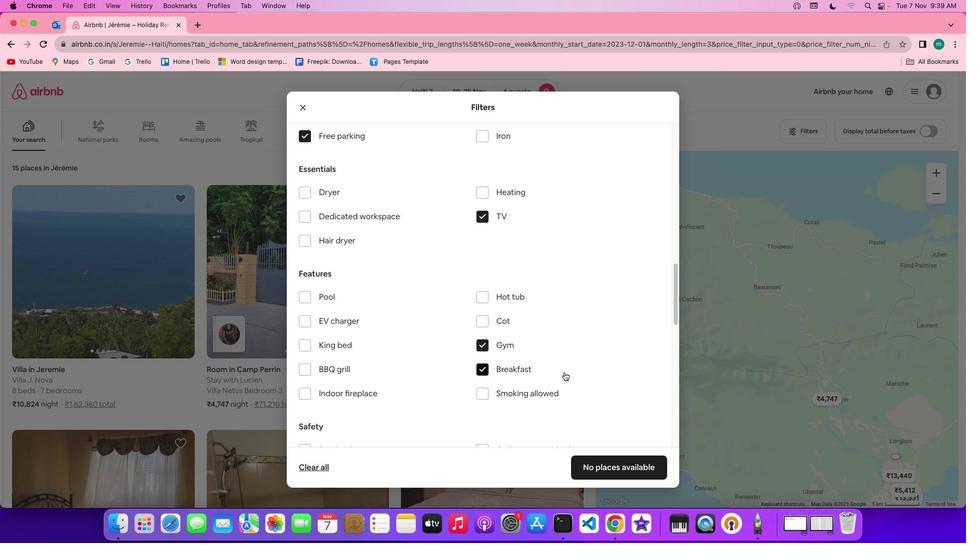
Action: Mouse moved to (486, 372)
Screenshot: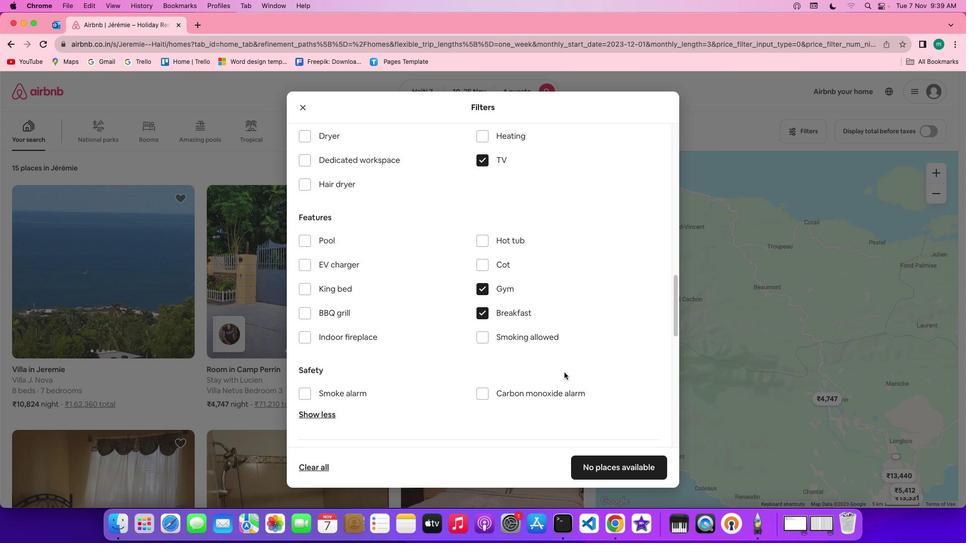 
Action: Mouse pressed left at (486, 372)
Screenshot: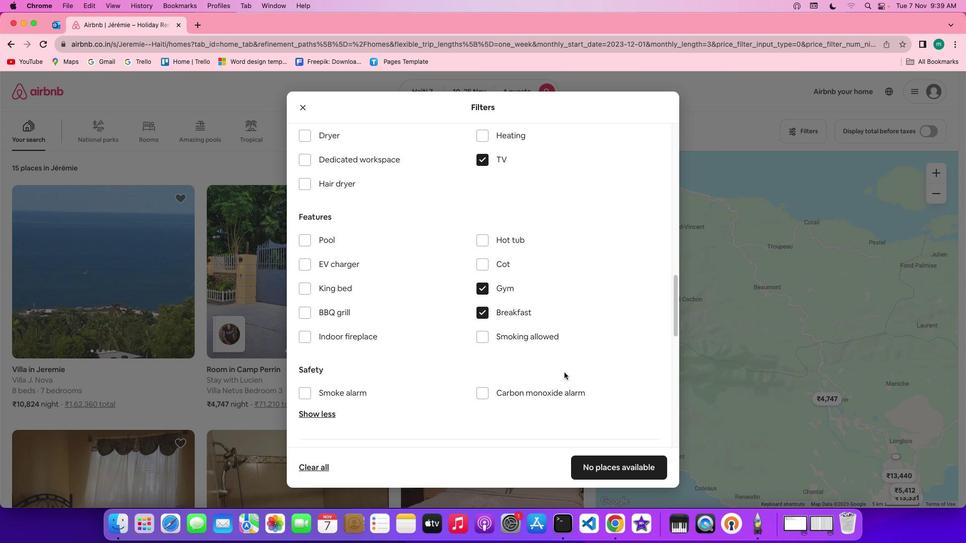 
Action: Mouse moved to (564, 373)
Screenshot: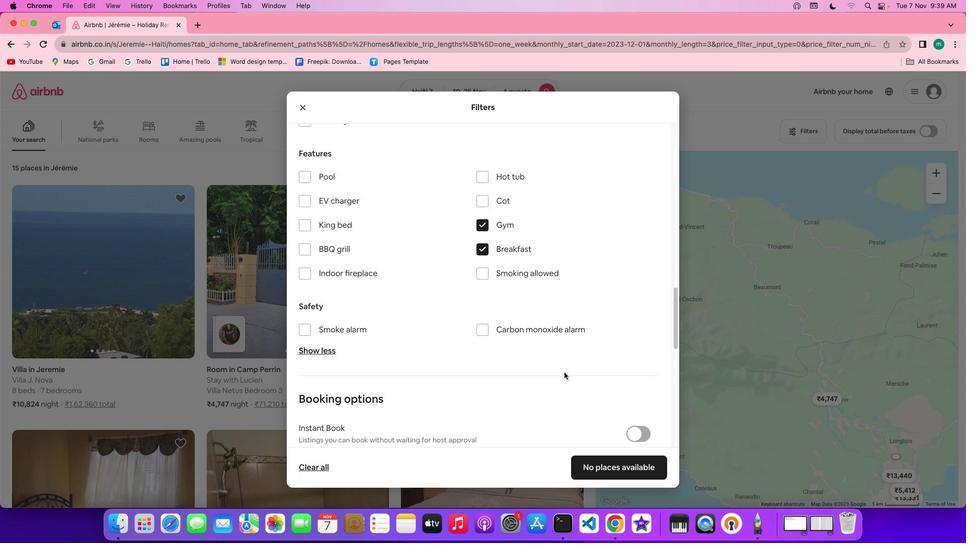 
Action: Mouse scrolled (564, 373) with delta (0, 0)
Screenshot: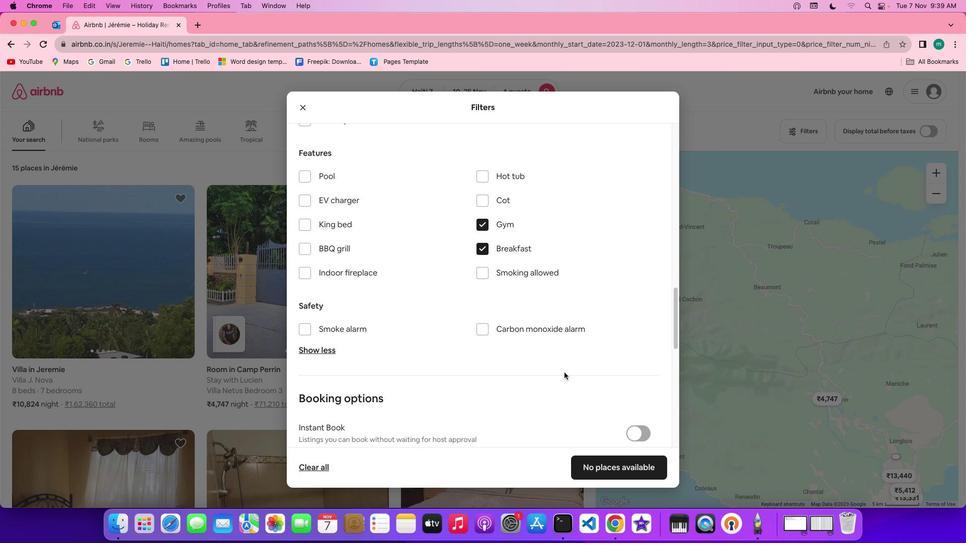 
Action: Mouse scrolled (564, 373) with delta (0, 0)
Screenshot: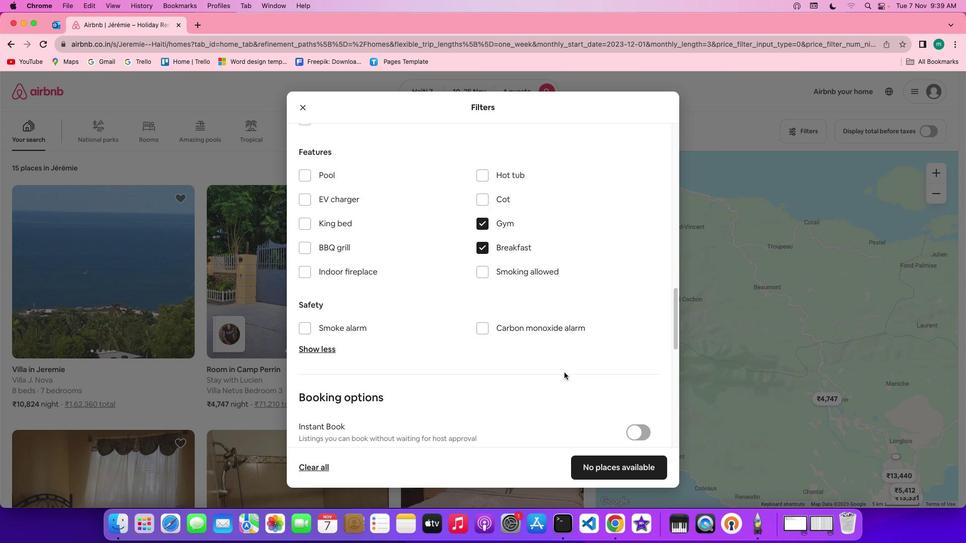 
Action: Mouse scrolled (564, 373) with delta (0, 0)
Screenshot: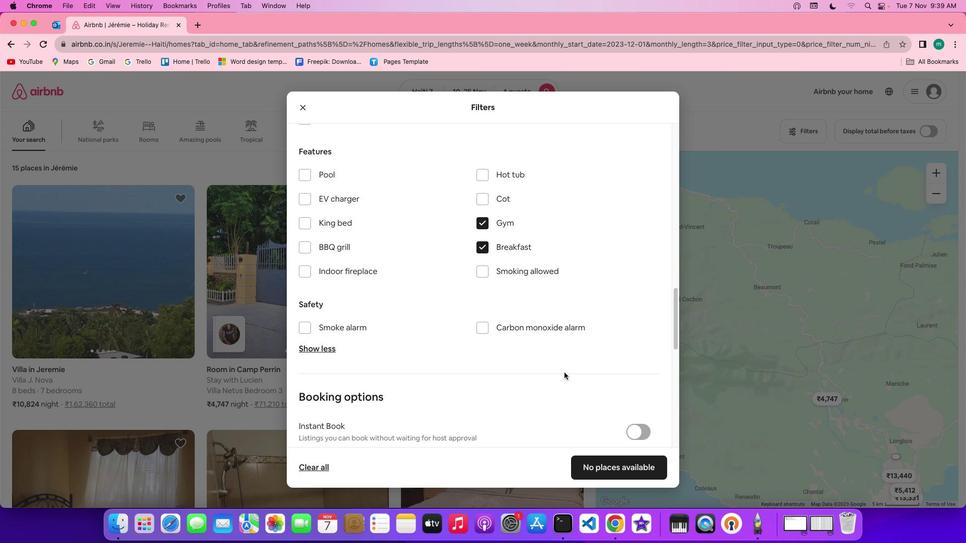 
Action: Mouse scrolled (564, 373) with delta (0, 0)
Screenshot: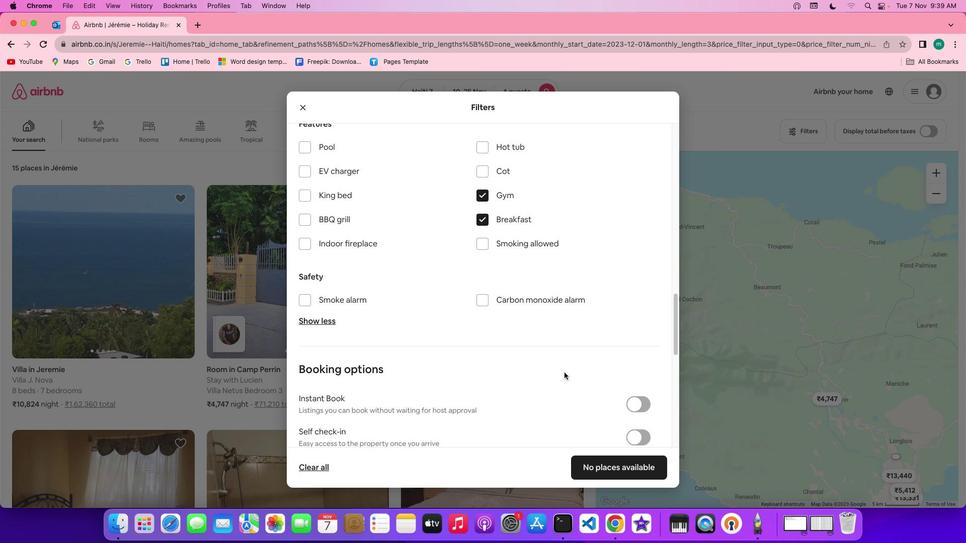 
Action: Mouse scrolled (564, 373) with delta (0, 0)
Screenshot: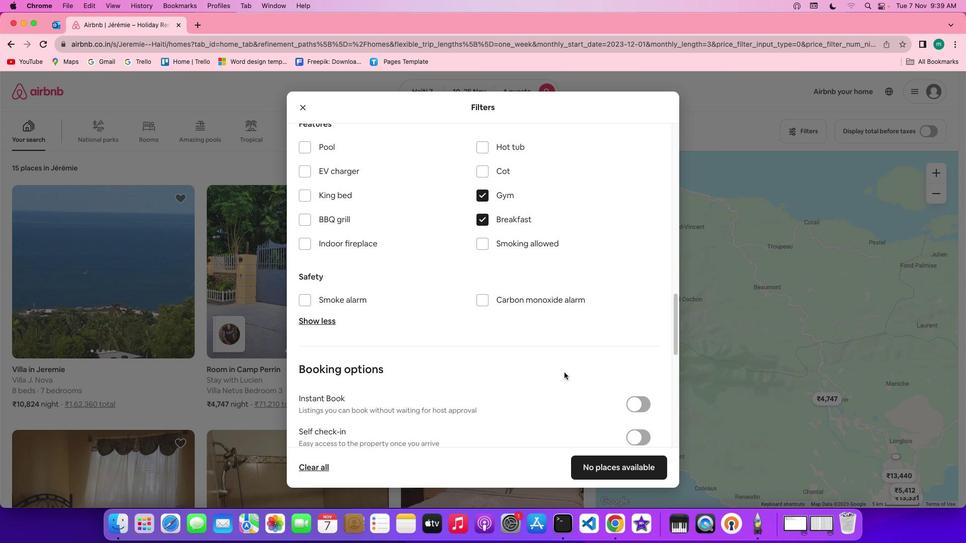 
Action: Mouse scrolled (564, 373) with delta (0, 0)
Screenshot: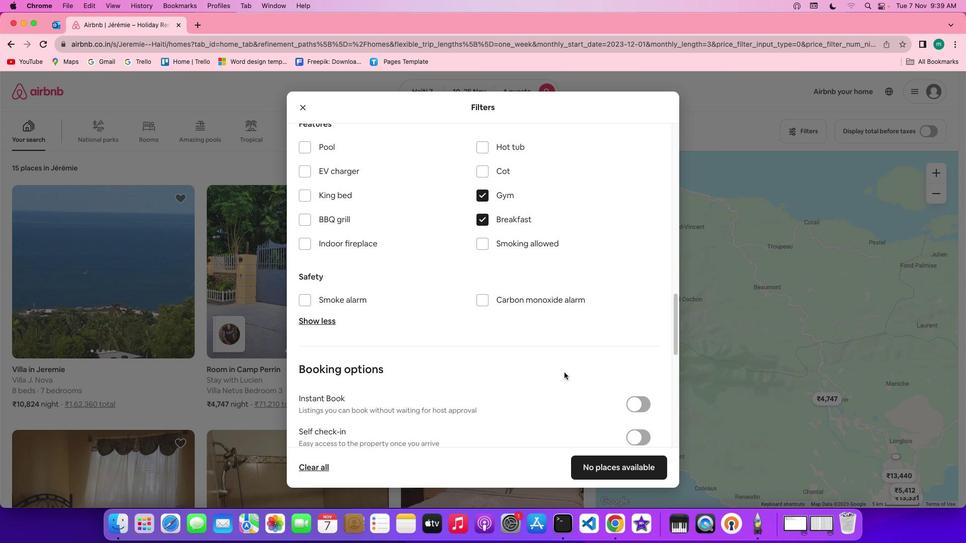 
Action: Mouse scrolled (564, 373) with delta (0, 0)
Screenshot: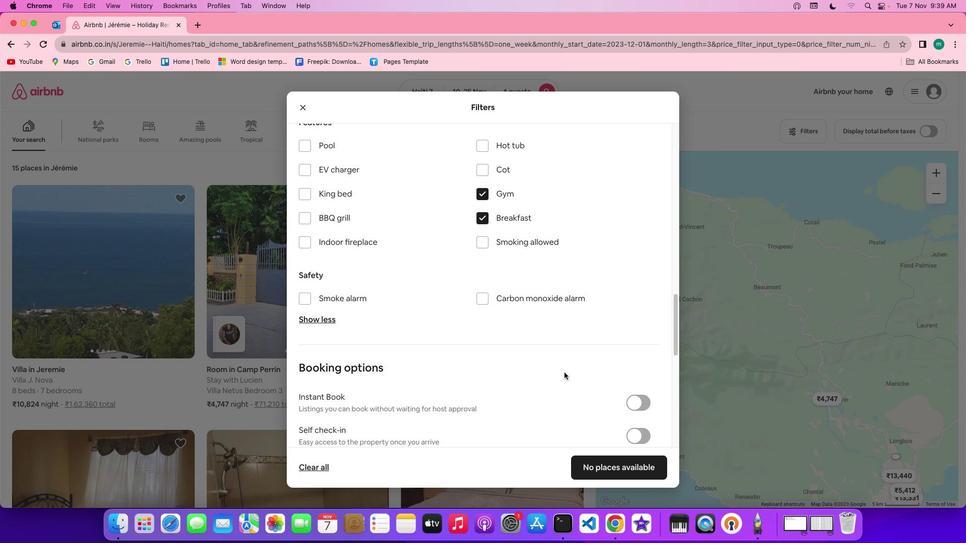 
Action: Mouse scrolled (564, 373) with delta (0, 0)
Screenshot: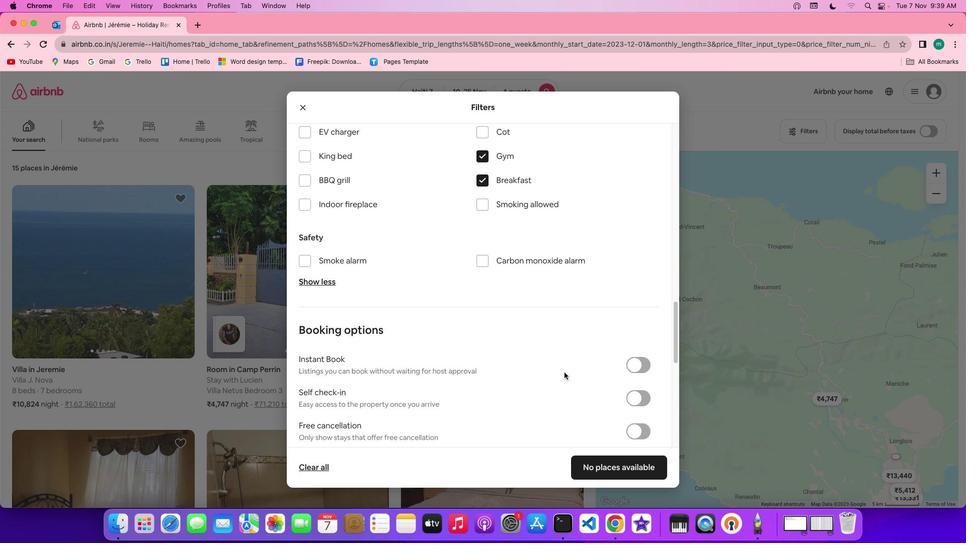 
Action: Mouse scrolled (564, 373) with delta (0, 0)
Screenshot: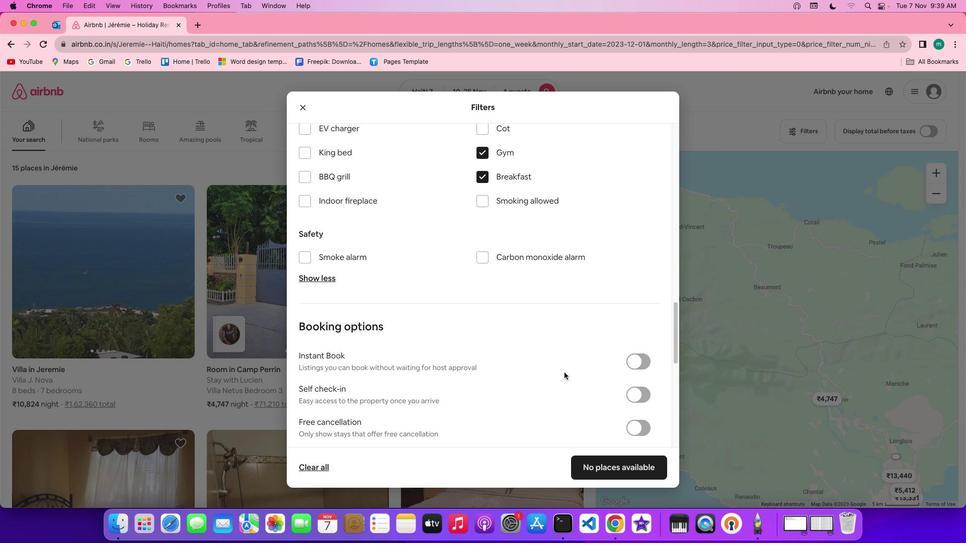 
Action: Mouse scrolled (564, 373) with delta (0, 0)
Screenshot: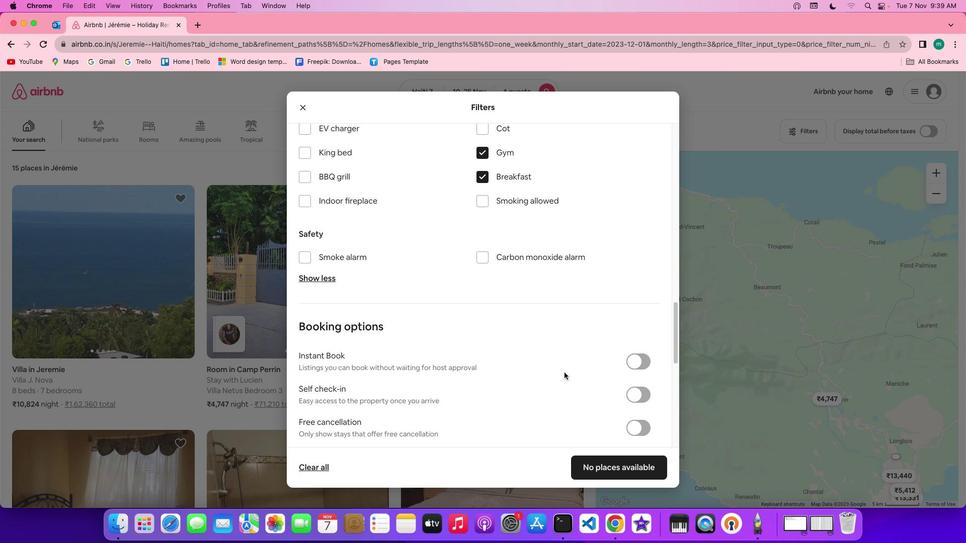 
Action: Mouse scrolled (564, 373) with delta (0, 0)
Screenshot: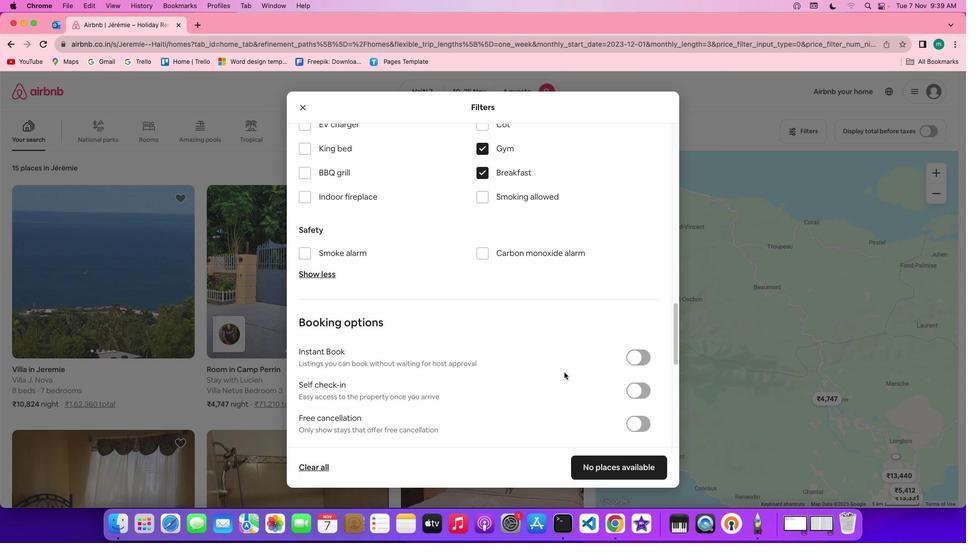 
Action: Mouse scrolled (564, 373) with delta (0, 0)
Screenshot: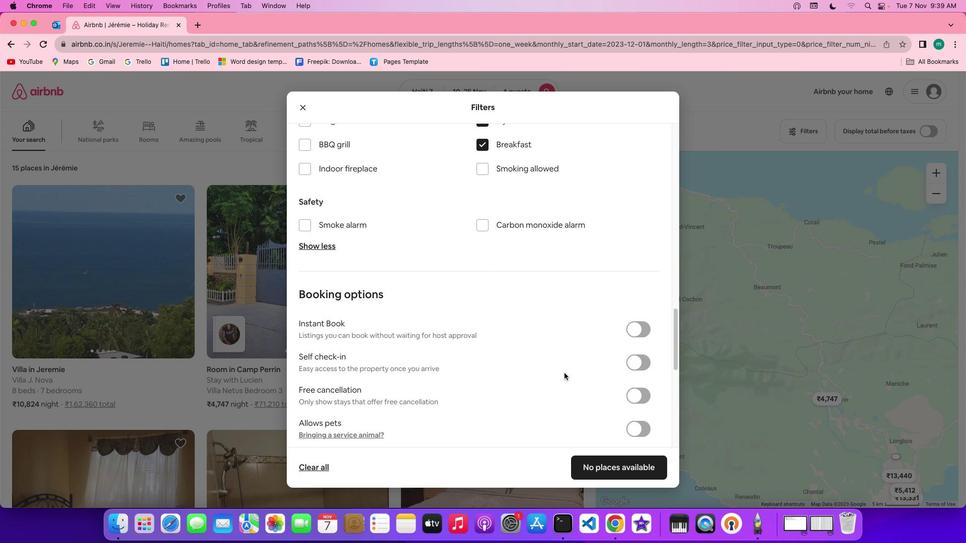 
Action: Mouse scrolled (564, 373) with delta (0, 0)
Screenshot: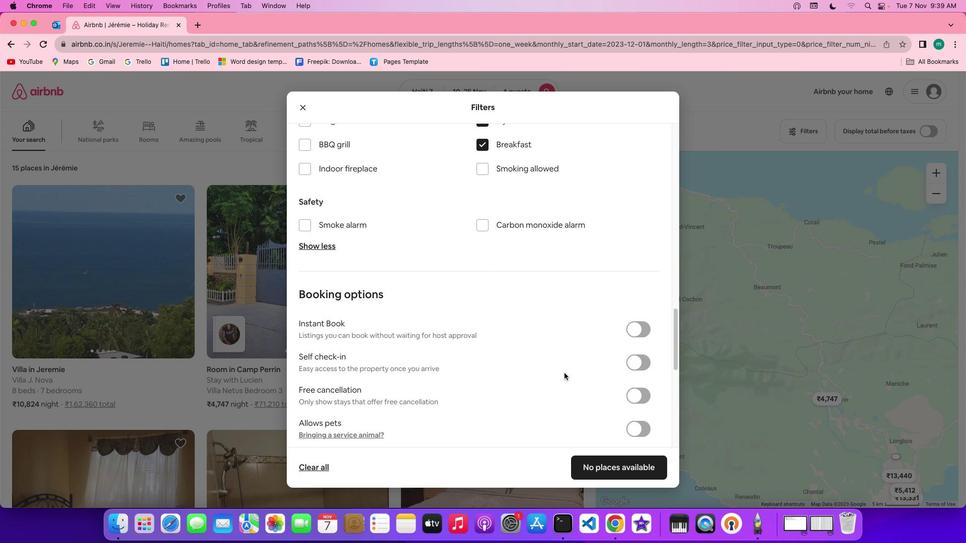 
Action: Mouse scrolled (564, 373) with delta (0, 0)
Screenshot: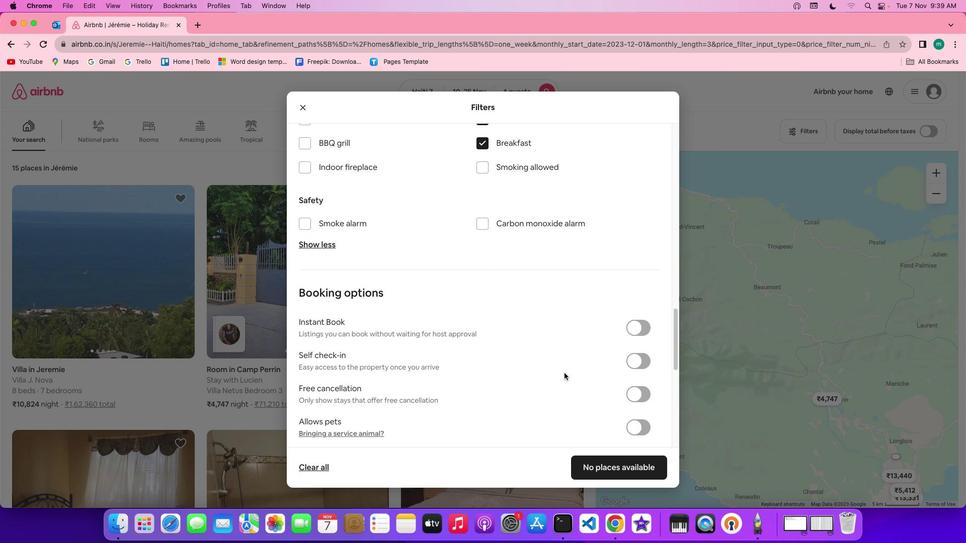 
Action: Mouse scrolled (564, 373) with delta (0, 0)
Screenshot: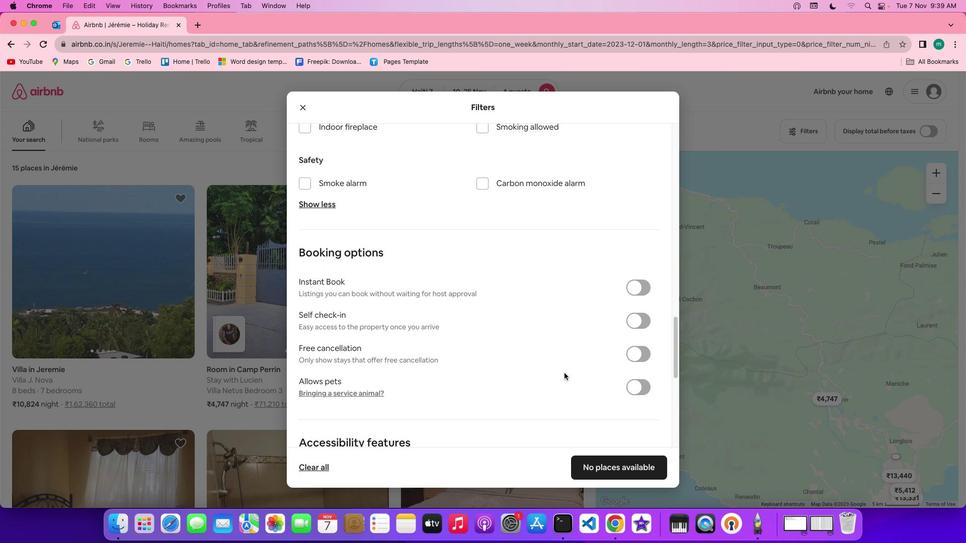 
Action: Mouse scrolled (564, 373) with delta (0, 0)
Screenshot: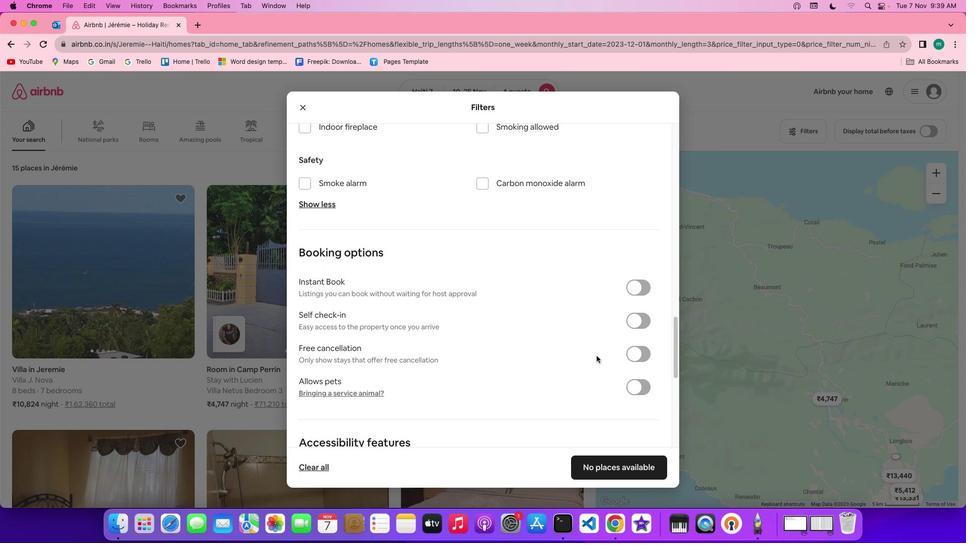 
Action: Mouse moved to (565, 373)
Screenshot: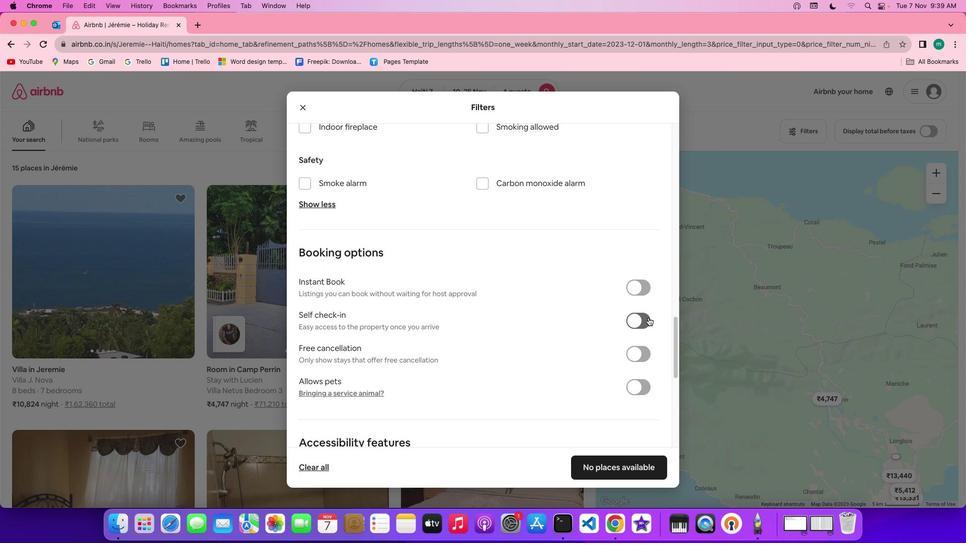 
Action: Mouse scrolled (565, 373) with delta (0, 0)
Screenshot: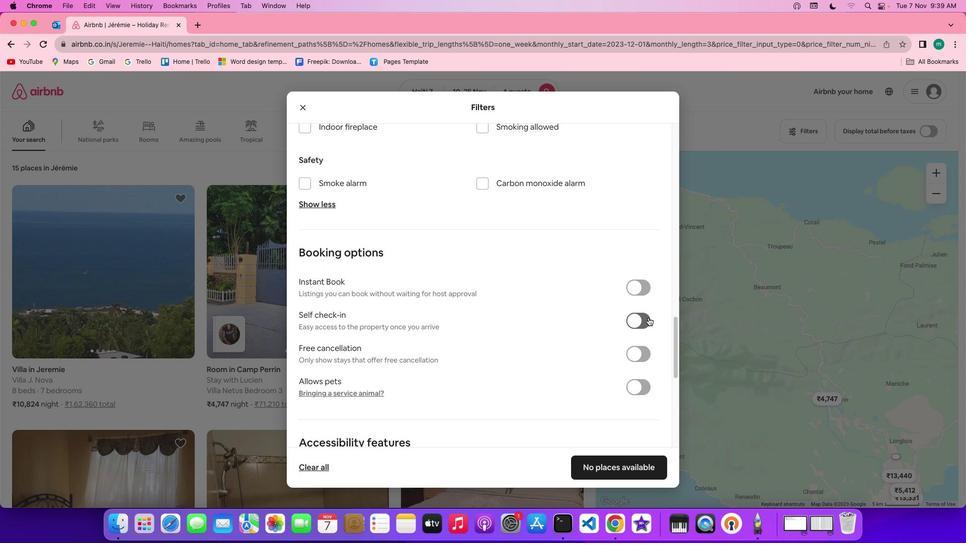 
Action: Mouse moved to (565, 374)
Screenshot: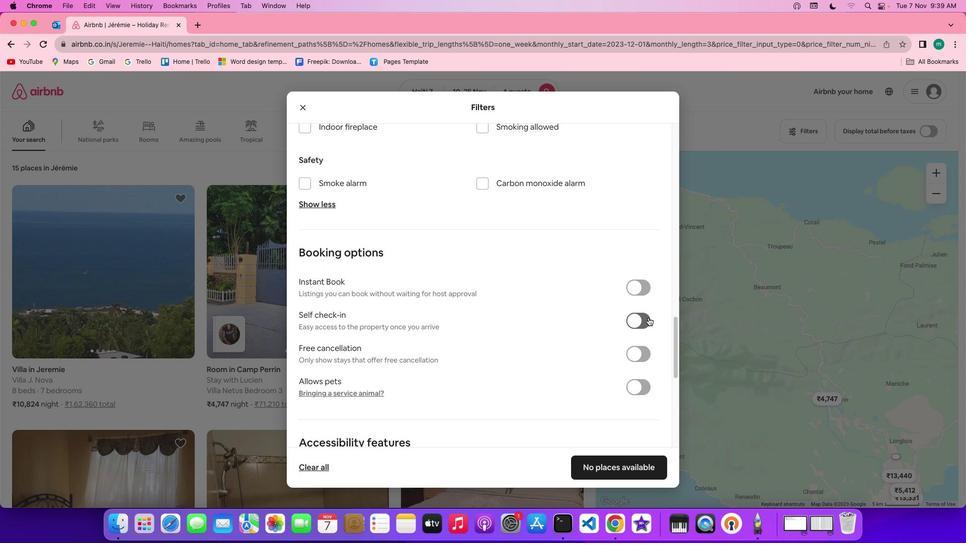 
Action: Mouse scrolled (565, 374) with delta (0, 0)
Screenshot: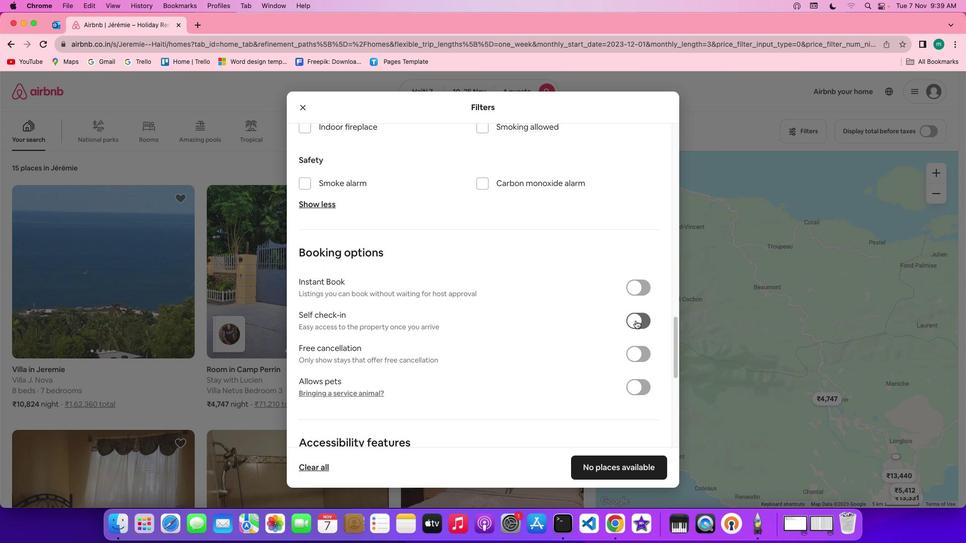 
Action: Mouse scrolled (565, 374) with delta (0, 0)
Screenshot: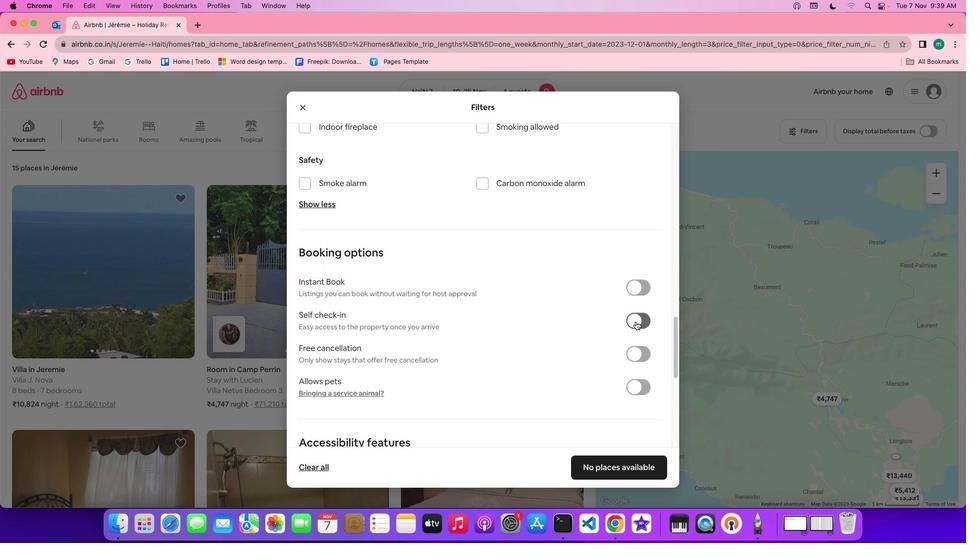 
Action: Mouse scrolled (565, 374) with delta (0, 0)
Screenshot: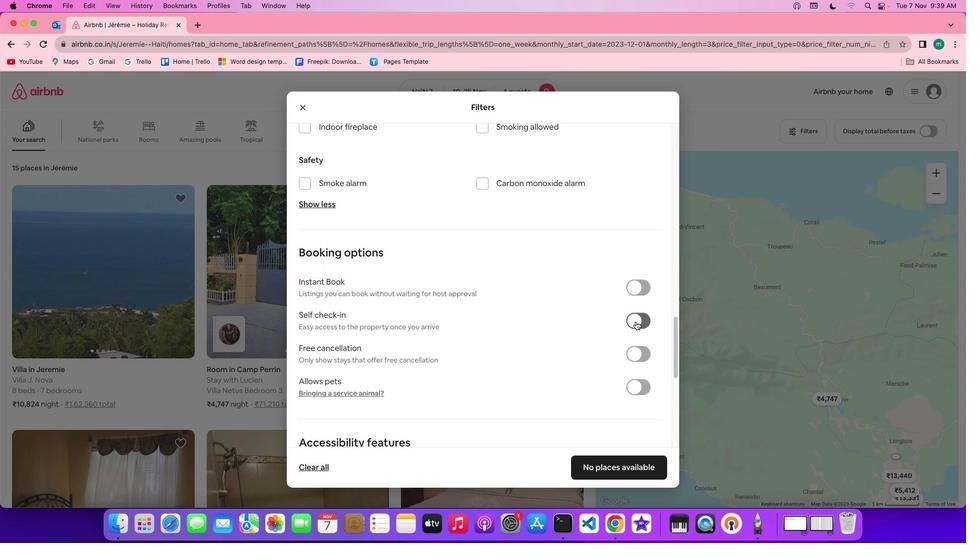 
Action: Mouse scrolled (565, 374) with delta (0, 0)
Screenshot: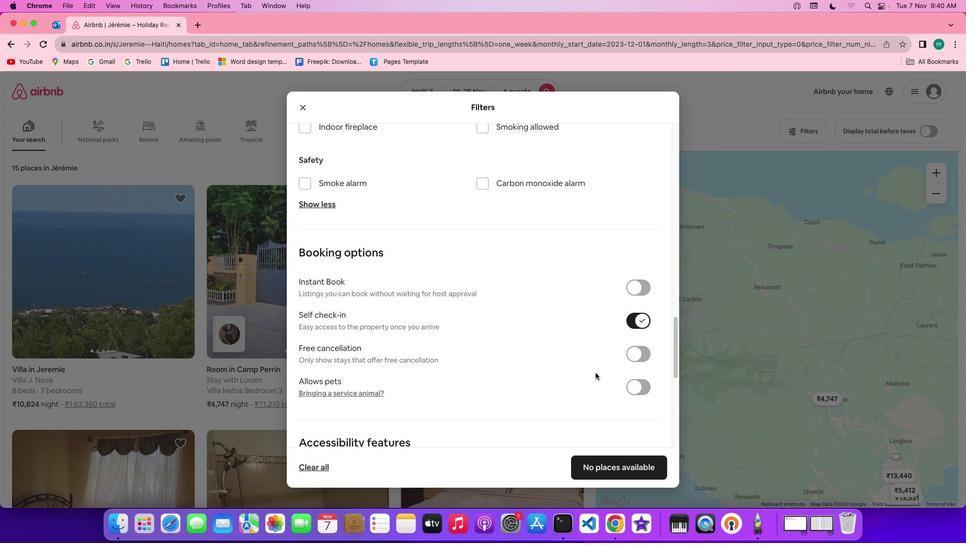 
Action: Mouse moved to (636, 321)
Screenshot: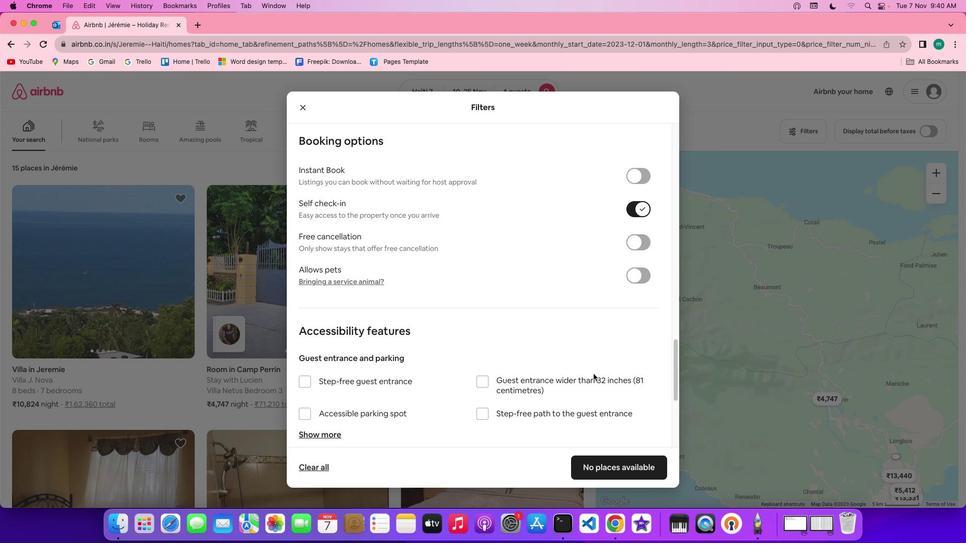 
Action: Mouse pressed left at (636, 321)
Screenshot: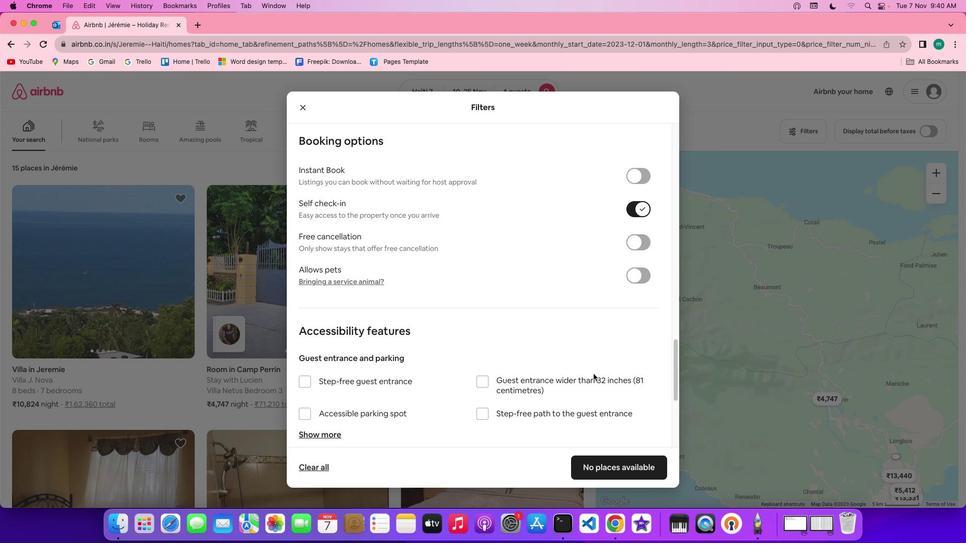 
Action: Mouse moved to (594, 374)
Screenshot: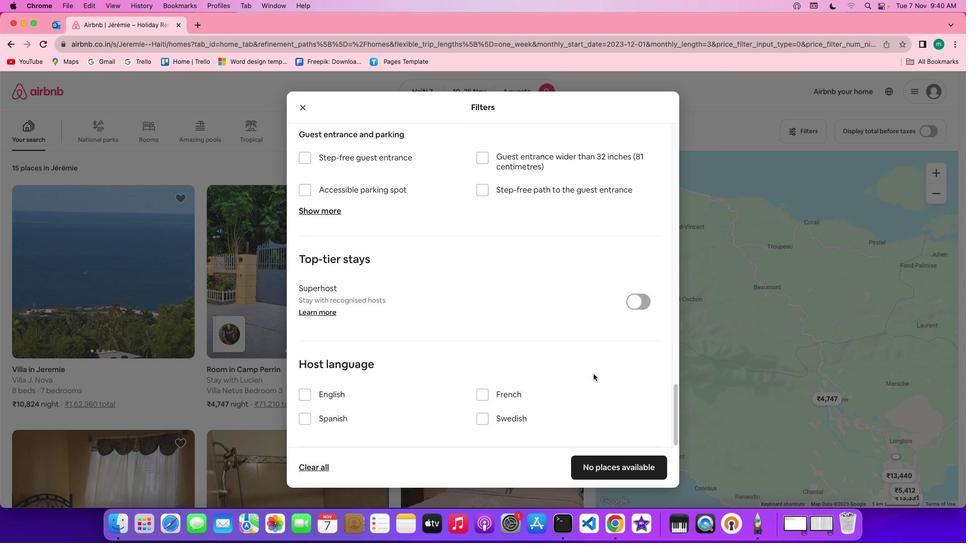 
Action: Mouse scrolled (594, 374) with delta (0, 0)
Screenshot: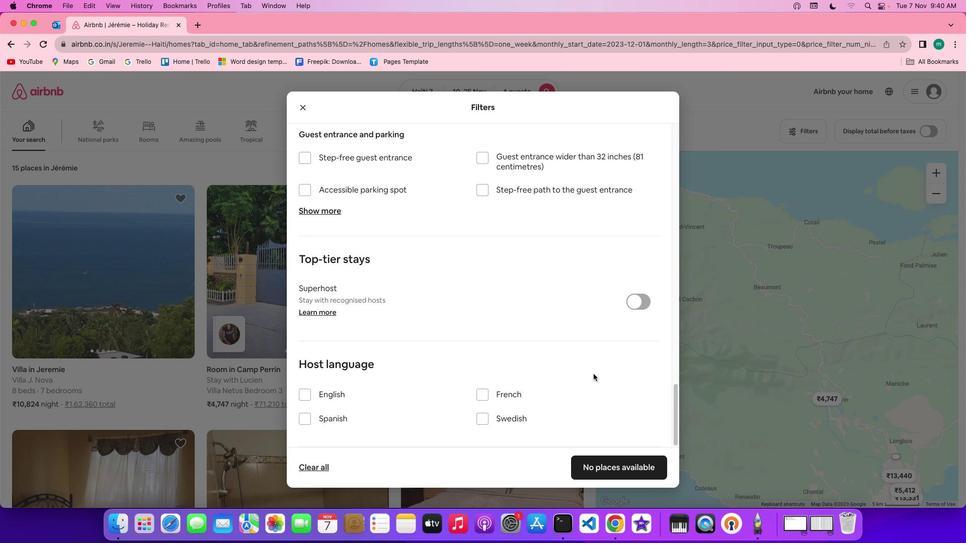 
Action: Mouse scrolled (594, 374) with delta (0, 0)
Screenshot: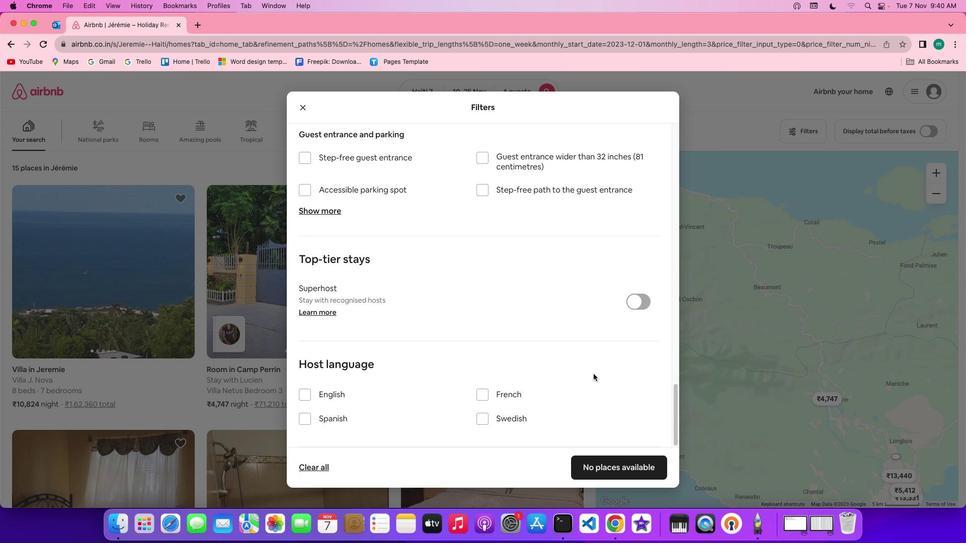 
Action: Mouse scrolled (594, 374) with delta (0, 0)
Screenshot: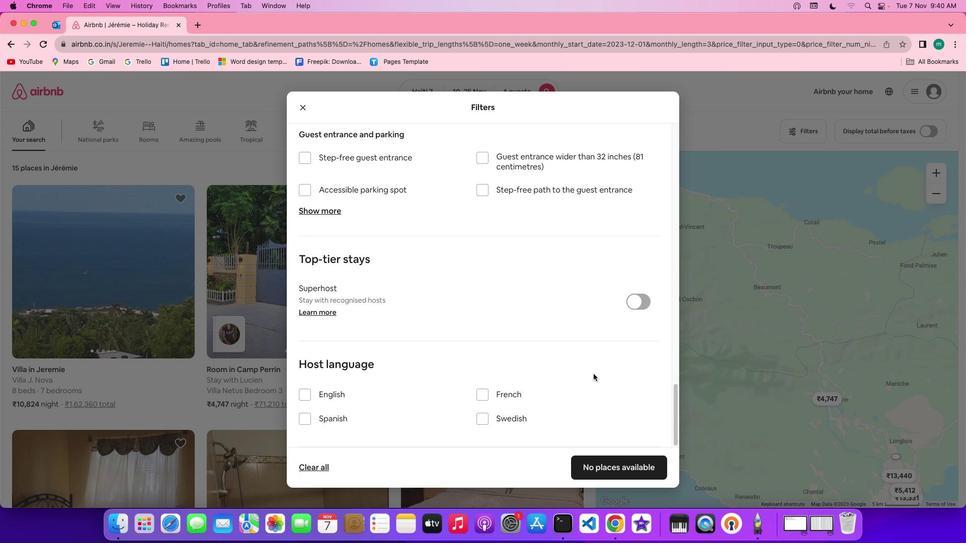 
Action: Mouse scrolled (594, 374) with delta (0, 0)
Screenshot: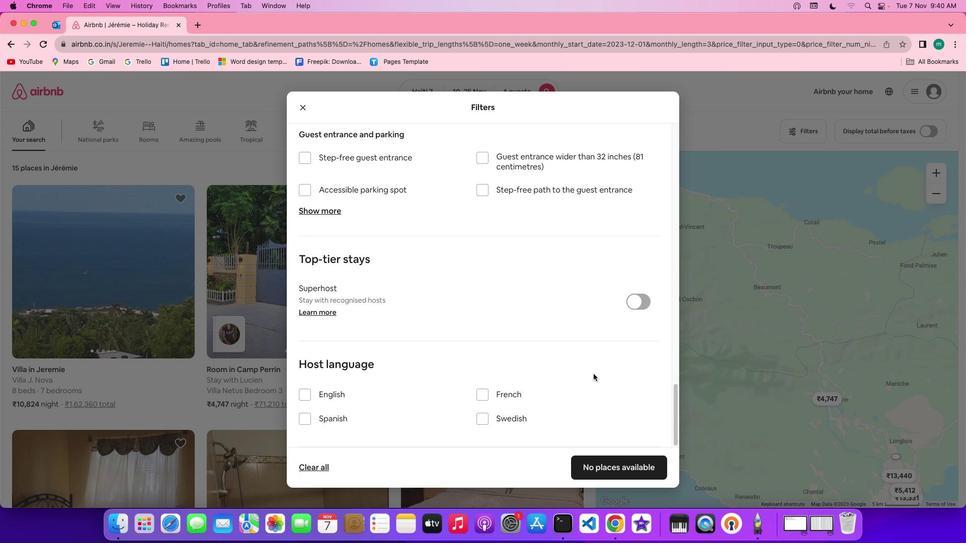 
Action: Mouse scrolled (594, 374) with delta (0, 0)
Screenshot: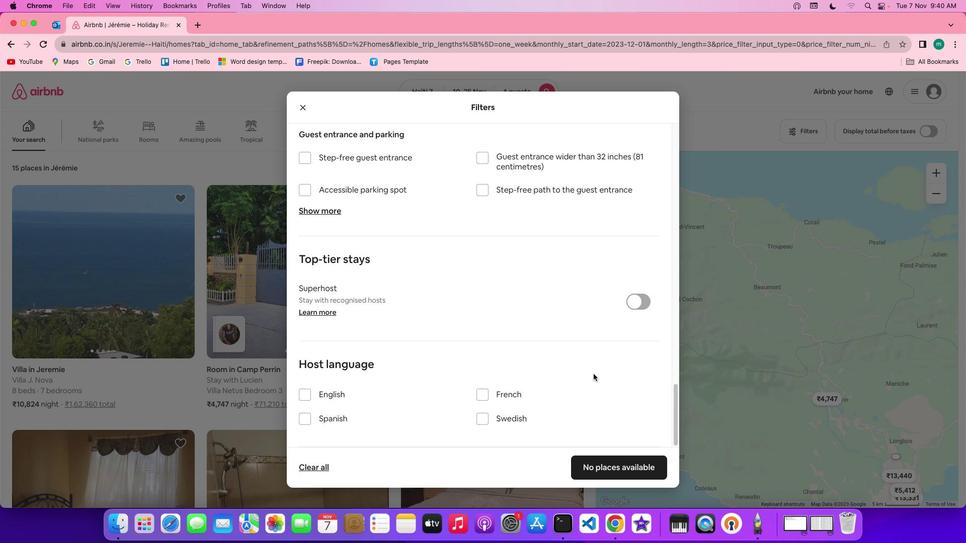 
Action: Mouse scrolled (594, 374) with delta (0, 0)
Screenshot: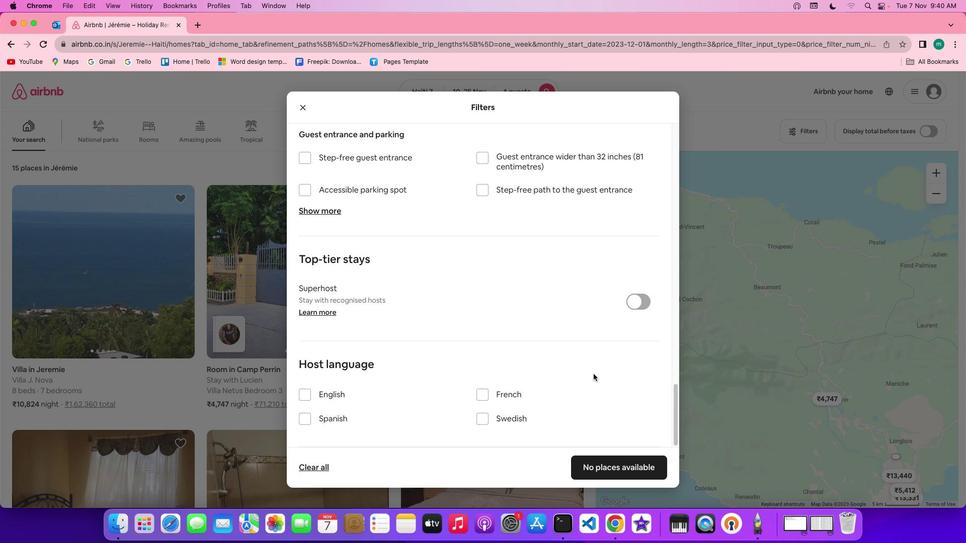 
Action: Mouse scrolled (594, 374) with delta (0, 0)
Screenshot: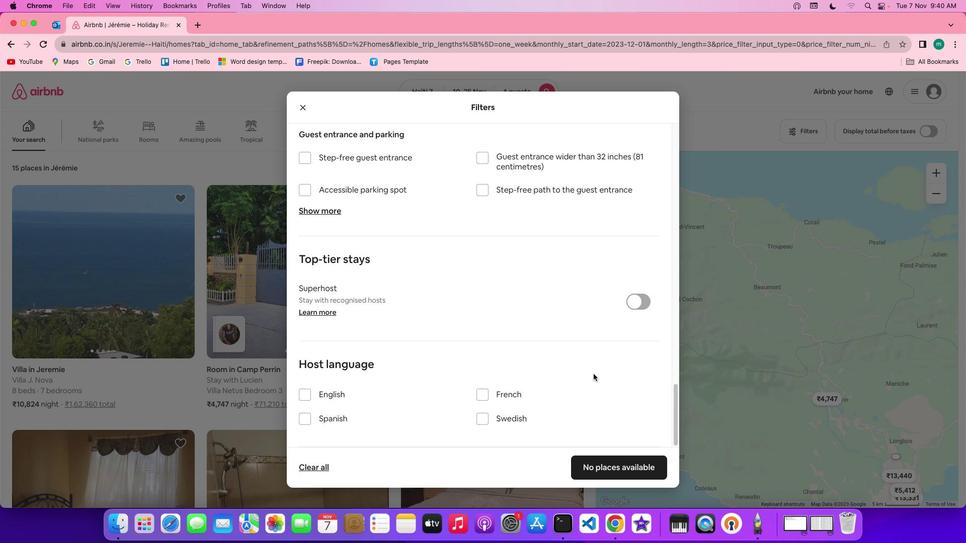 
Action: Mouse scrolled (594, 374) with delta (0, -1)
Screenshot: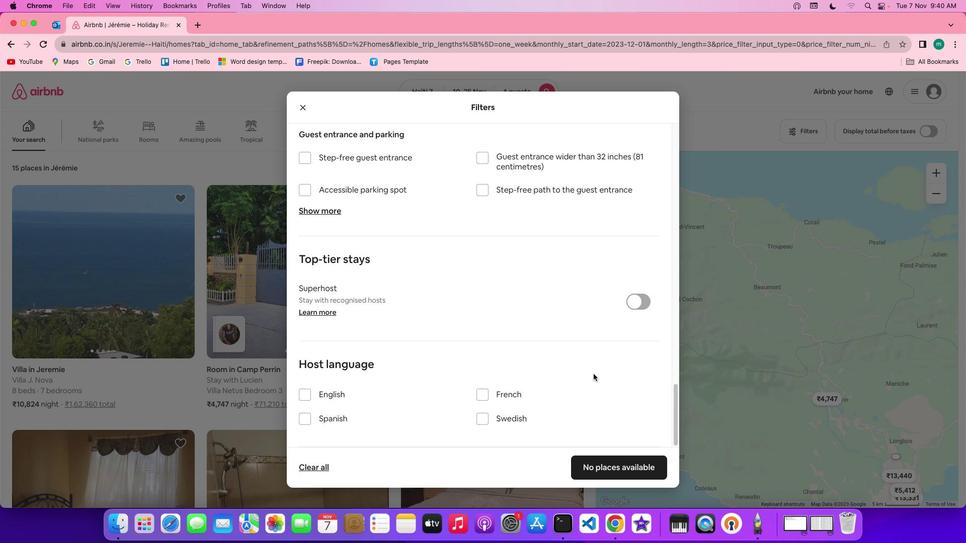 
Action: Mouse scrolled (594, 374) with delta (0, -1)
Screenshot: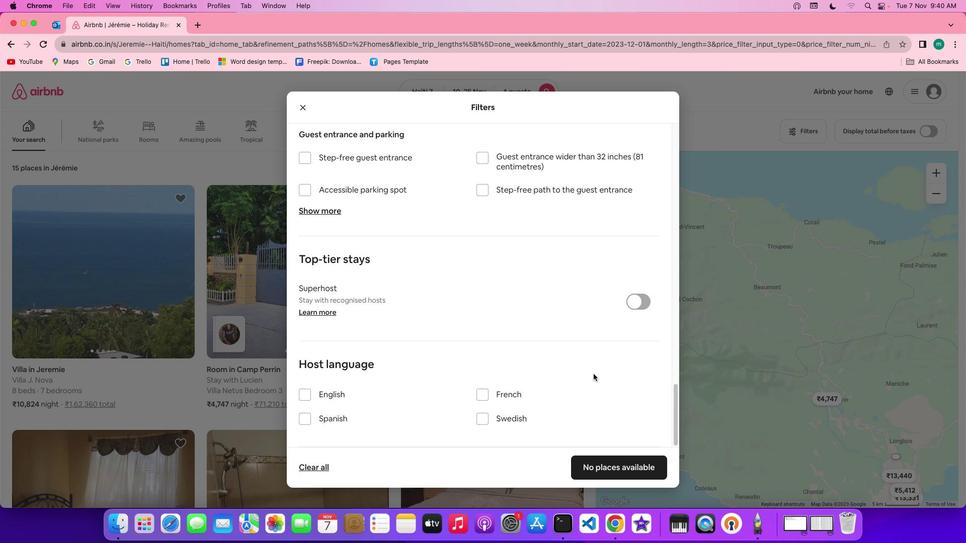 
Action: Mouse scrolled (594, 374) with delta (0, 0)
Screenshot: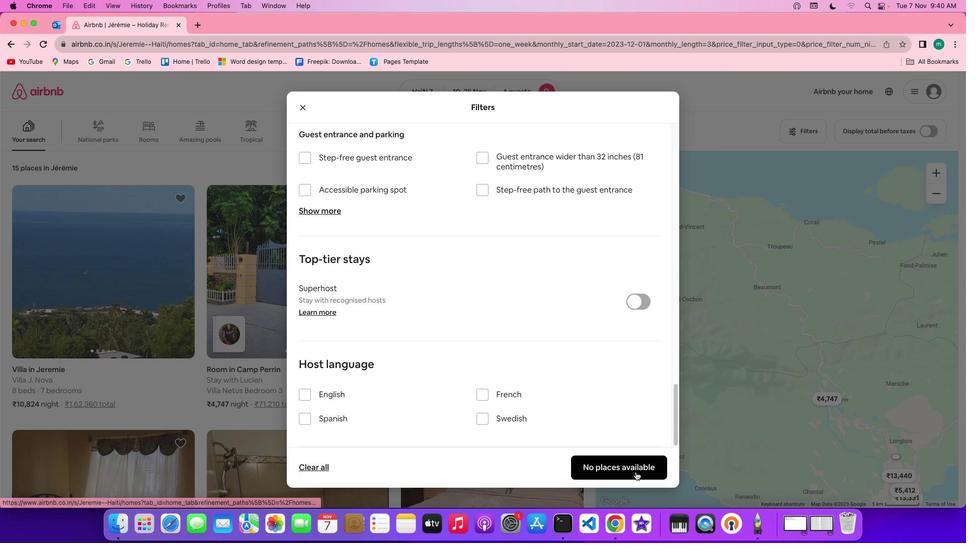
Action: Mouse scrolled (594, 374) with delta (0, 0)
Screenshot: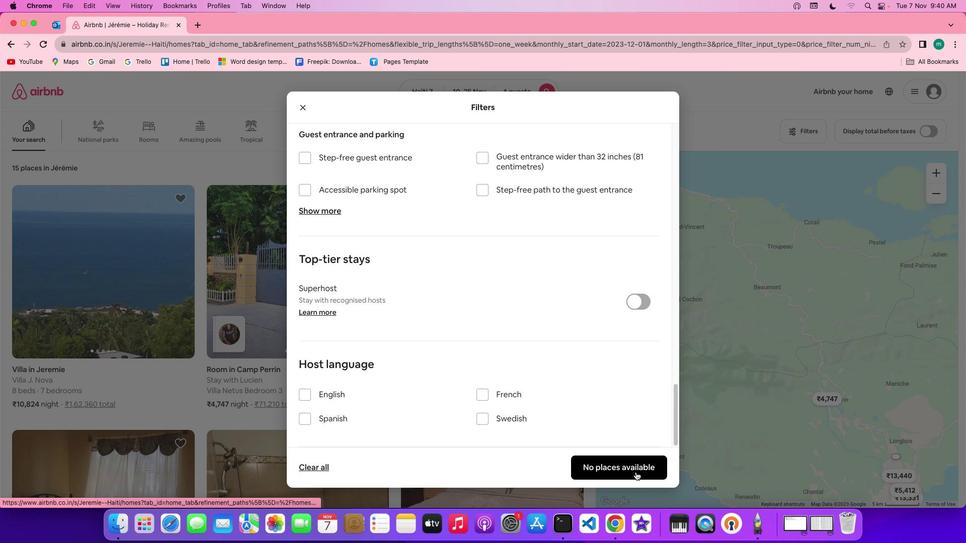 
Action: Mouse scrolled (594, 374) with delta (0, 0)
Screenshot: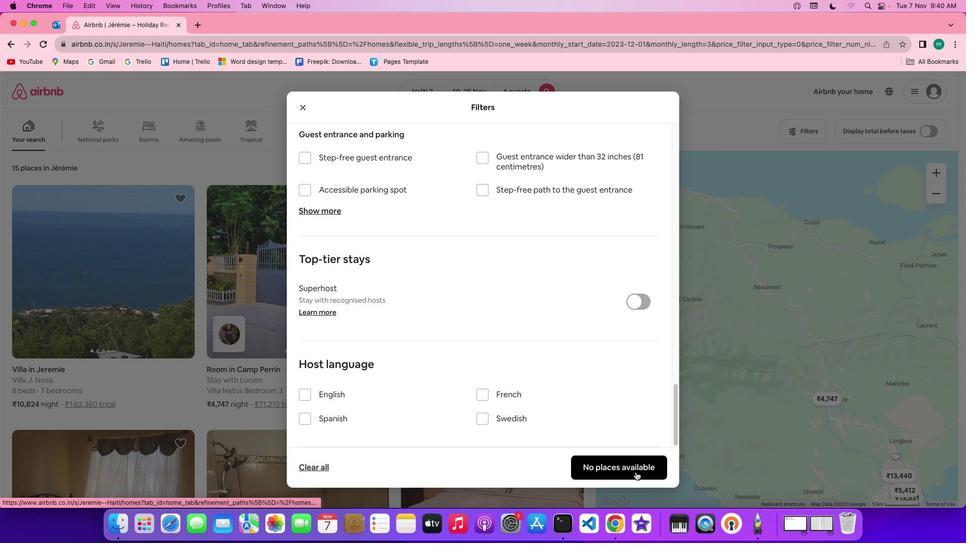 
Action: Mouse scrolled (594, 374) with delta (0, -1)
Screenshot: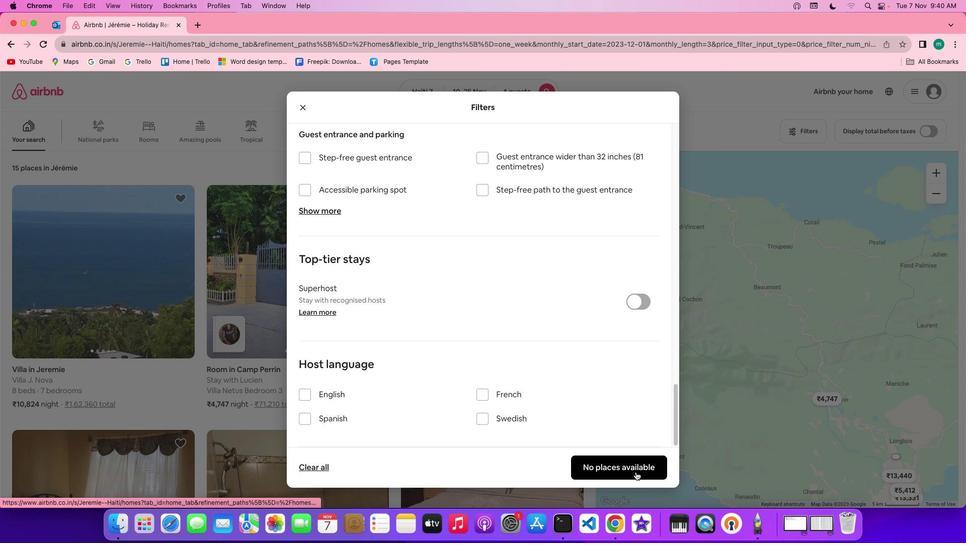 
Action: Mouse moved to (594, 374)
Screenshot: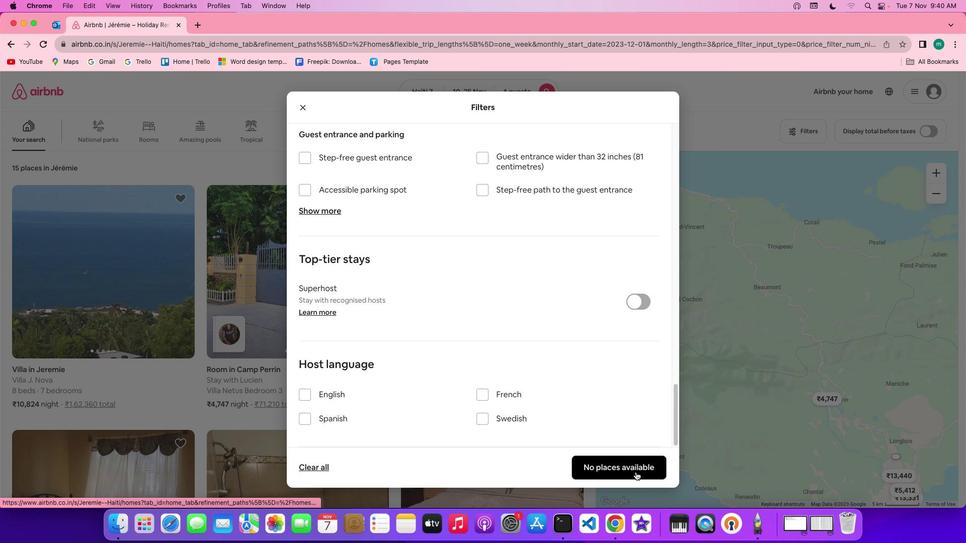 
Action: Mouse scrolled (594, 374) with delta (0, -1)
Screenshot: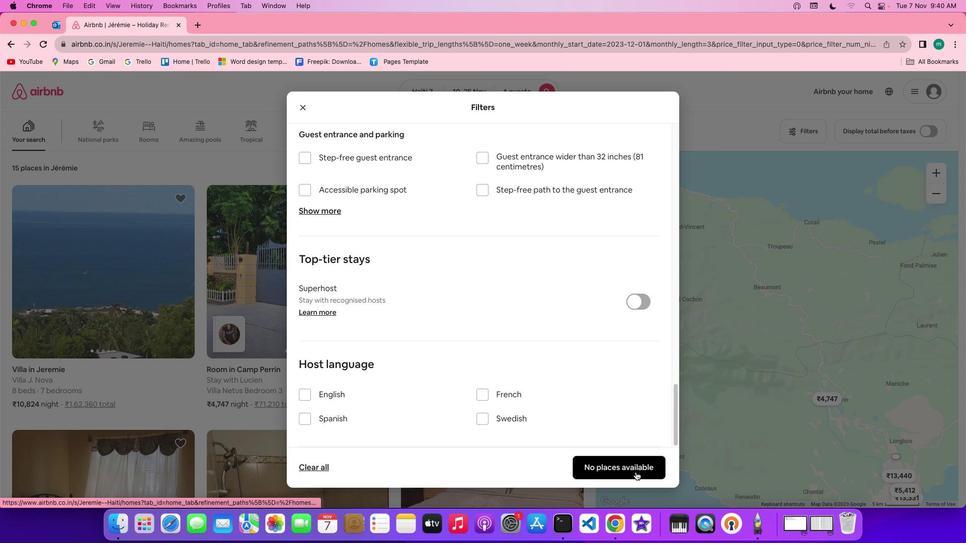 
Action: Mouse scrolled (594, 374) with delta (0, 0)
Screenshot: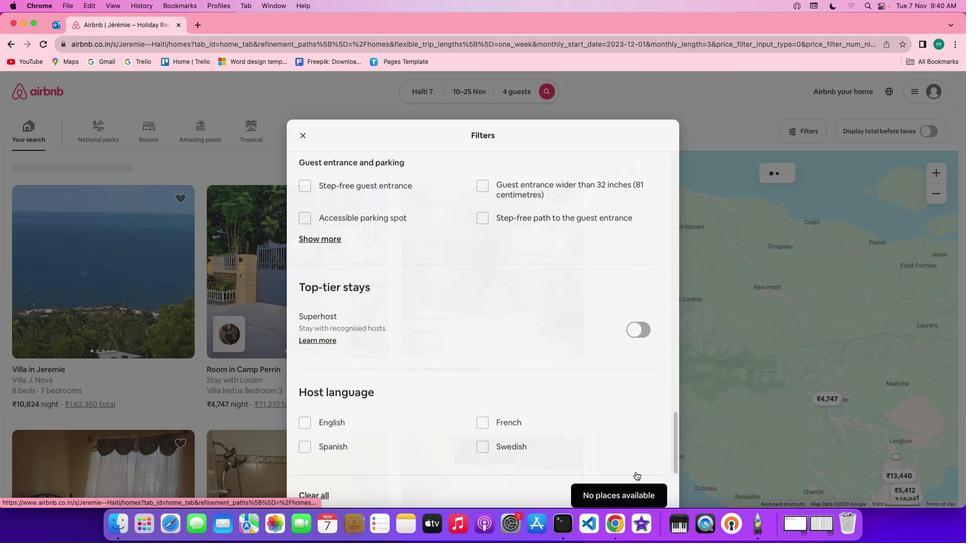 
Action: Mouse scrolled (594, 374) with delta (0, 0)
Screenshot: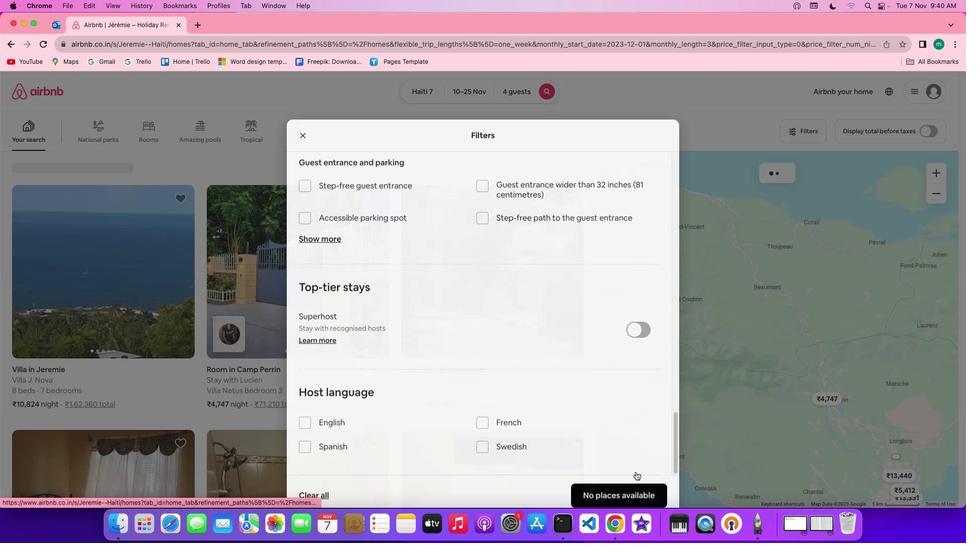 
Action: Mouse scrolled (594, 374) with delta (0, 0)
Screenshot: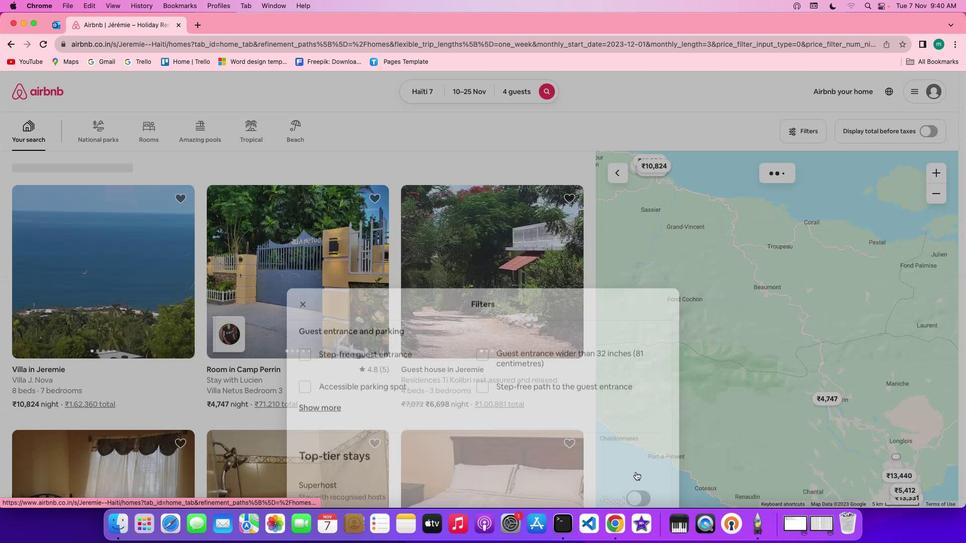 
Action: Mouse scrolled (594, 374) with delta (0, -1)
Screenshot: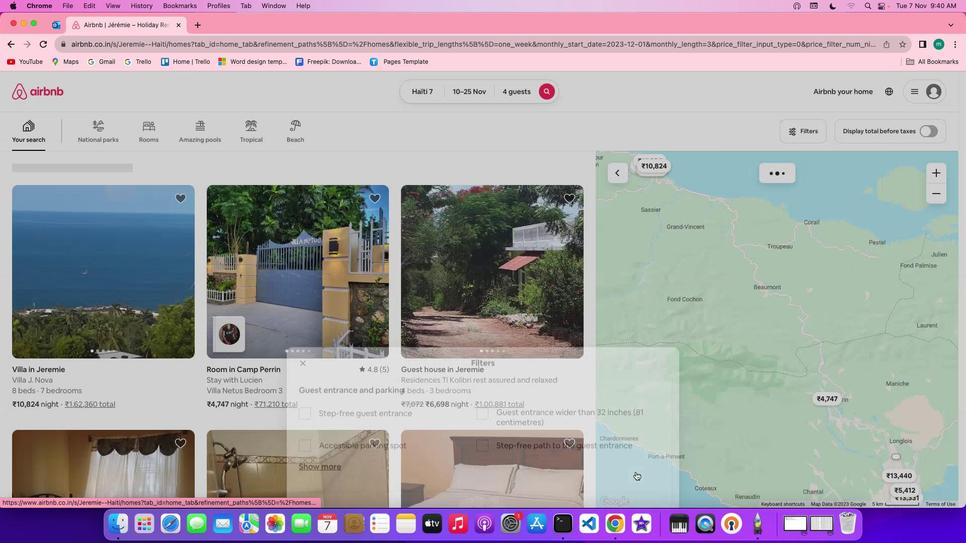 
Action: Mouse scrolled (594, 374) with delta (0, -1)
Screenshot: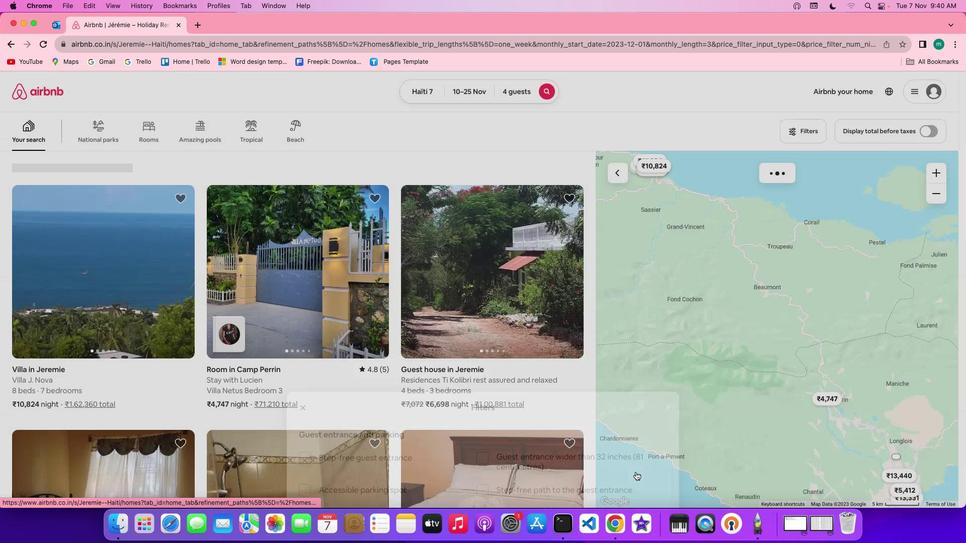 
Action: Mouse moved to (636, 473)
Screenshot: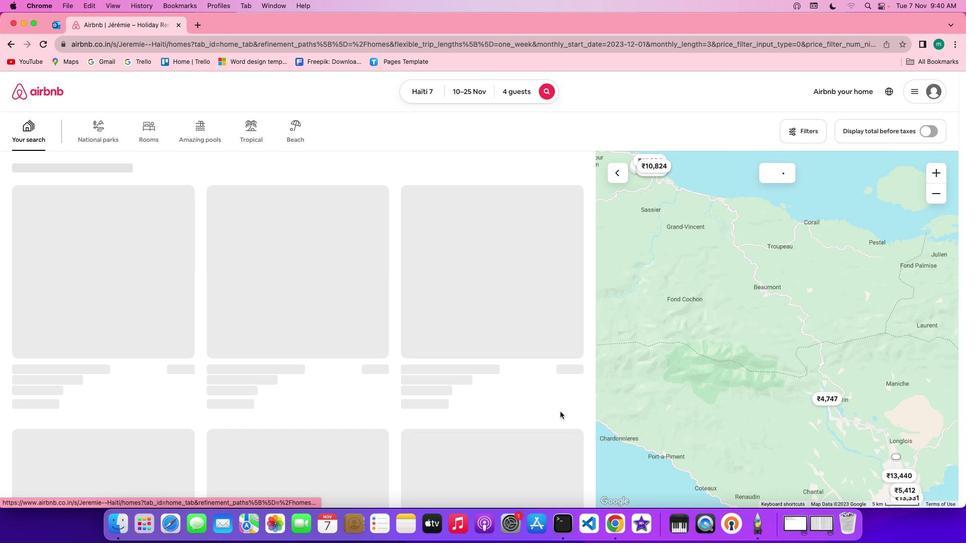 
Action: Mouse pressed left at (636, 473)
Screenshot: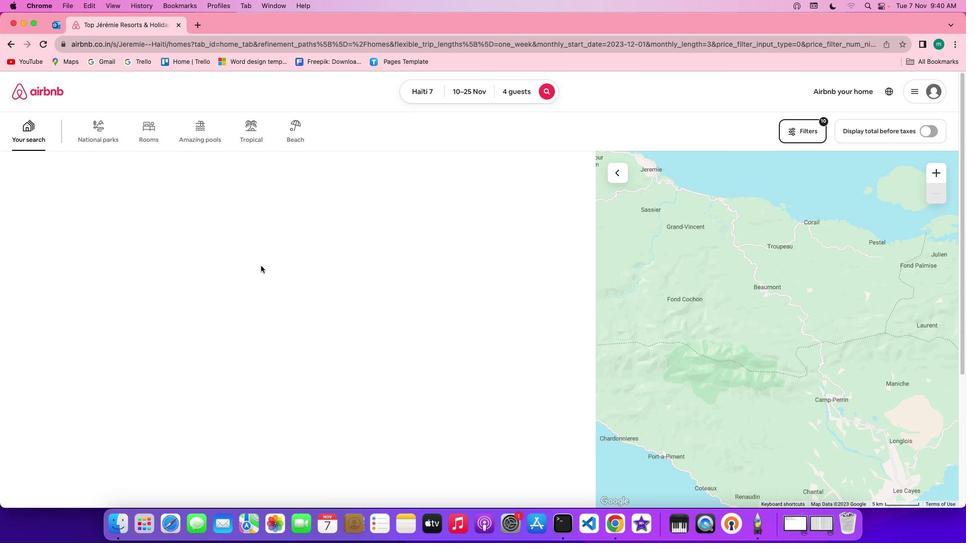 
Action: Mouse moved to (261, 266)
Screenshot: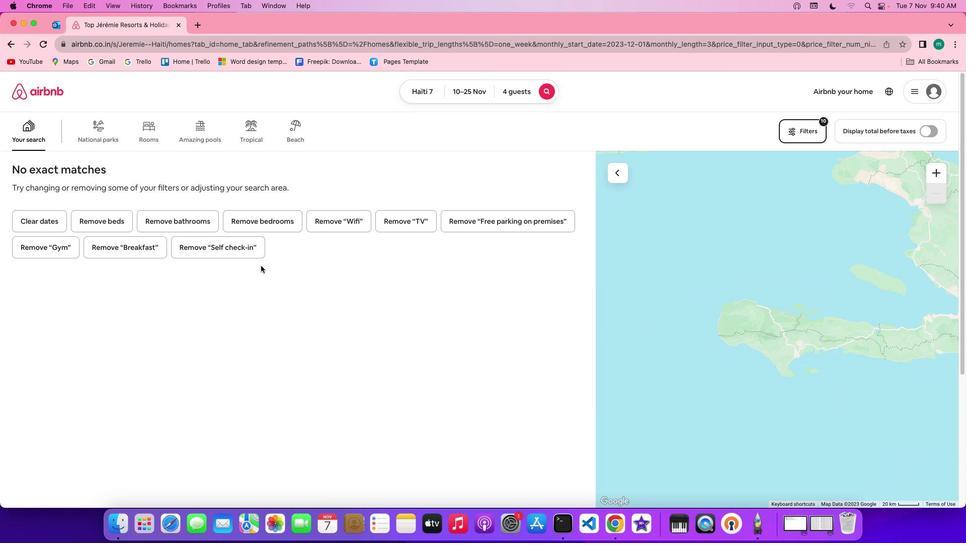 
